 Task: Find a guest house in Złotoryja, Poland, for 5 guests from June 2 to June 9, with a price range of ₹6000 to ₹12000, 3 bedrooms, 3 beds, 3 bathrooms, and self check-in option.
Action: Mouse pressed left at (471, 77)
Screenshot: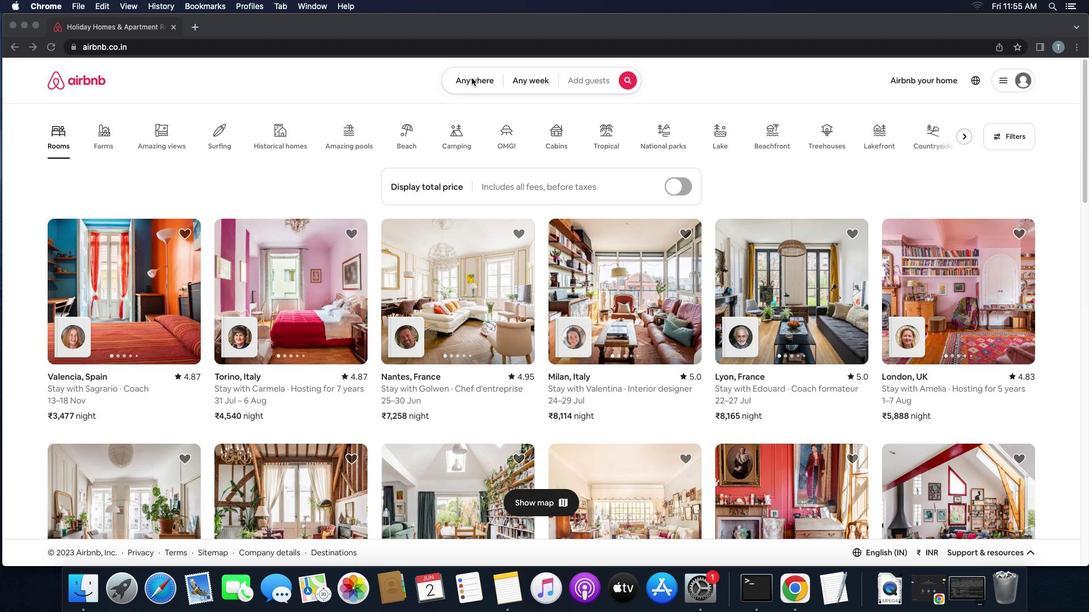 
Action: Mouse pressed left at (471, 77)
Screenshot: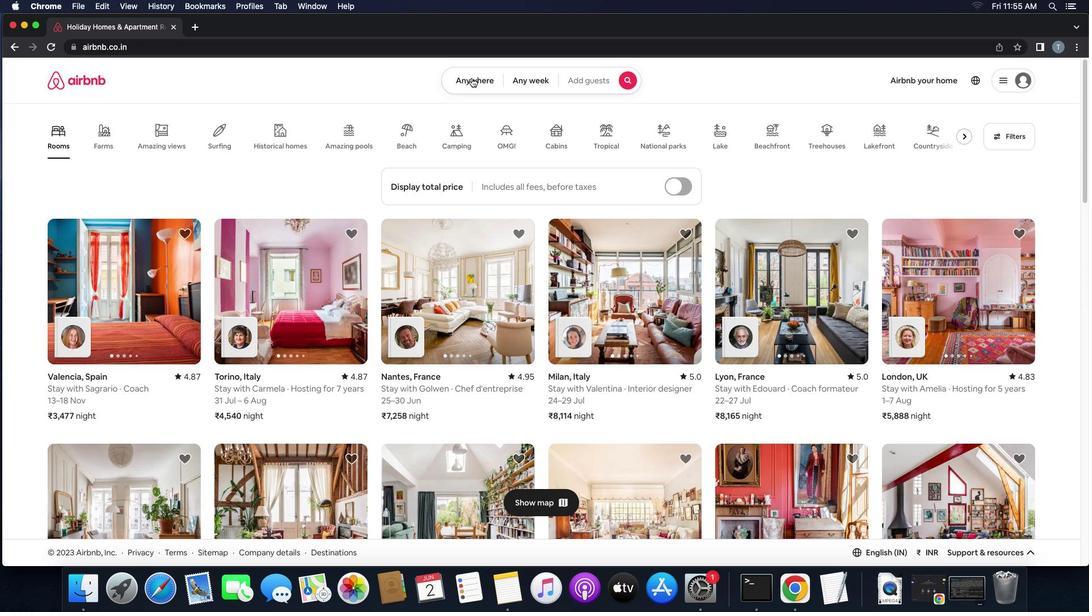 
Action: Mouse moved to (389, 128)
Screenshot: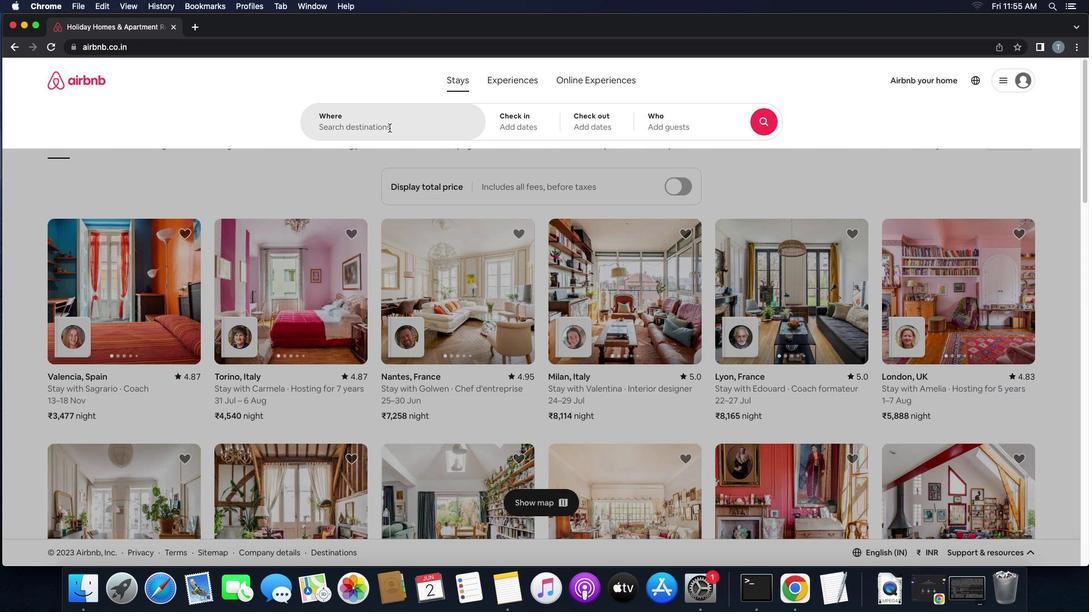 
Action: Mouse pressed left at (389, 128)
Screenshot: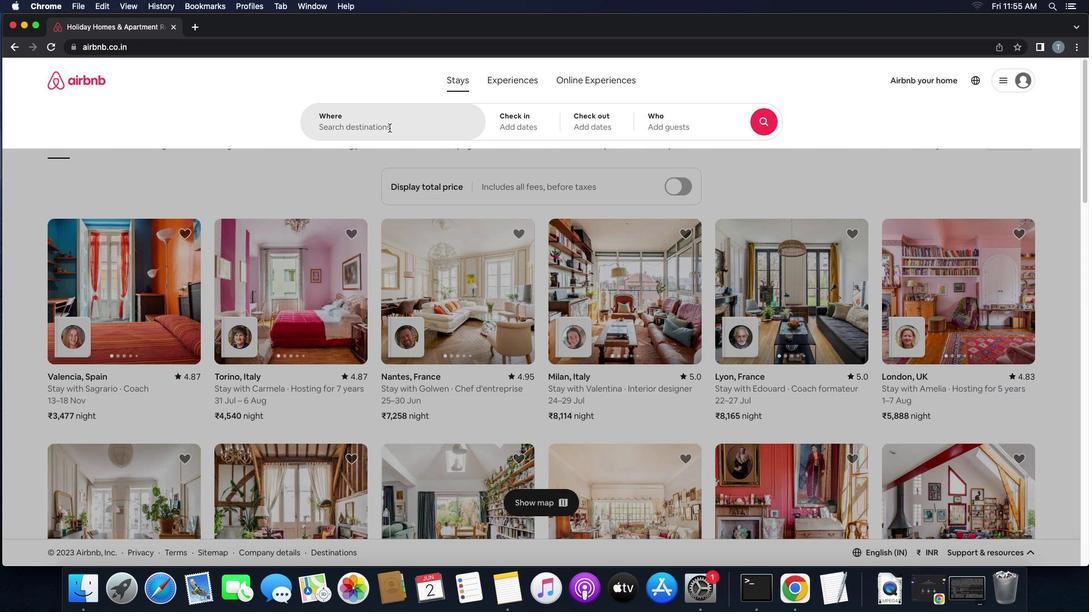 
Action: Key pressed 'z''t''o''r''t''o''r''y''j''a'
Screenshot: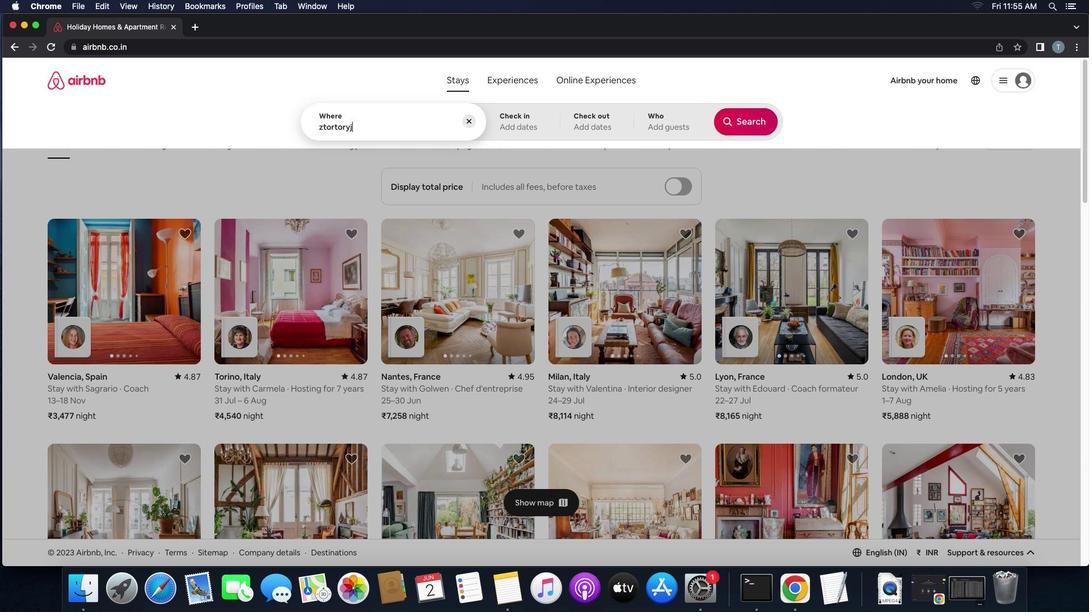 
Action: Mouse moved to (359, 211)
Screenshot: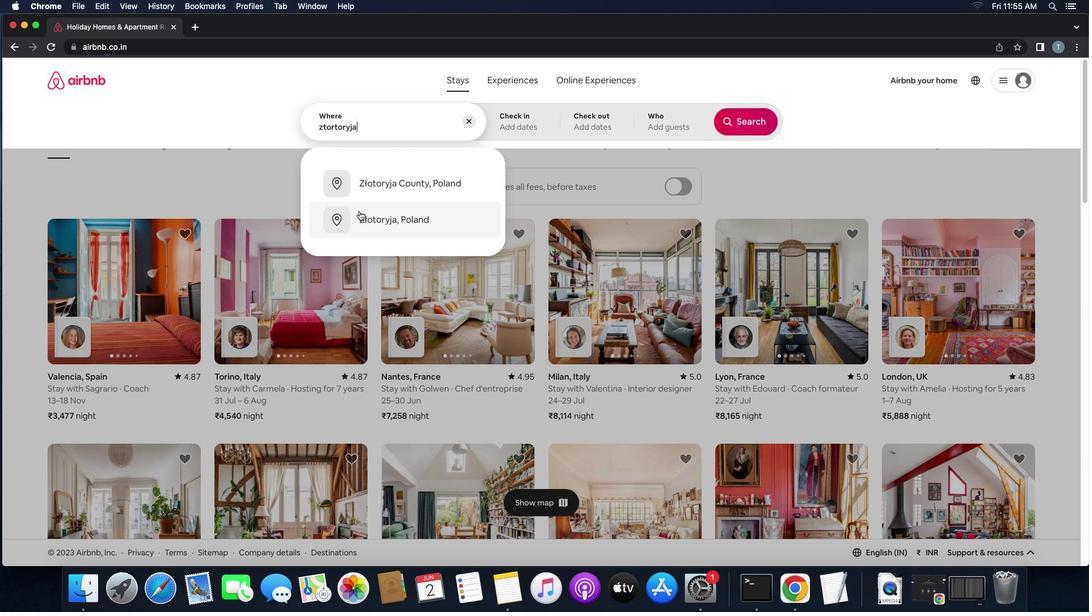 
Action: Mouse pressed left at (359, 211)
Screenshot: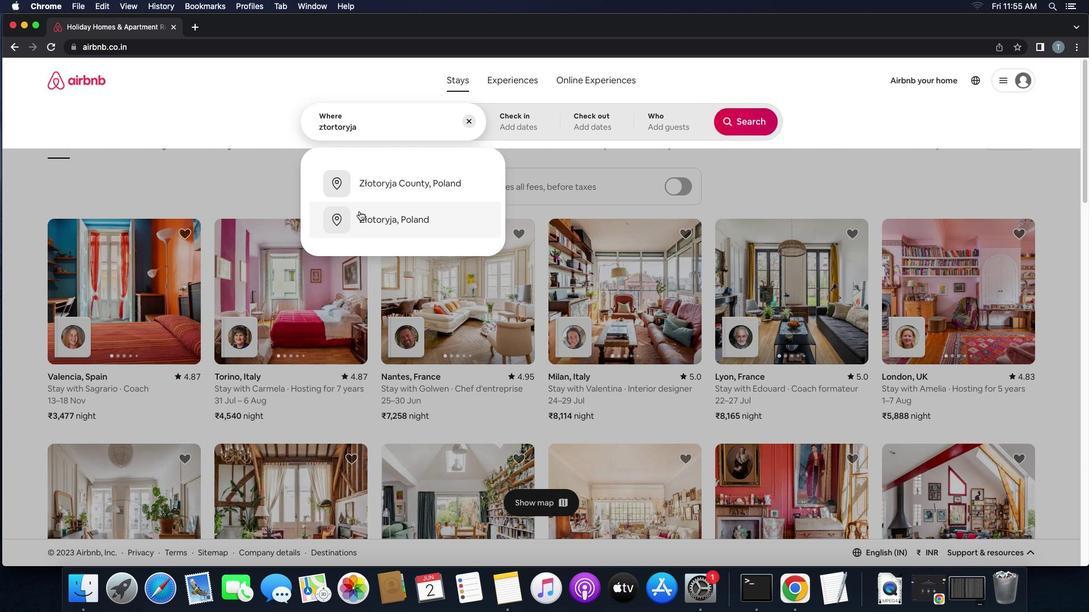 
Action: Mouse moved to (476, 258)
Screenshot: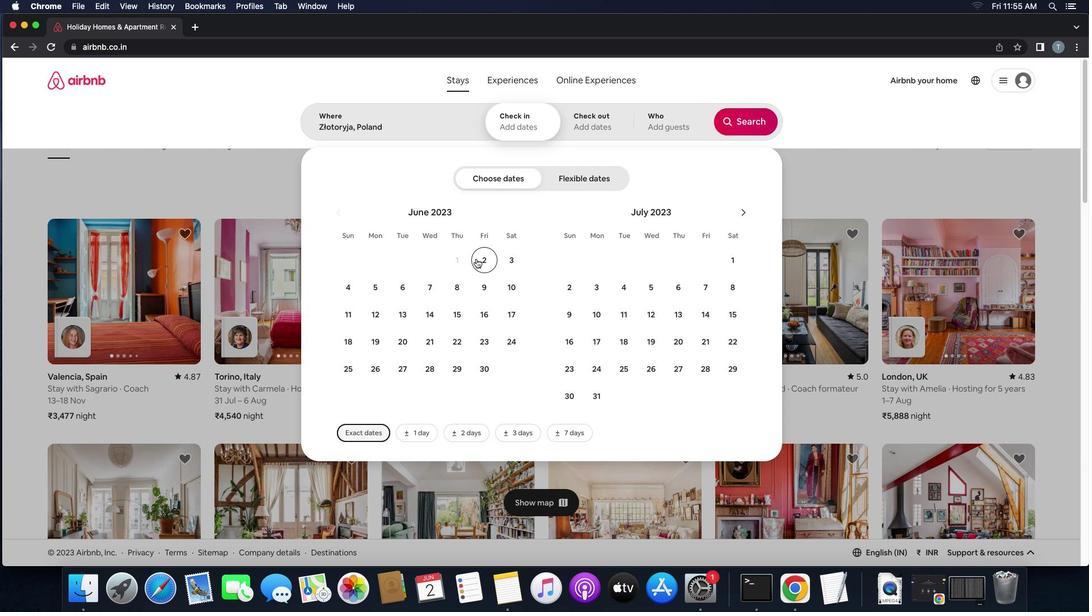 
Action: Mouse pressed left at (476, 258)
Screenshot: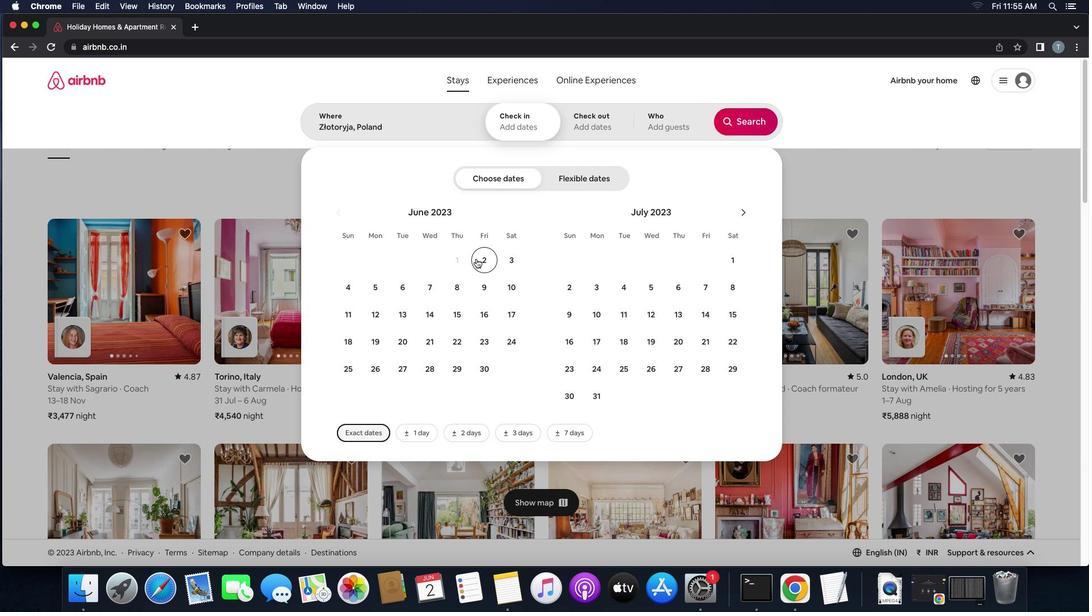 
Action: Mouse moved to (489, 292)
Screenshot: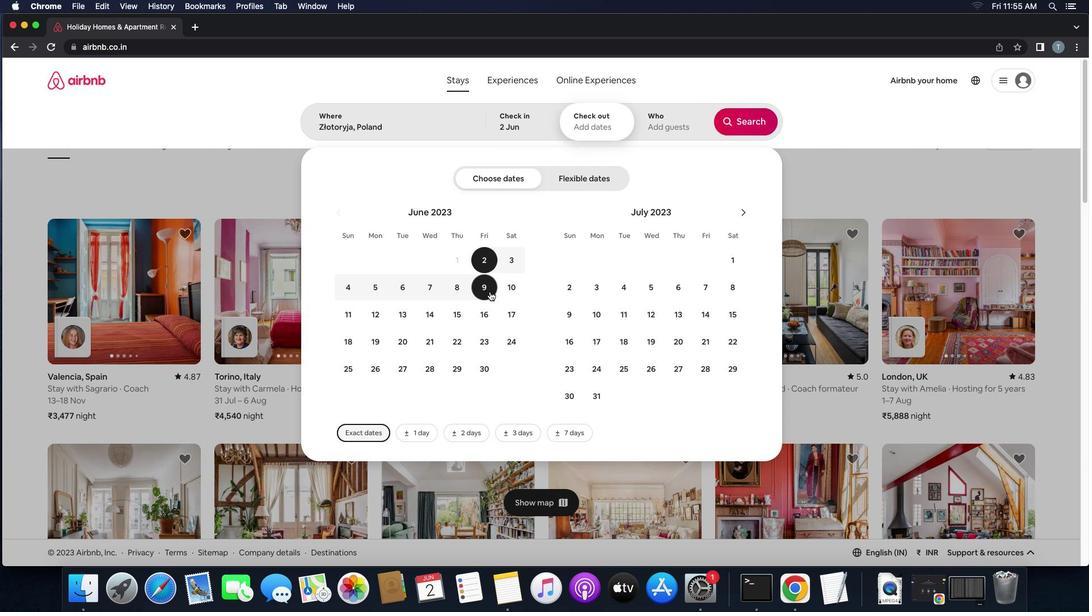 
Action: Mouse pressed left at (489, 292)
Screenshot: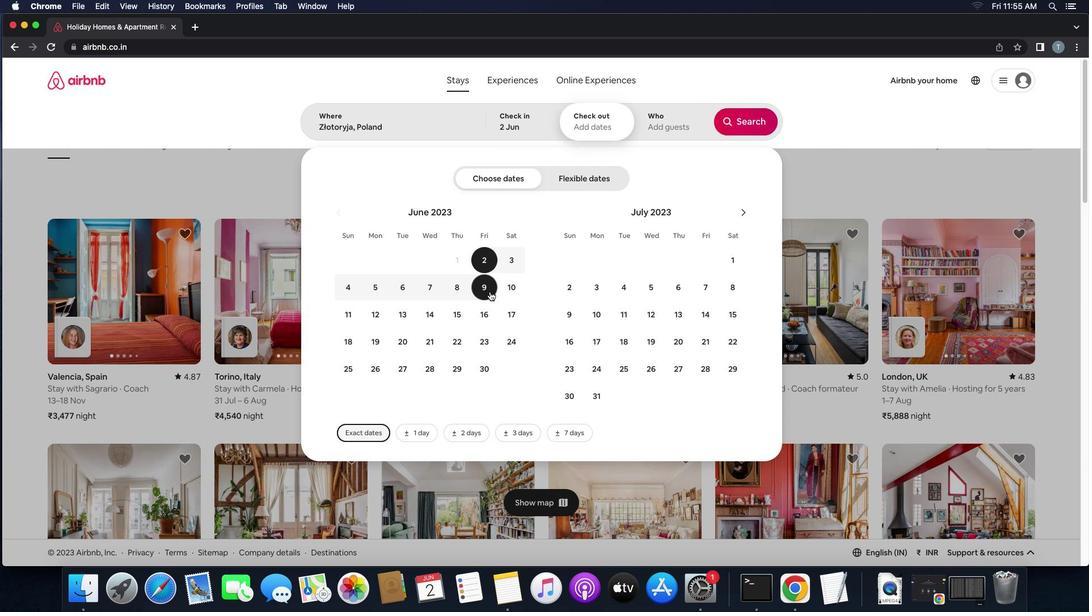 
Action: Mouse moved to (651, 131)
Screenshot: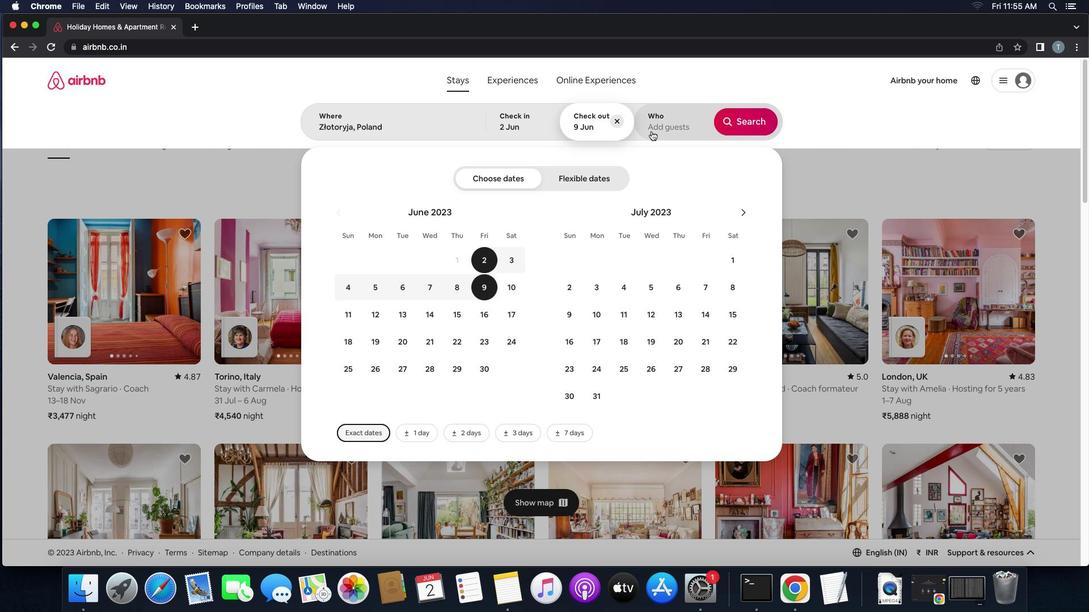 
Action: Mouse pressed left at (651, 131)
Screenshot: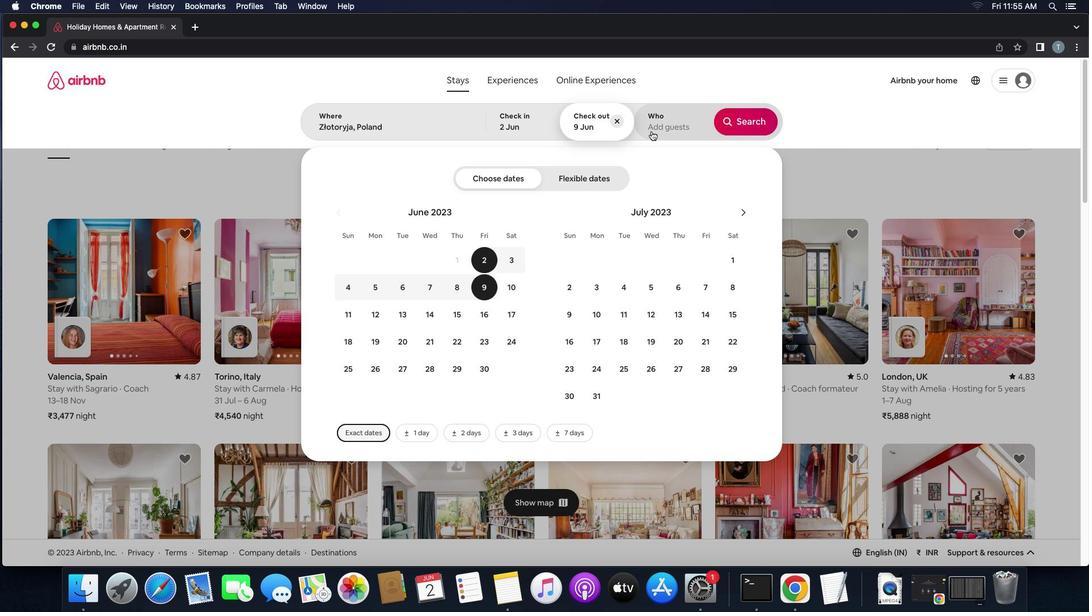
Action: Mouse moved to (748, 180)
Screenshot: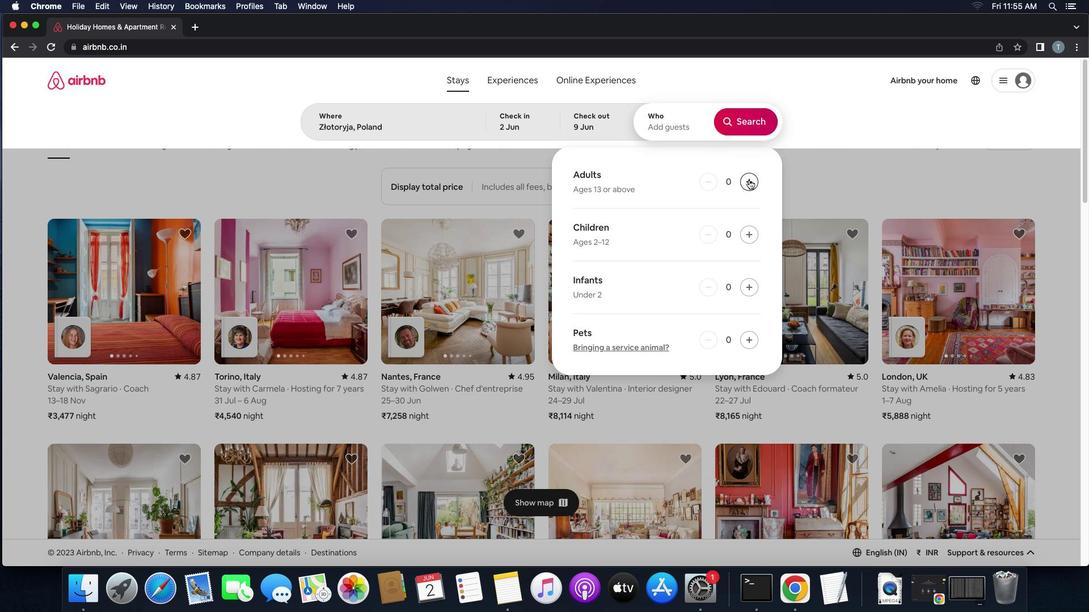 
Action: Mouse pressed left at (748, 180)
Screenshot: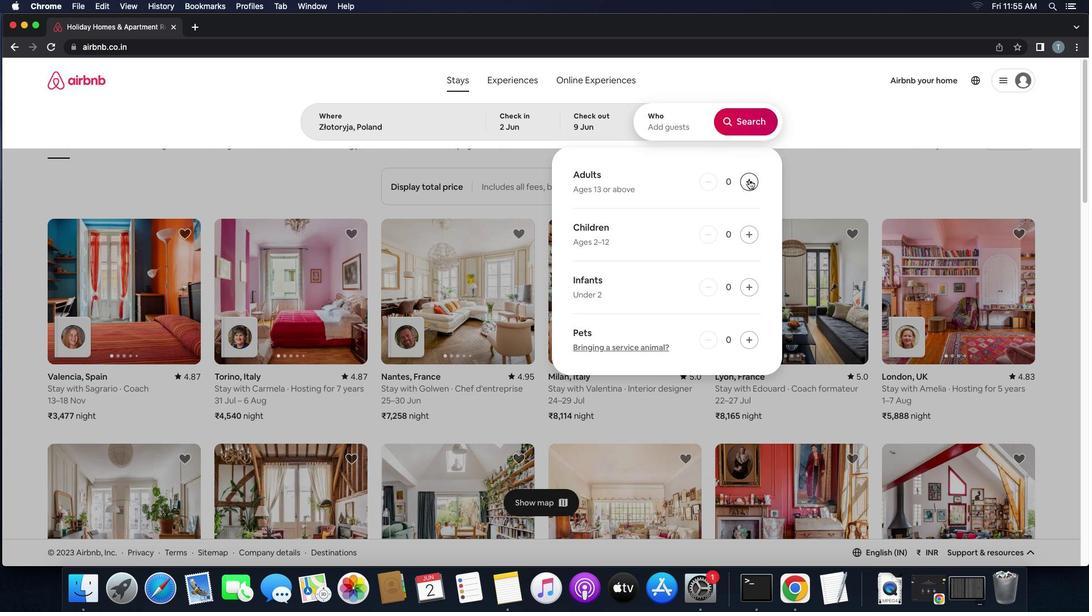 
Action: Mouse pressed left at (748, 180)
Screenshot: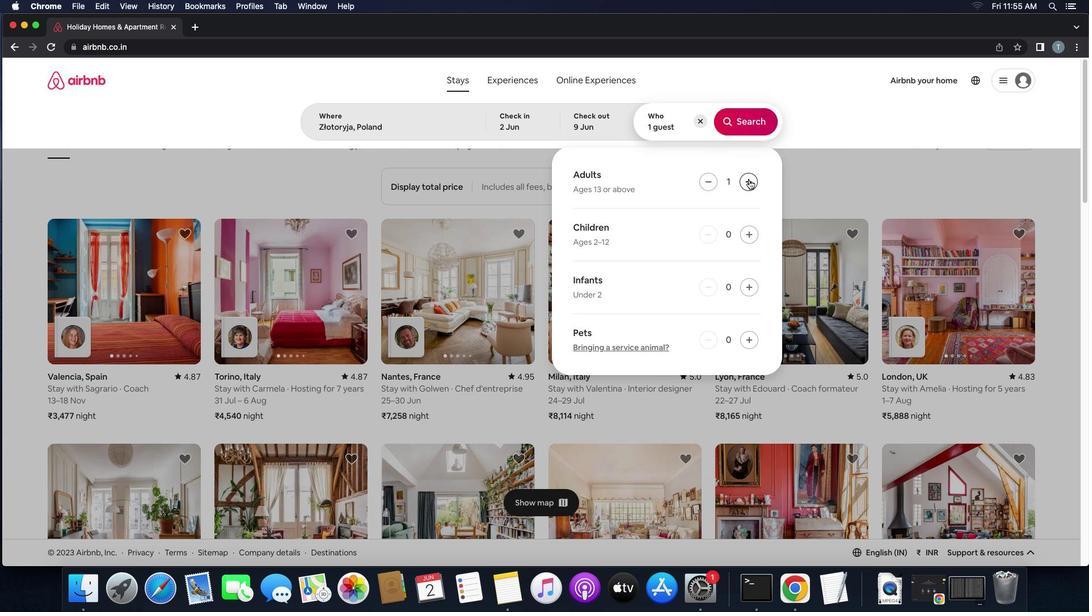 
Action: Mouse pressed left at (748, 180)
Screenshot: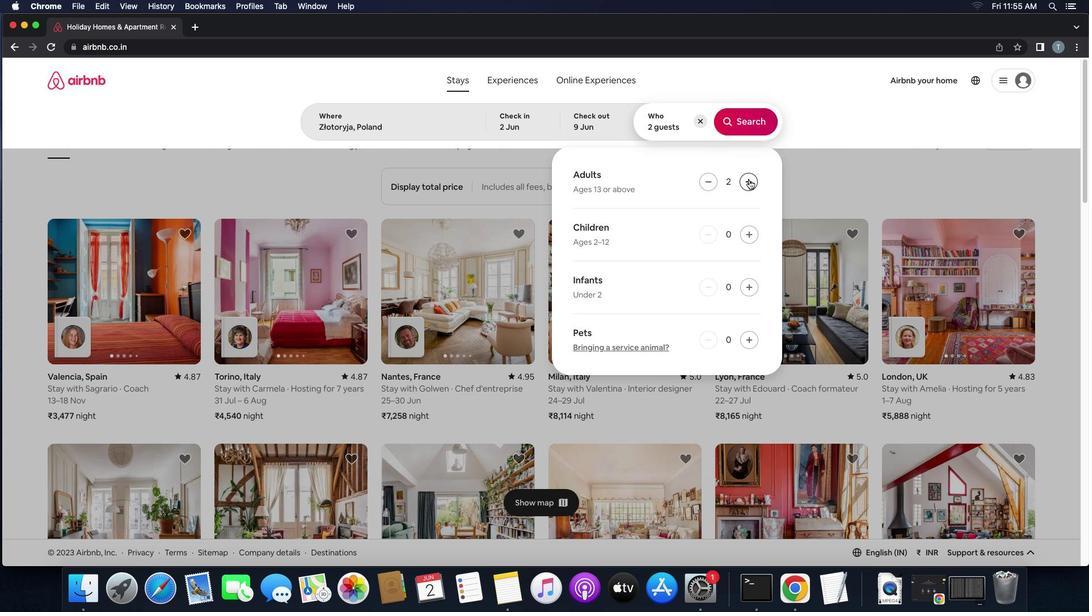 
Action: Mouse pressed left at (748, 180)
Screenshot: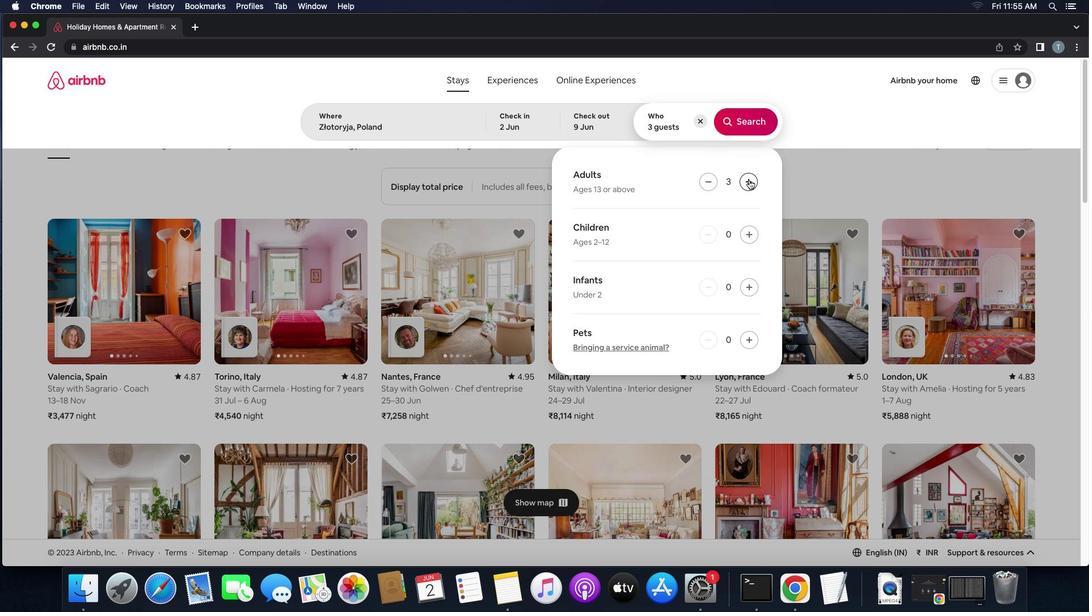 
Action: Mouse pressed left at (748, 180)
Screenshot: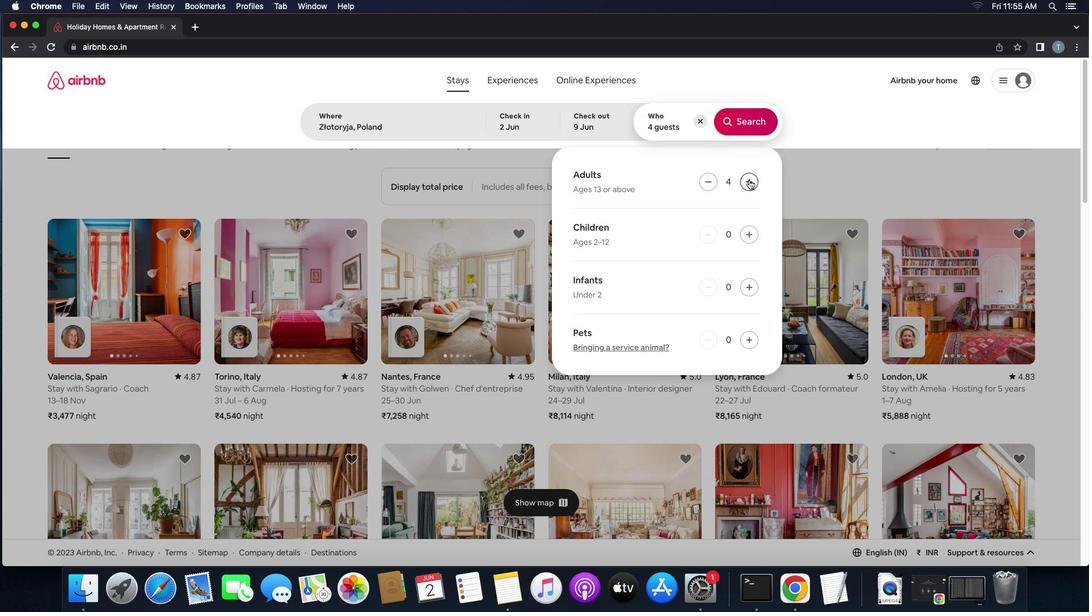 
Action: Mouse moved to (749, 114)
Screenshot: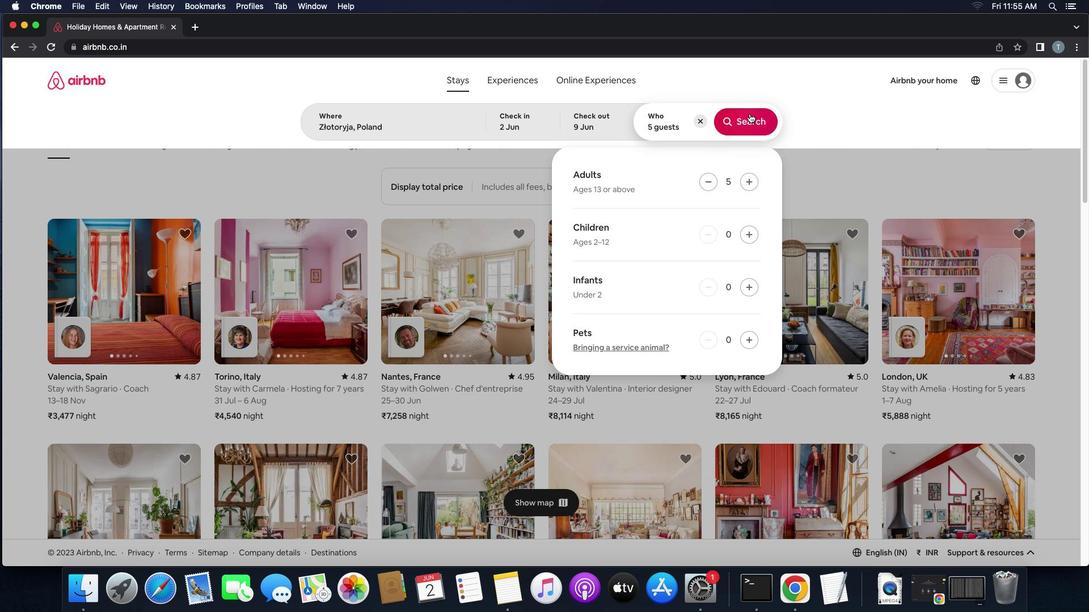 
Action: Mouse pressed left at (749, 114)
Screenshot: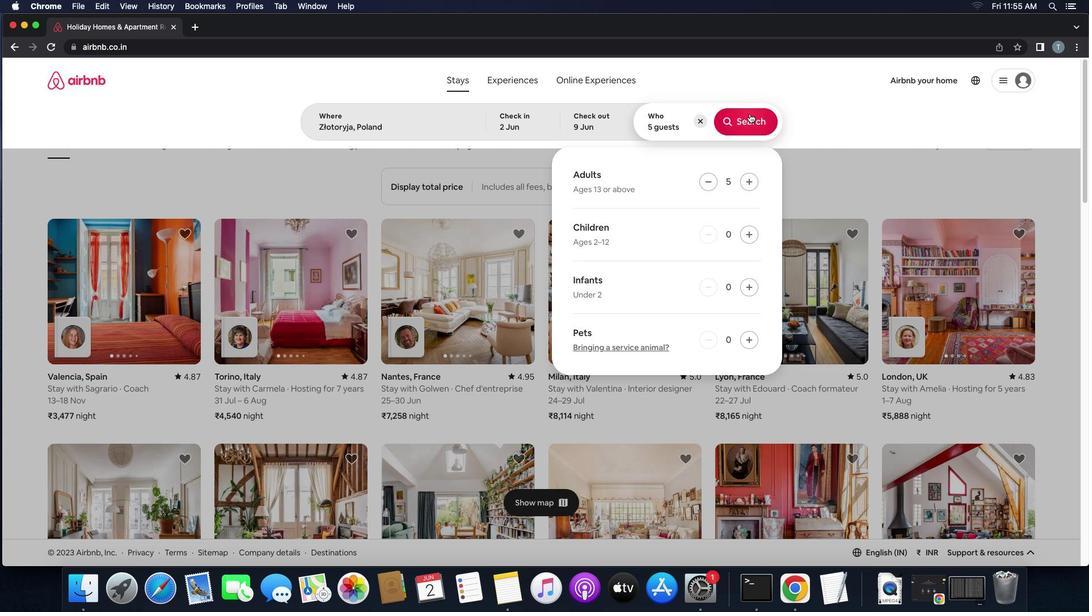
Action: Mouse moved to (1033, 125)
Screenshot: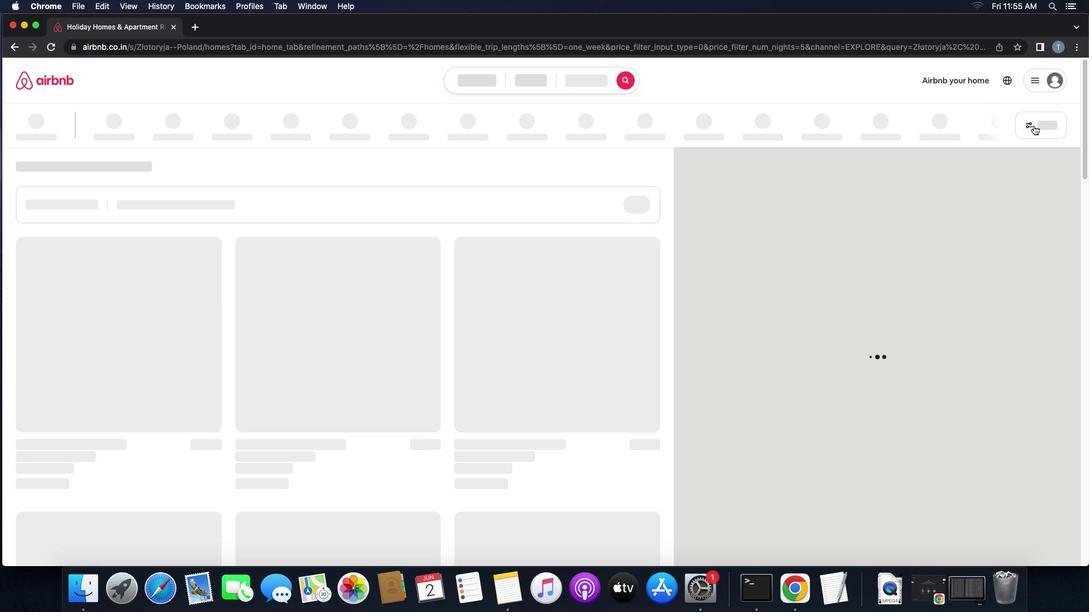 
Action: Mouse pressed left at (1033, 125)
Screenshot: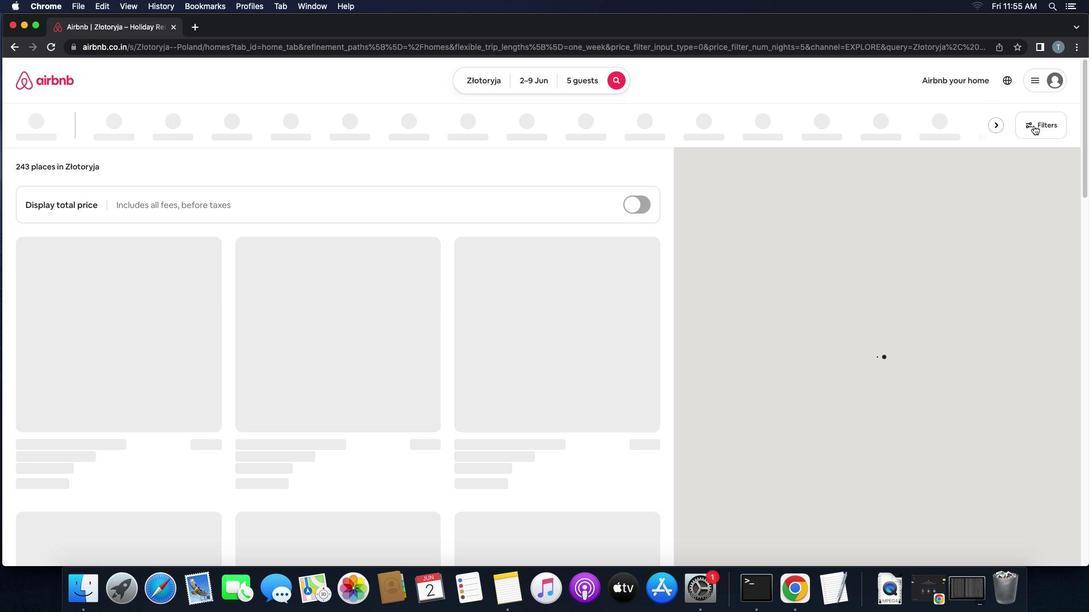 
Action: Mouse moved to (403, 404)
Screenshot: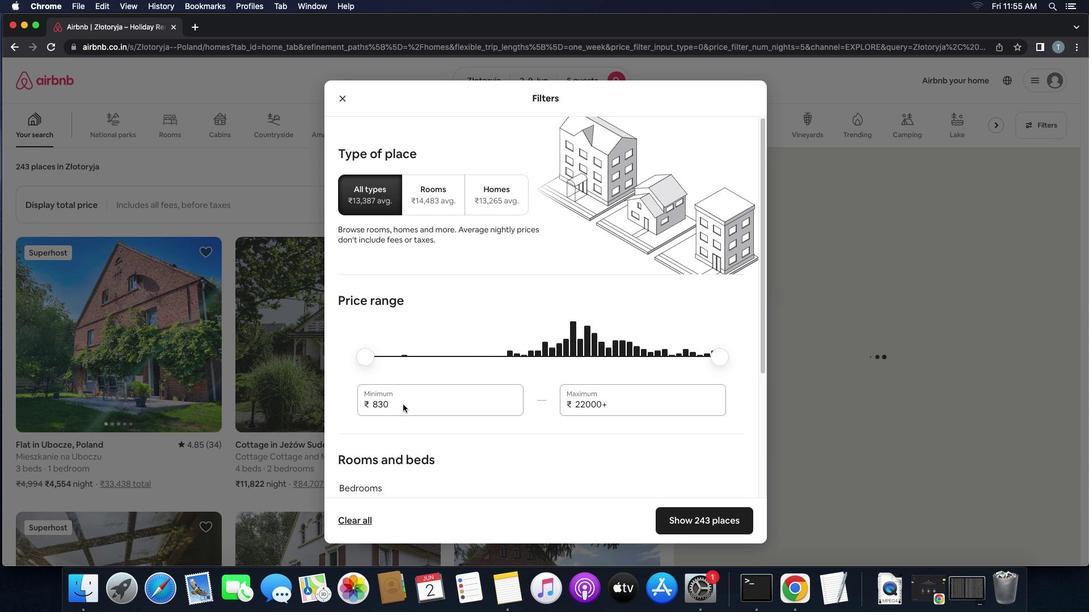 
Action: Mouse pressed left at (403, 404)
Screenshot: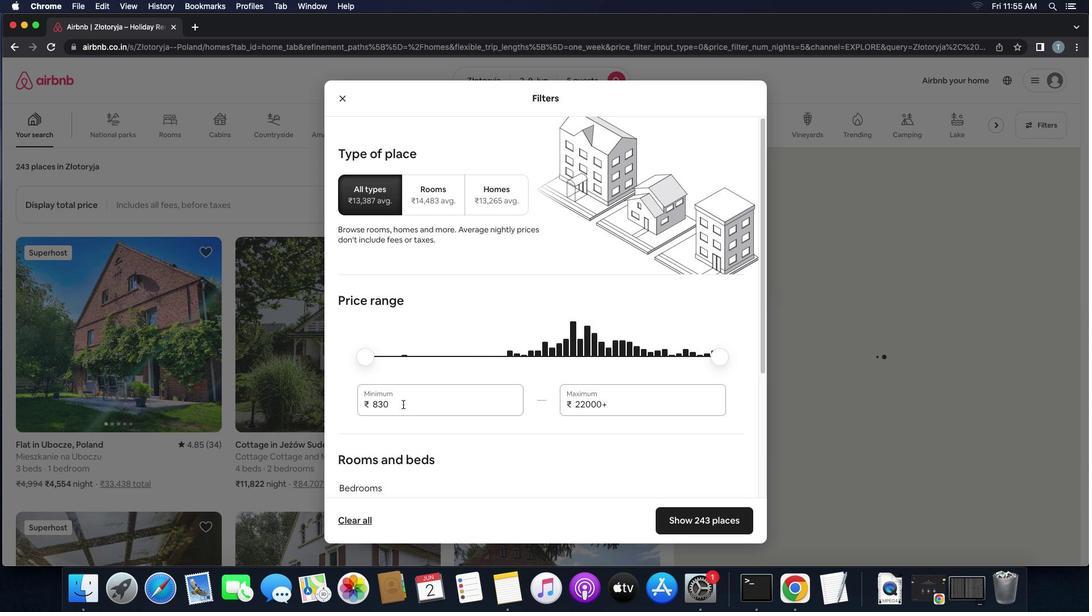 
Action: Key pressed Key.backspaceKey.backspaceKey.backspaceKey.backspace'6''0''0''0'
Screenshot: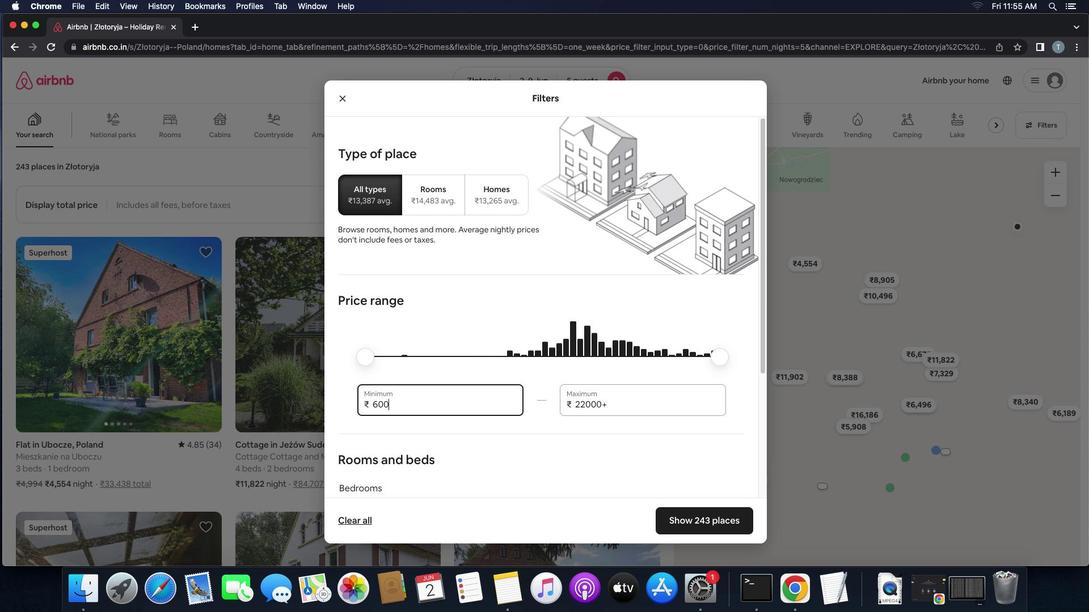 
Action: Mouse moved to (632, 407)
Screenshot: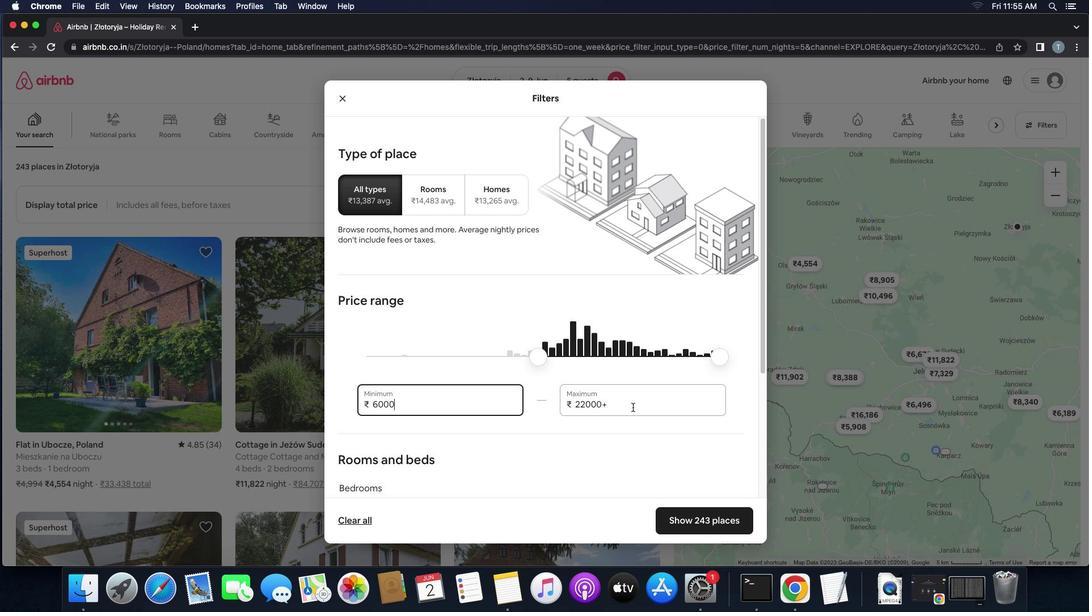 
Action: Mouse pressed left at (632, 407)
Screenshot: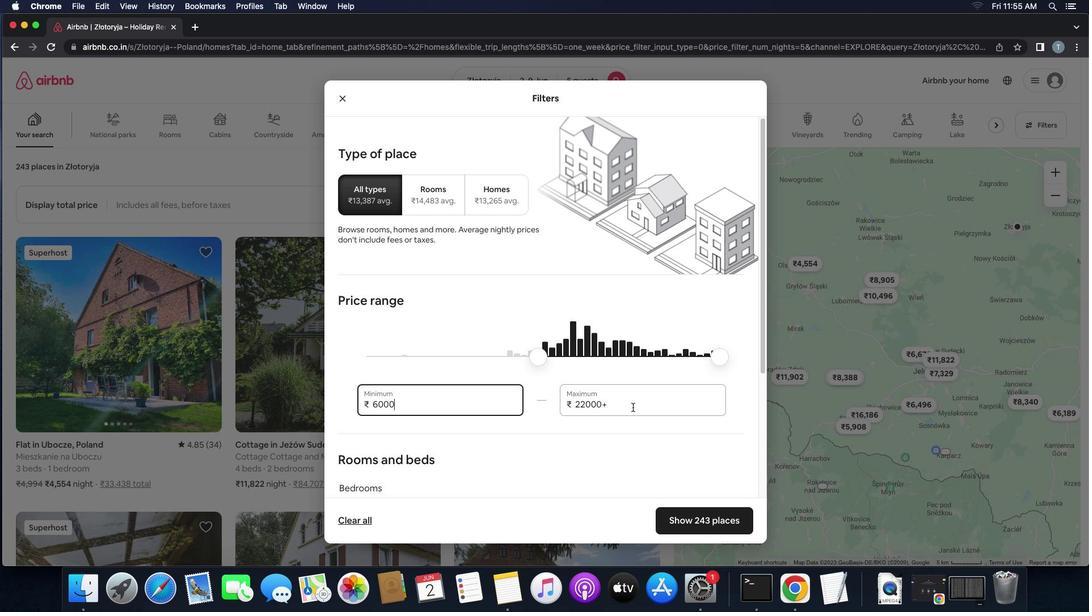 
Action: Key pressed Key.backspaceKey.backspaceKey.backspaceKey.backspaceKey.backspaceKey.backspace'1''2''0''0''0'
Screenshot: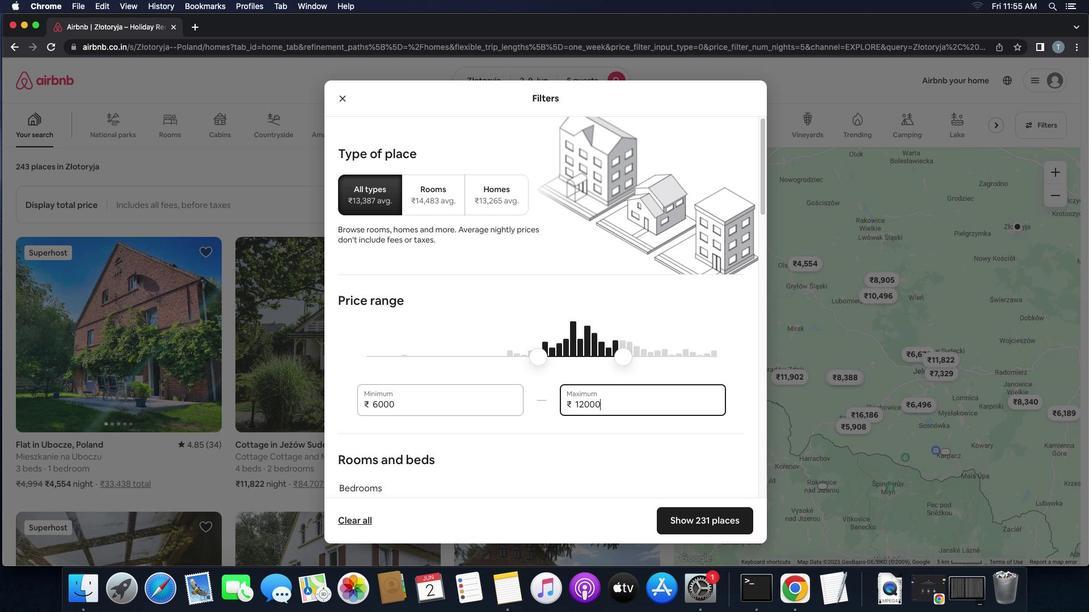 
Action: Mouse moved to (553, 467)
Screenshot: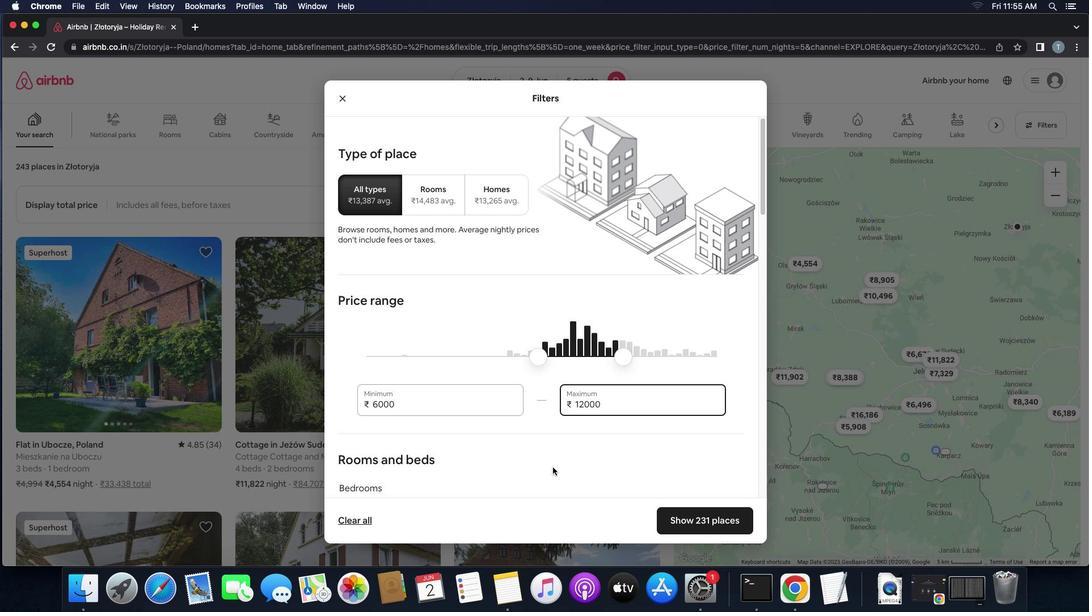 
Action: Mouse scrolled (553, 467) with delta (0, 0)
Screenshot: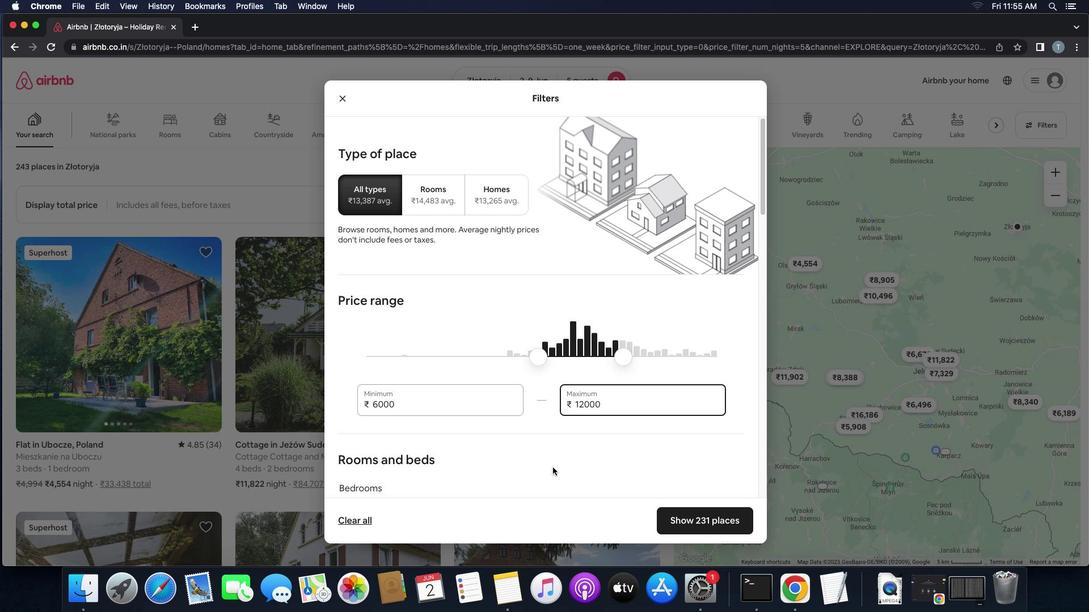
Action: Mouse scrolled (553, 467) with delta (0, 0)
Screenshot: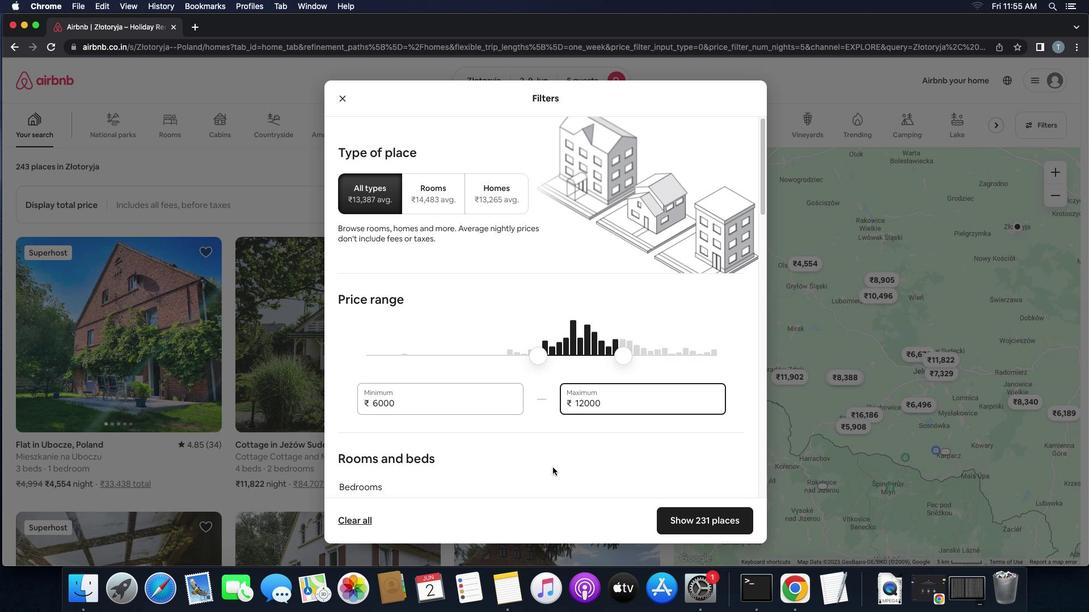 
Action: Mouse scrolled (553, 467) with delta (0, 0)
Screenshot: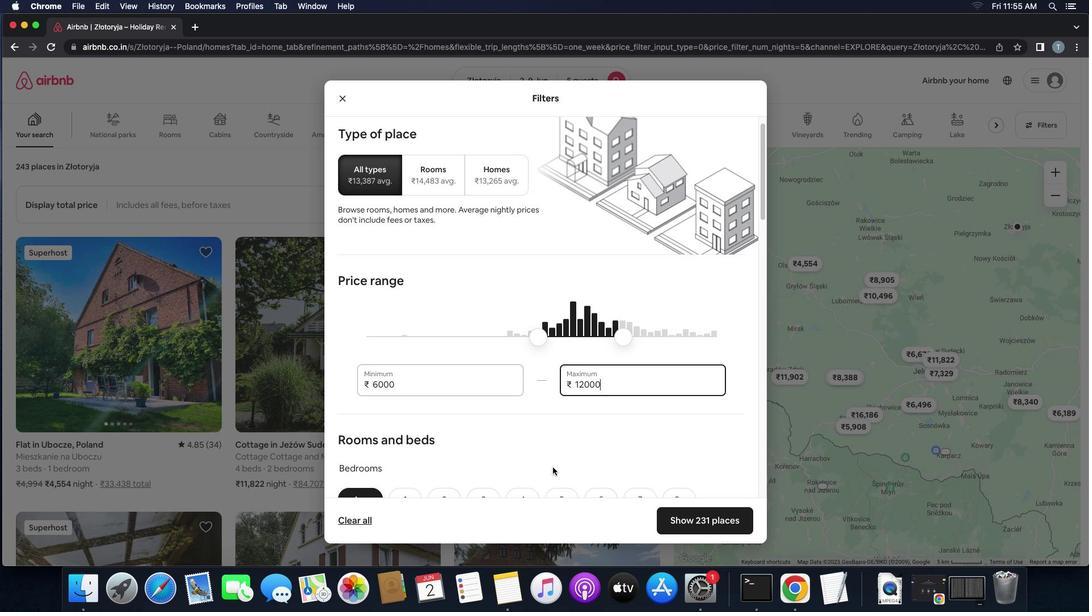 
Action: Mouse scrolled (553, 467) with delta (0, 0)
Screenshot: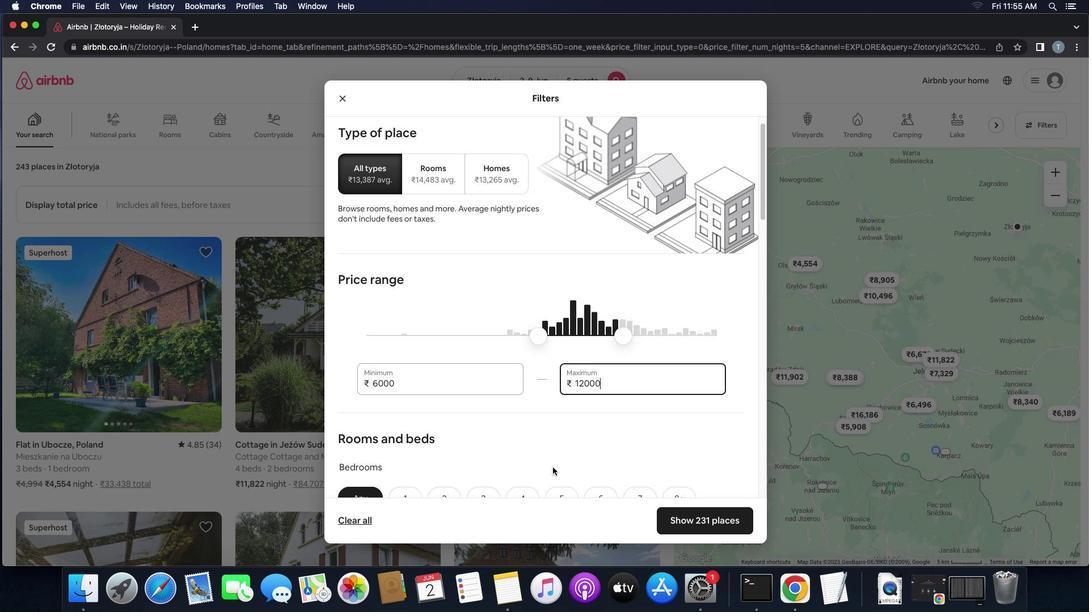 
Action: Mouse scrolled (553, 467) with delta (0, 0)
Screenshot: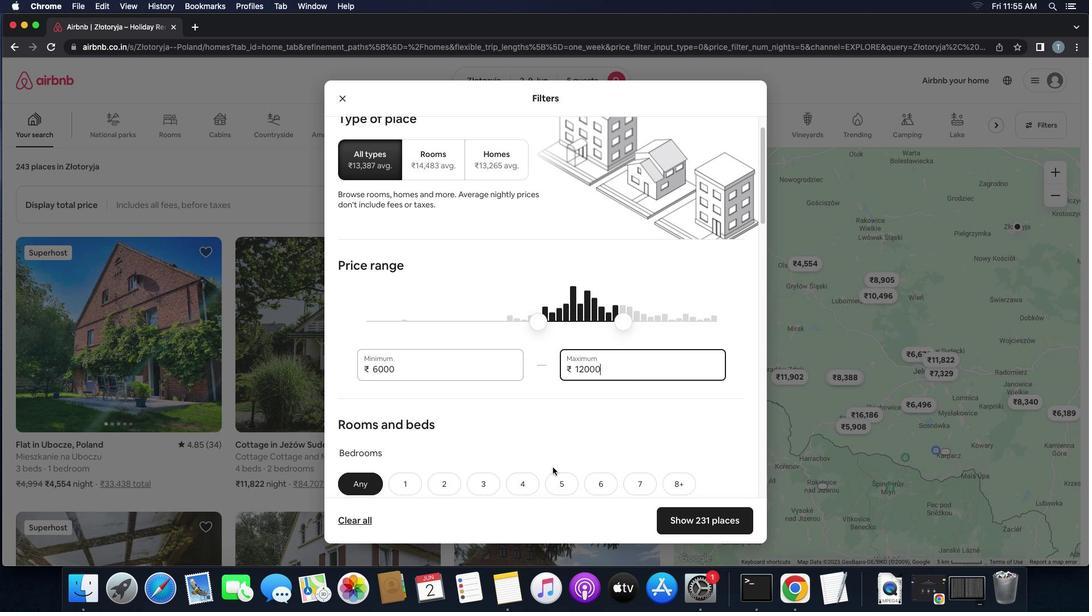 
Action: Mouse scrolled (553, 467) with delta (0, 0)
Screenshot: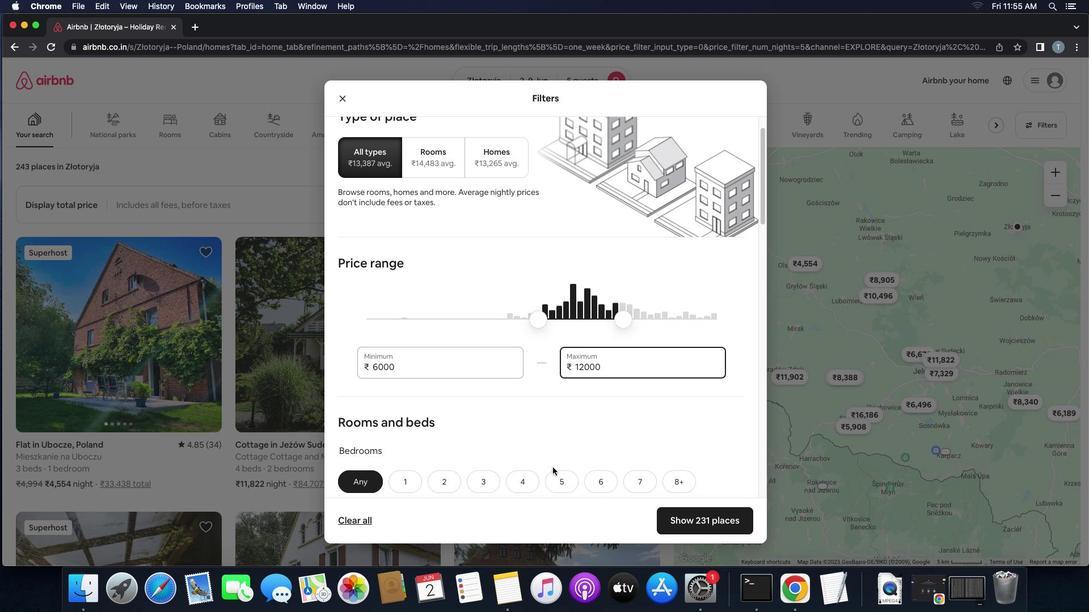 
Action: Mouse scrolled (553, 467) with delta (0, 0)
Screenshot: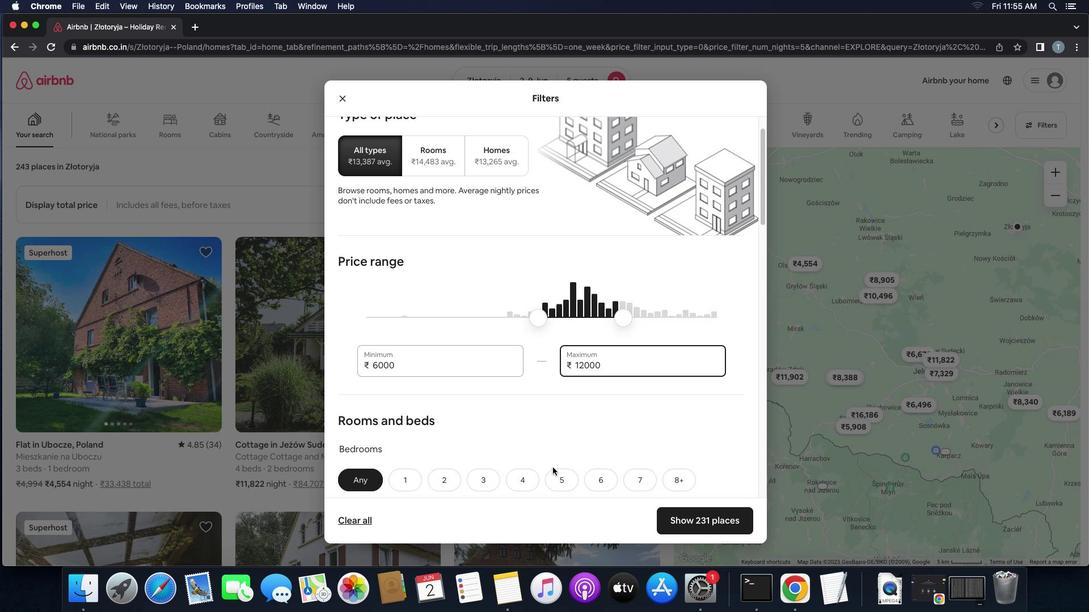 
Action: Mouse scrolled (553, 467) with delta (0, 0)
Screenshot: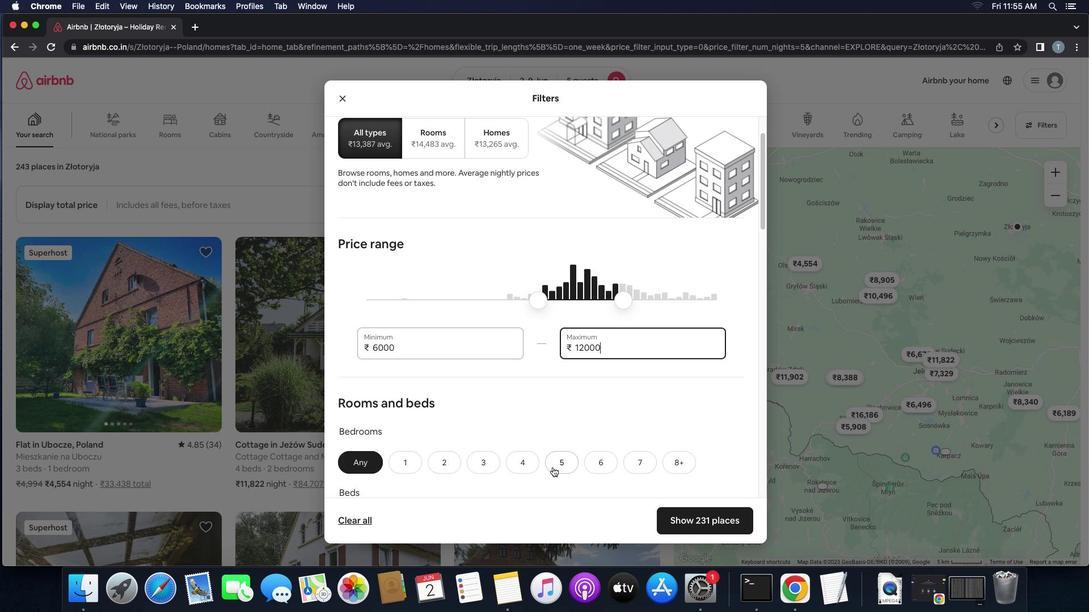 
Action: Mouse scrolled (553, 467) with delta (0, 0)
Screenshot: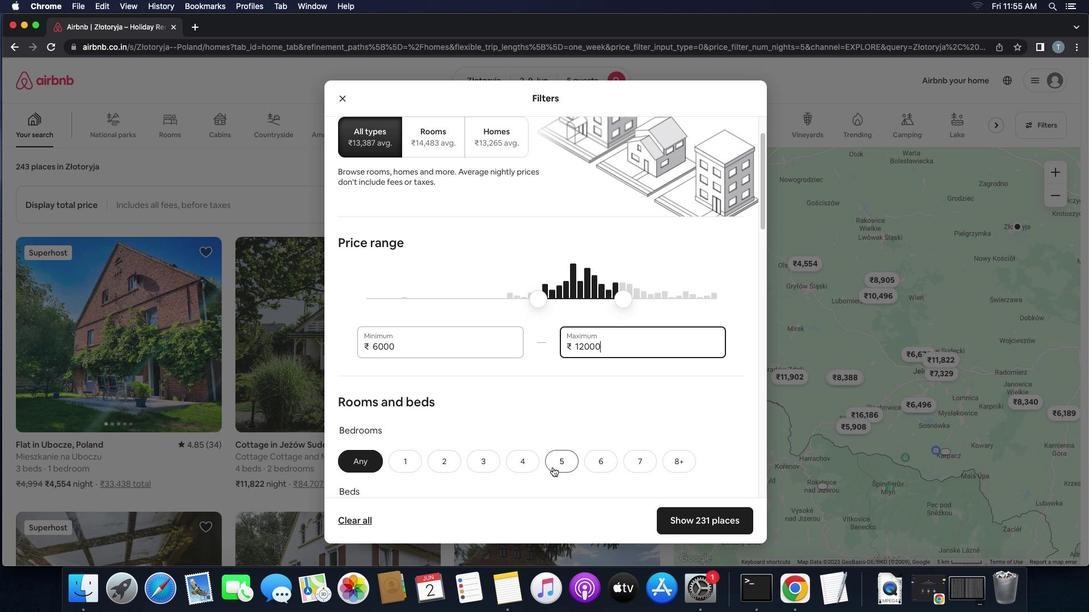
Action: Mouse scrolled (553, 467) with delta (0, 0)
Screenshot: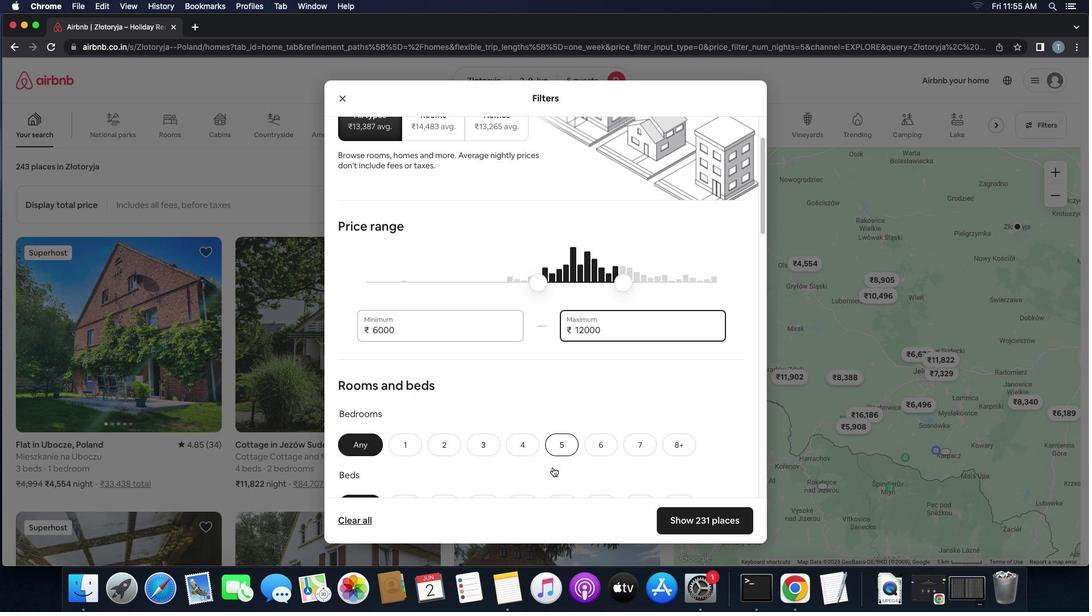 
Action: Mouse scrolled (553, 467) with delta (0, 0)
Screenshot: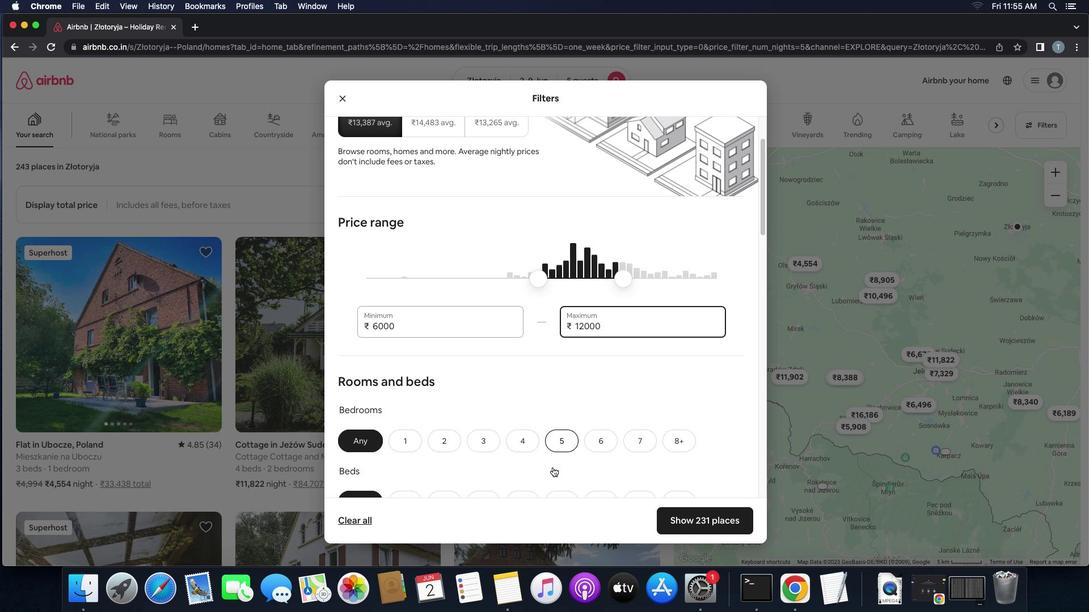 
Action: Mouse scrolled (553, 467) with delta (0, 0)
Screenshot: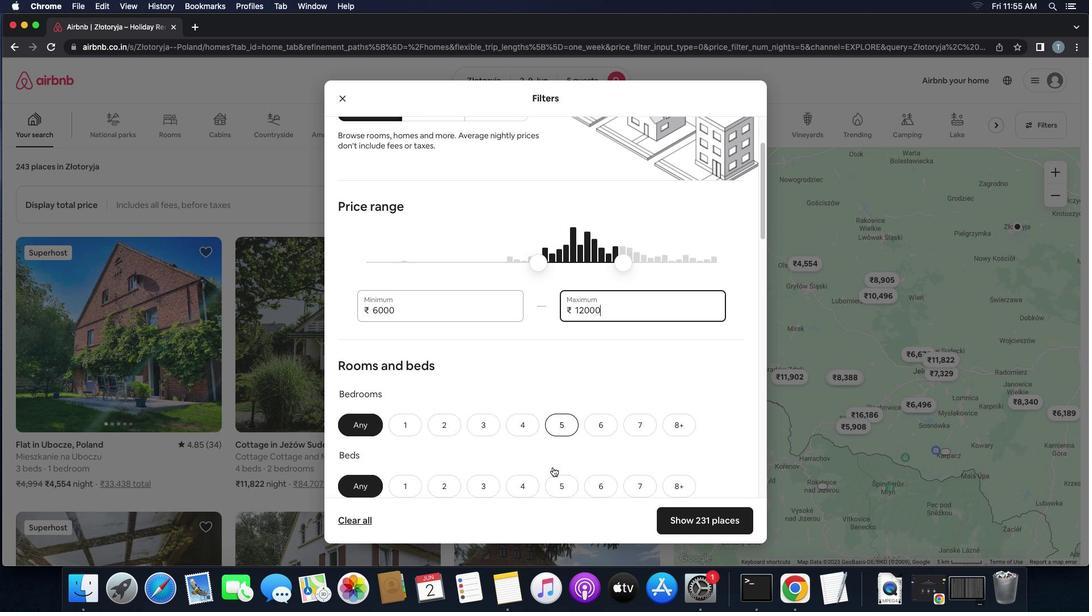 
Action: Mouse scrolled (553, 467) with delta (0, 0)
Screenshot: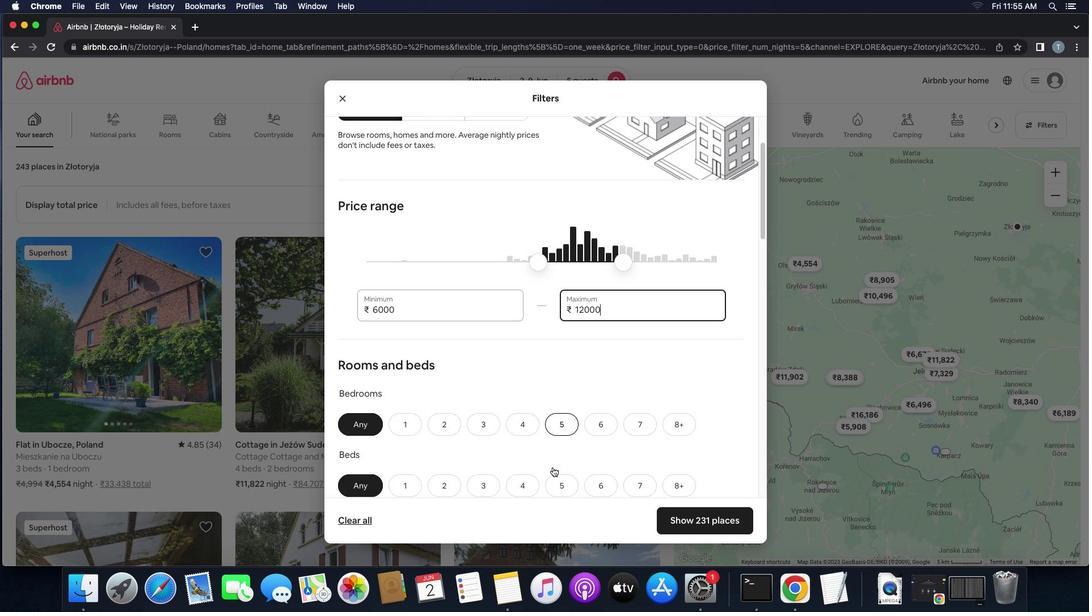 
Action: Mouse scrolled (553, 467) with delta (0, 0)
Screenshot: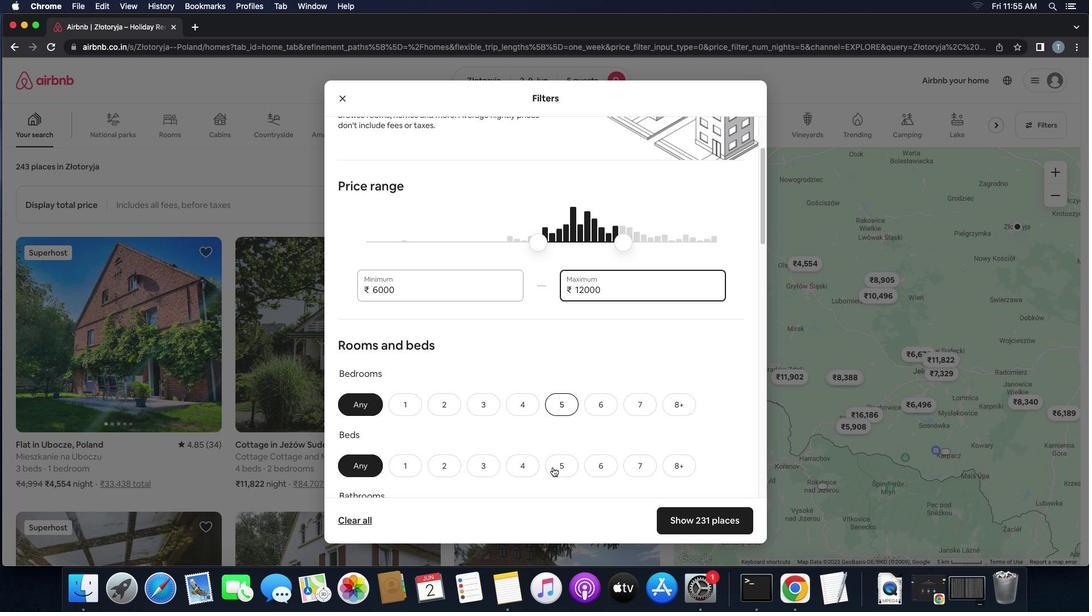 
Action: Mouse scrolled (553, 467) with delta (0, 0)
Screenshot: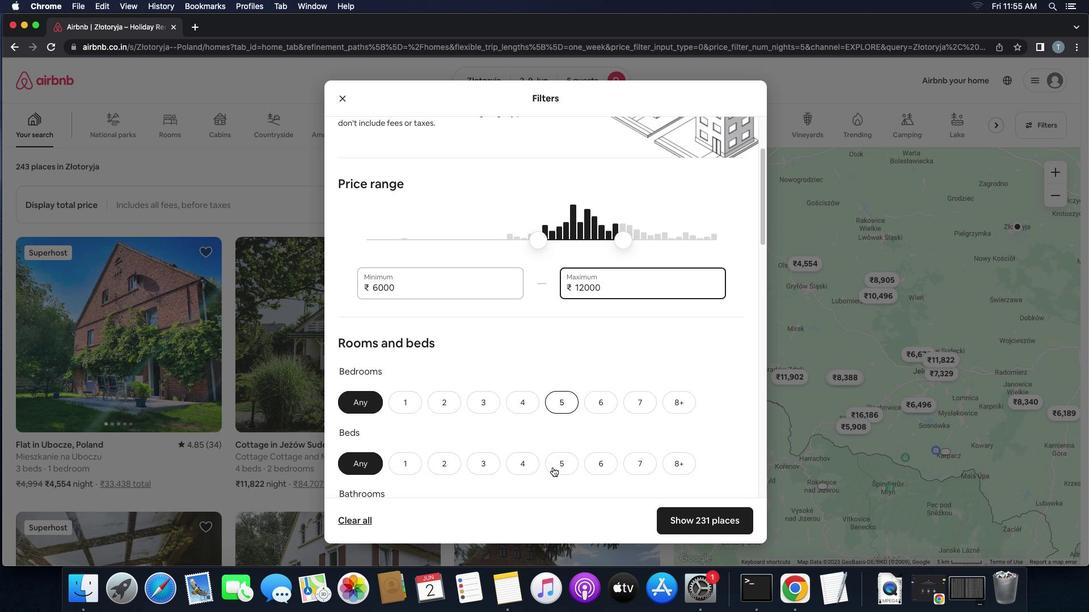 
Action: Mouse scrolled (553, 467) with delta (0, 0)
Screenshot: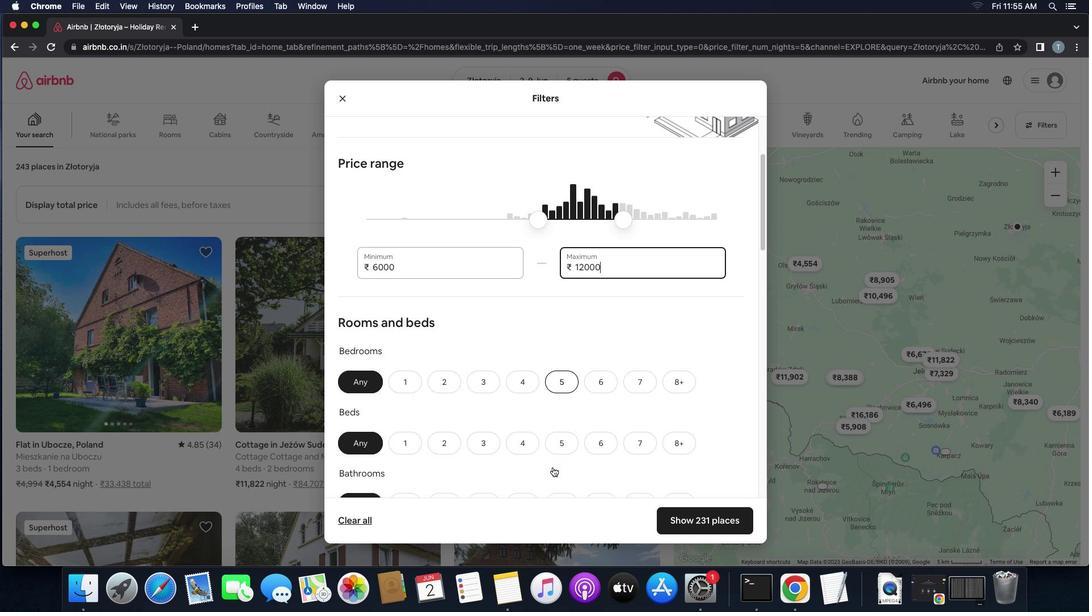 
Action: Mouse scrolled (553, 467) with delta (0, 0)
Screenshot: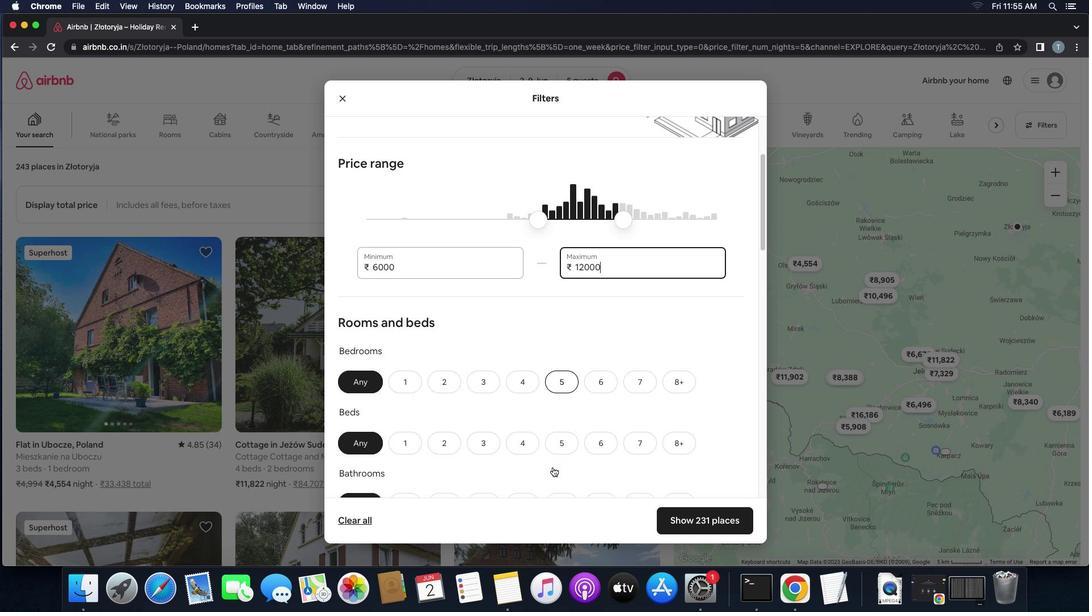 
Action: Mouse moved to (489, 365)
Screenshot: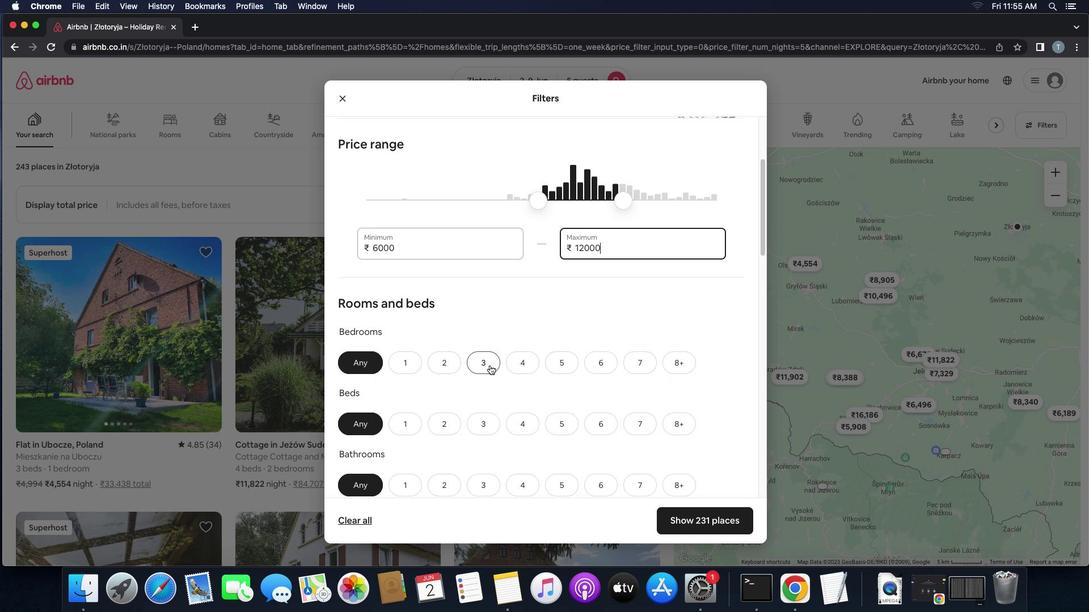 
Action: Mouse pressed left at (489, 365)
Screenshot: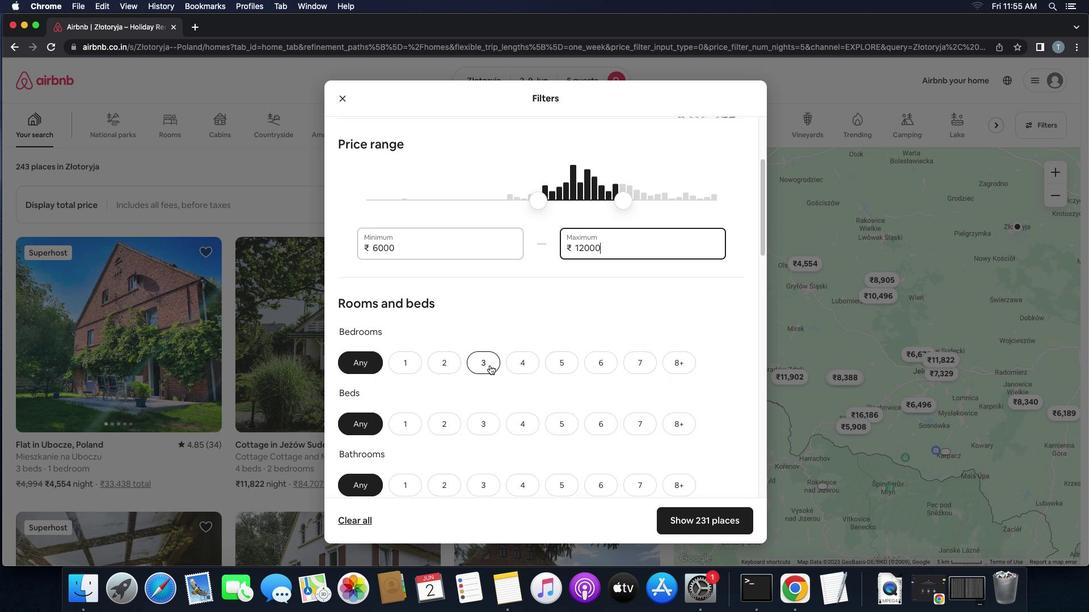 
Action: Mouse moved to (481, 427)
Screenshot: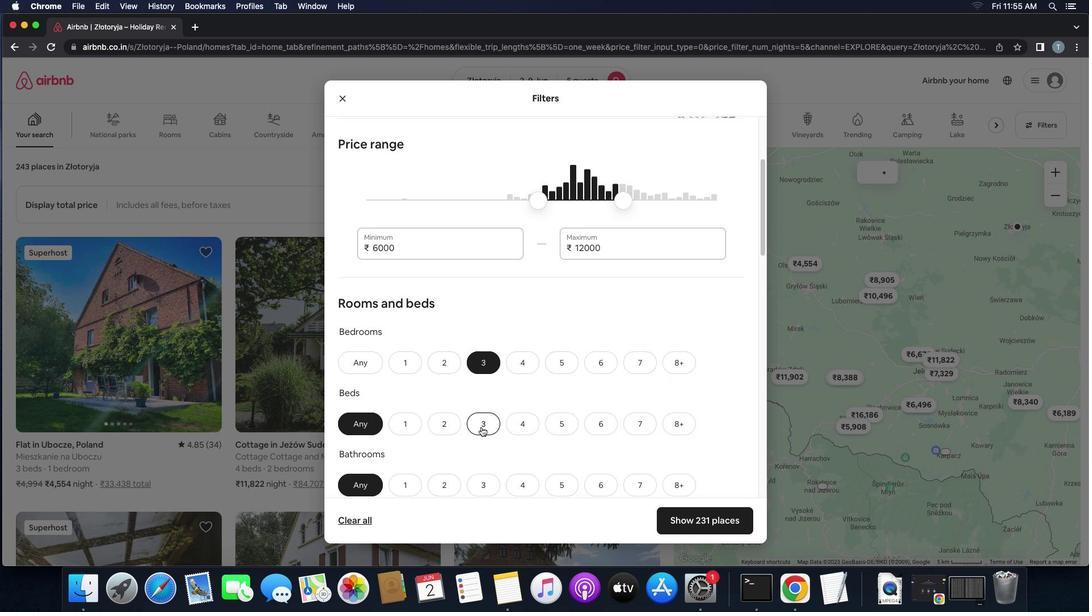 
Action: Mouse pressed left at (481, 427)
Screenshot: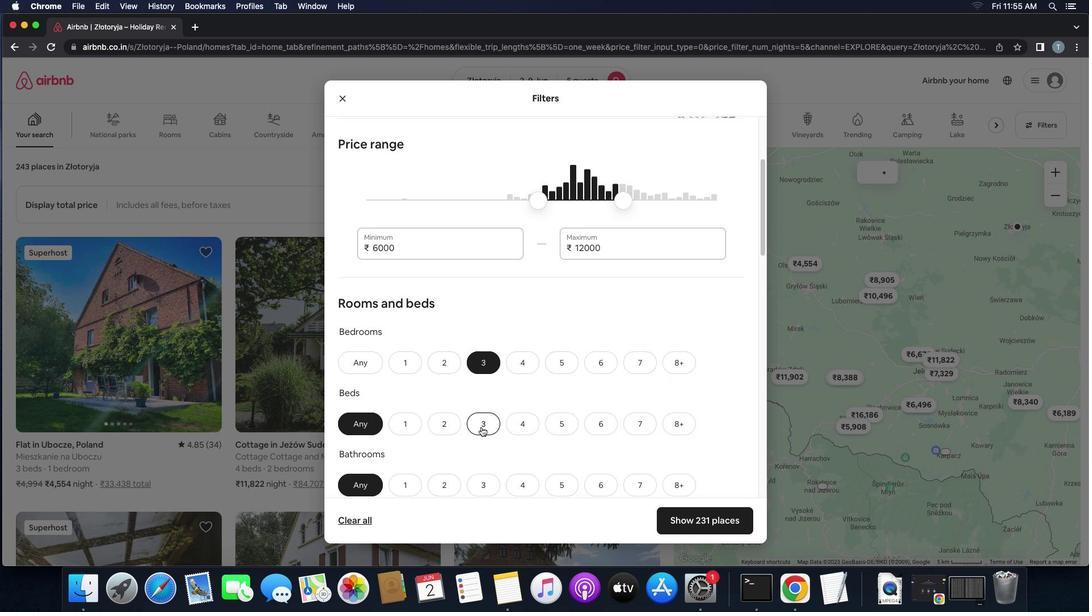 
Action: Mouse moved to (512, 427)
Screenshot: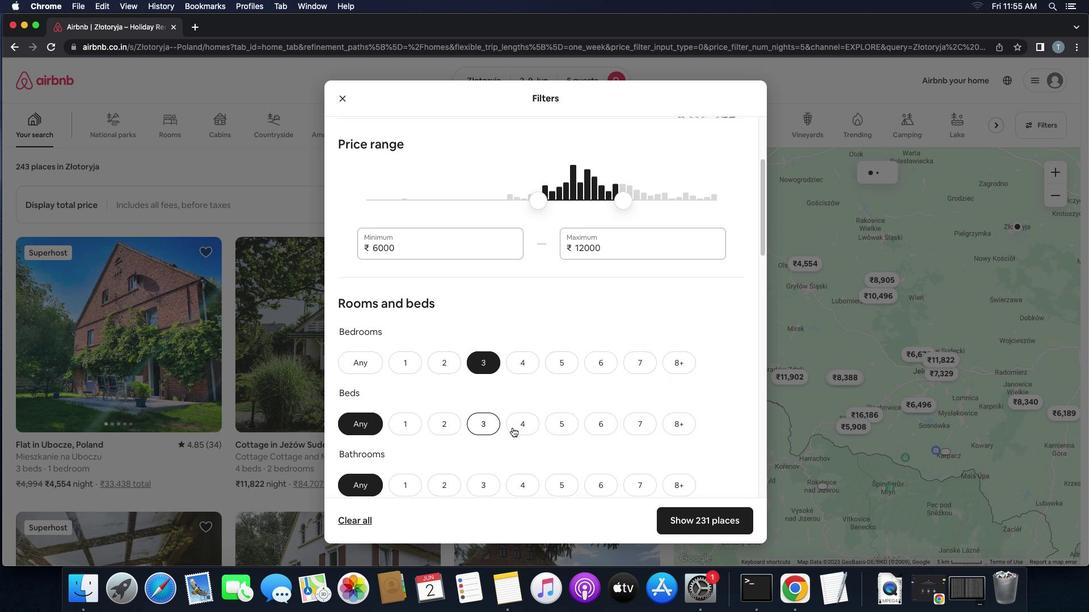 
Action: Mouse scrolled (512, 427) with delta (0, 0)
Screenshot: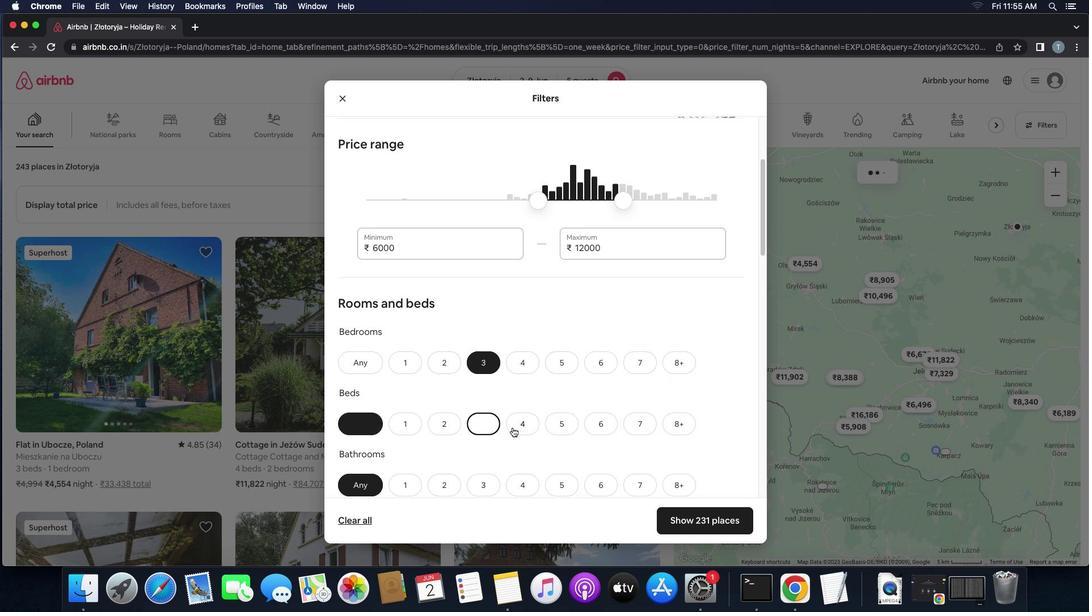 
Action: Mouse scrolled (512, 427) with delta (0, 0)
Screenshot: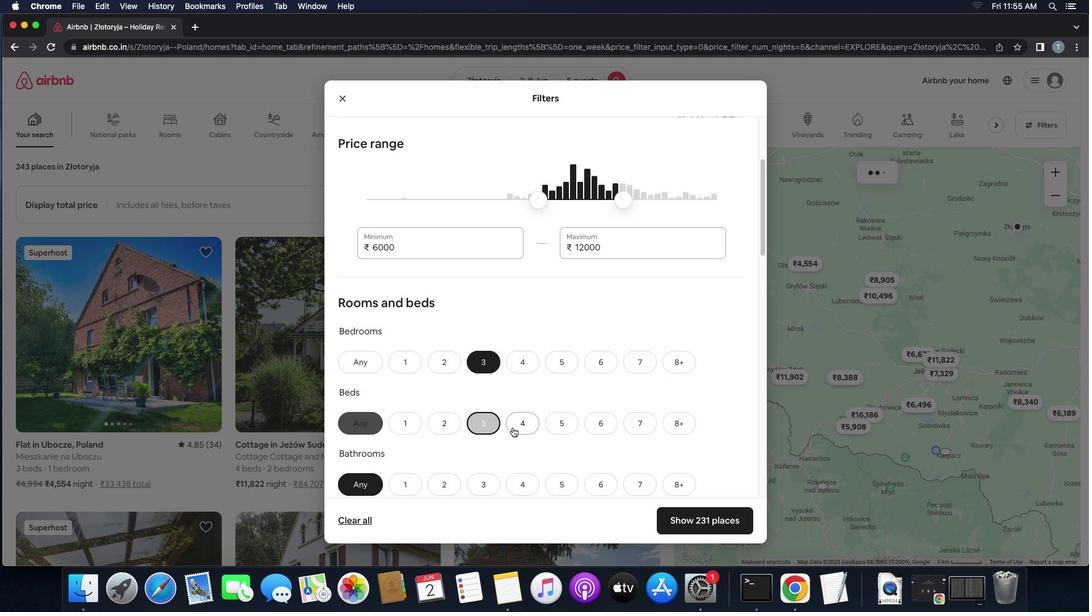 
Action: Mouse scrolled (512, 427) with delta (0, 0)
Screenshot: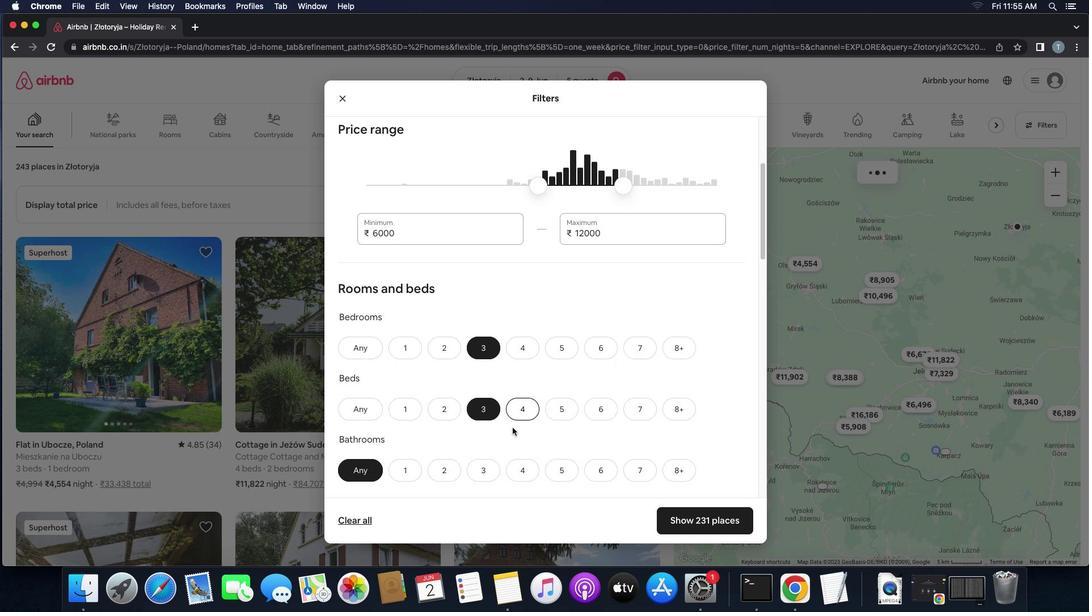 
Action: Mouse moved to (488, 420)
Screenshot: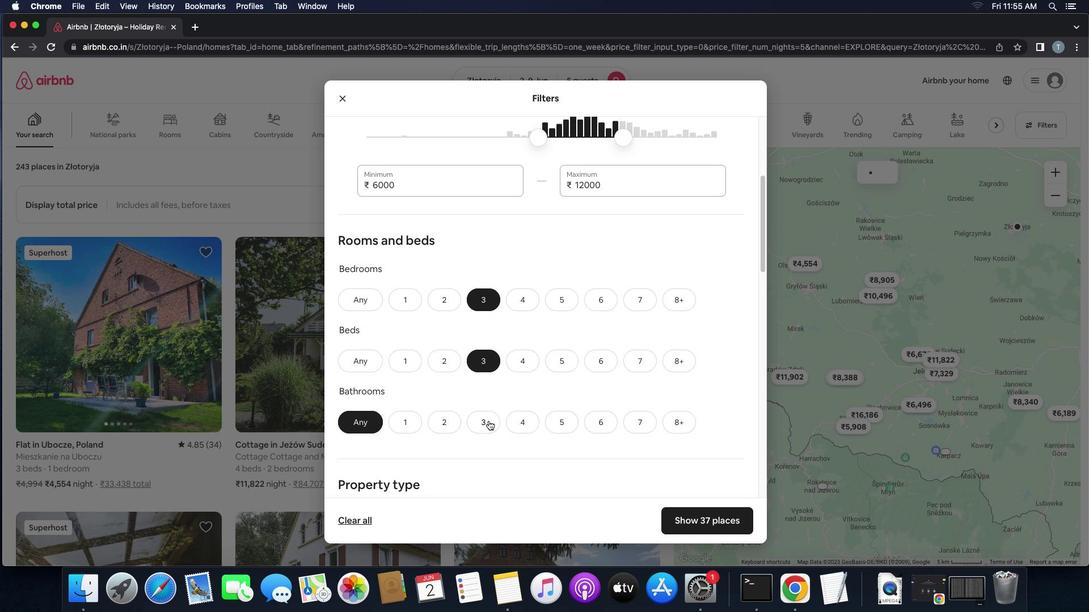 
Action: Mouse pressed left at (488, 420)
Screenshot: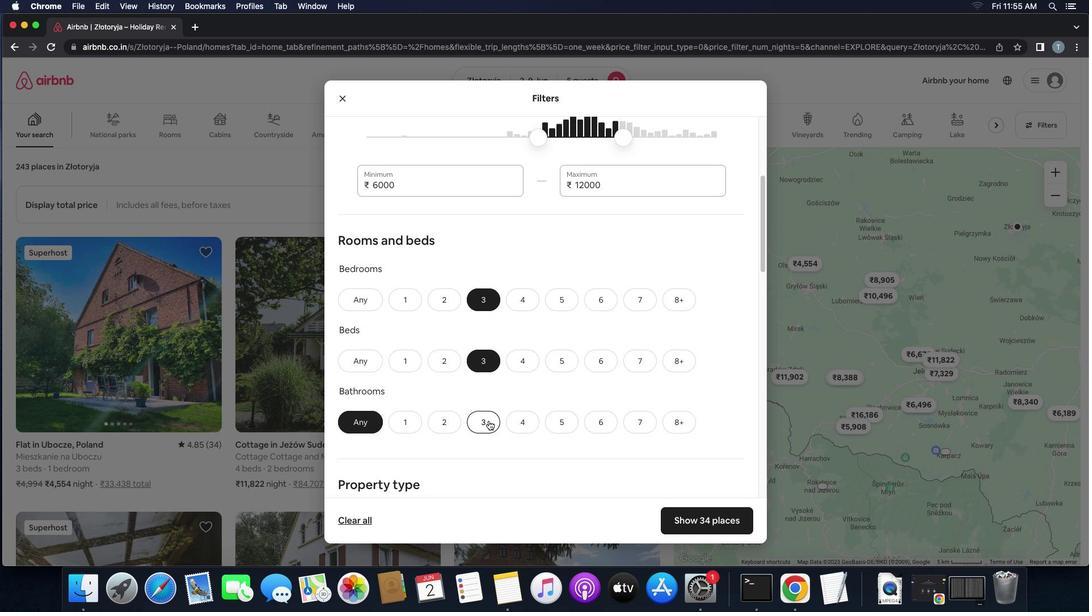 
Action: Mouse moved to (547, 440)
Screenshot: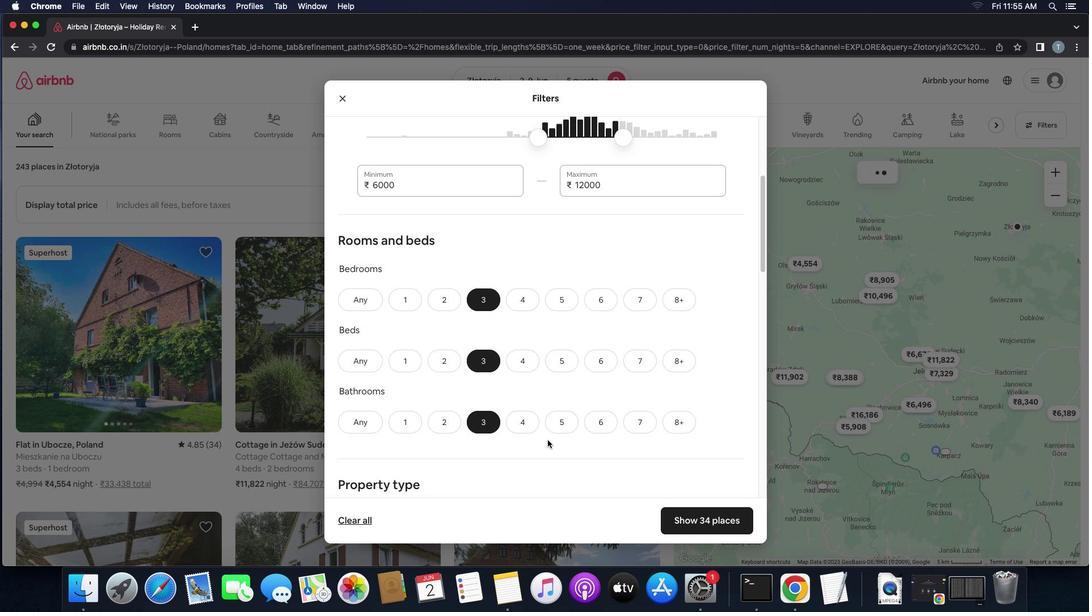 
Action: Mouse scrolled (547, 440) with delta (0, 0)
Screenshot: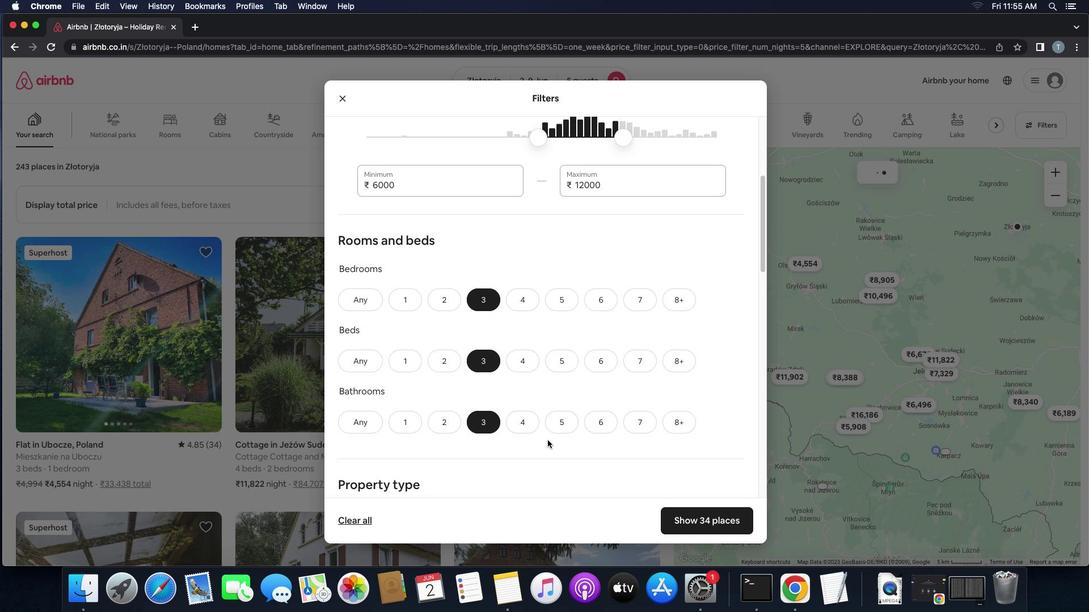 
Action: Mouse scrolled (547, 440) with delta (0, 0)
Screenshot: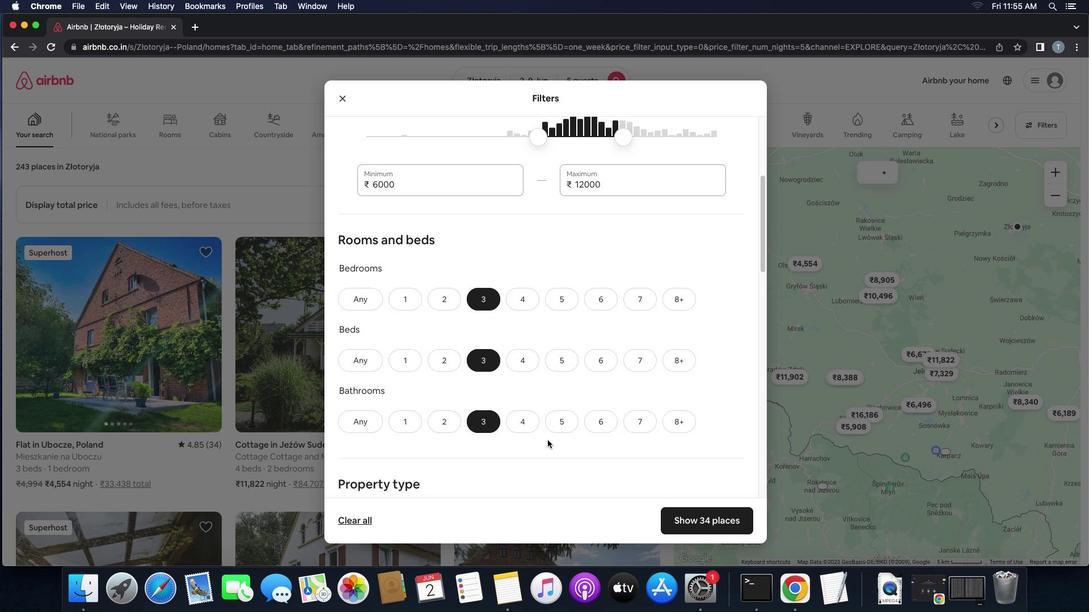 
Action: Mouse scrolled (547, 440) with delta (0, 0)
Screenshot: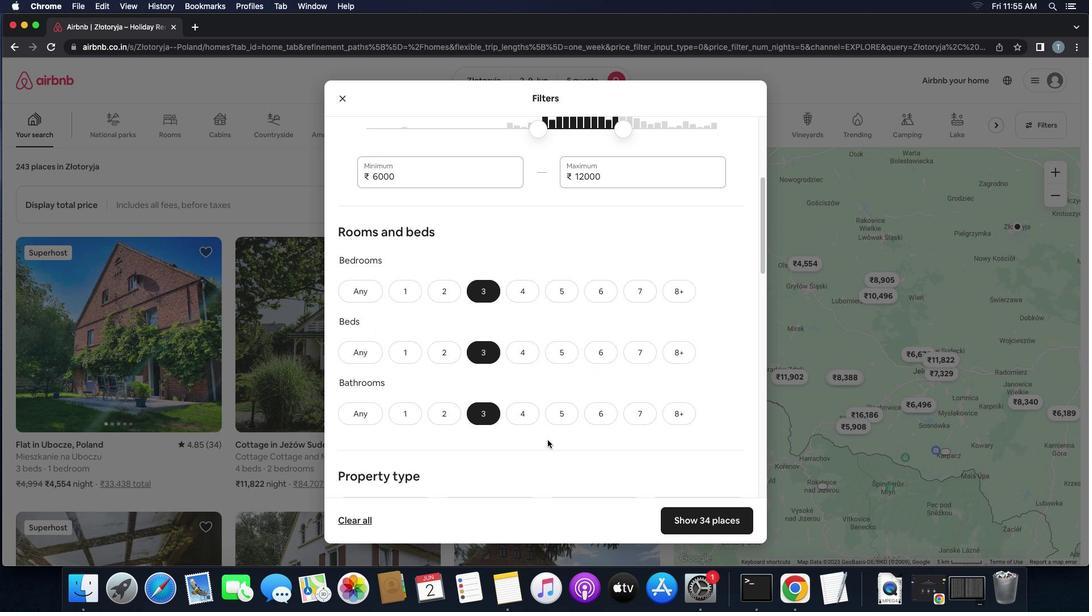 
Action: Mouse scrolled (547, 440) with delta (0, 0)
Screenshot: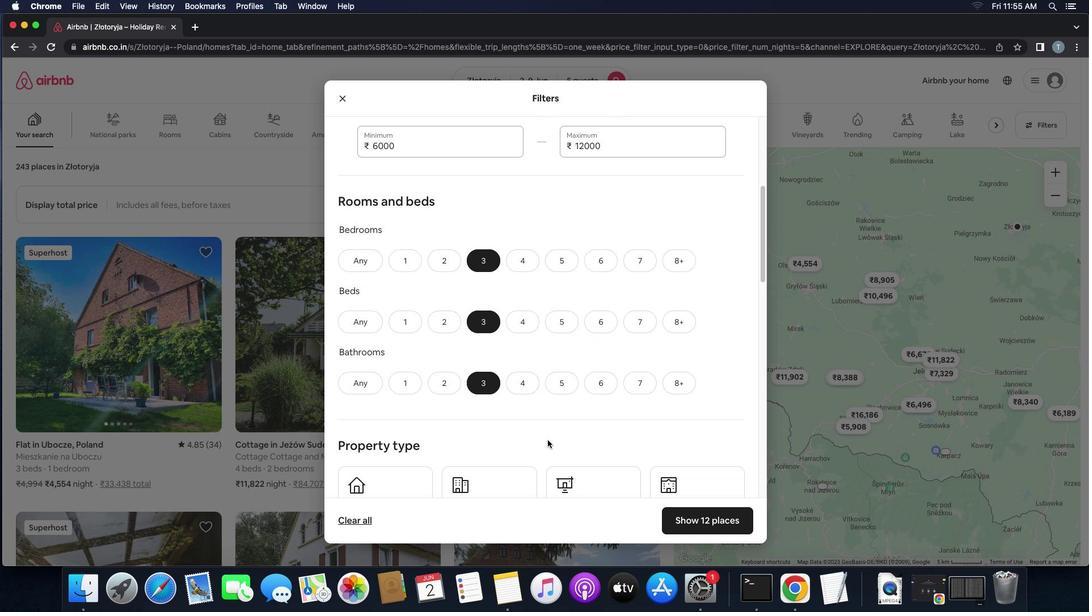 
Action: Mouse scrolled (547, 440) with delta (0, 0)
Screenshot: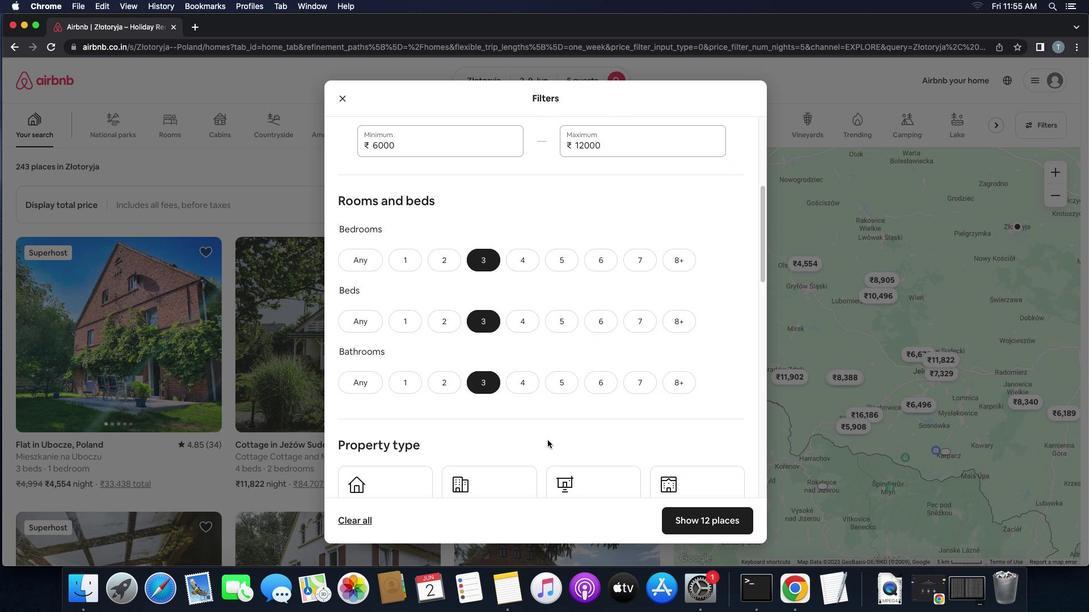 
Action: Mouse scrolled (547, 440) with delta (0, 0)
Screenshot: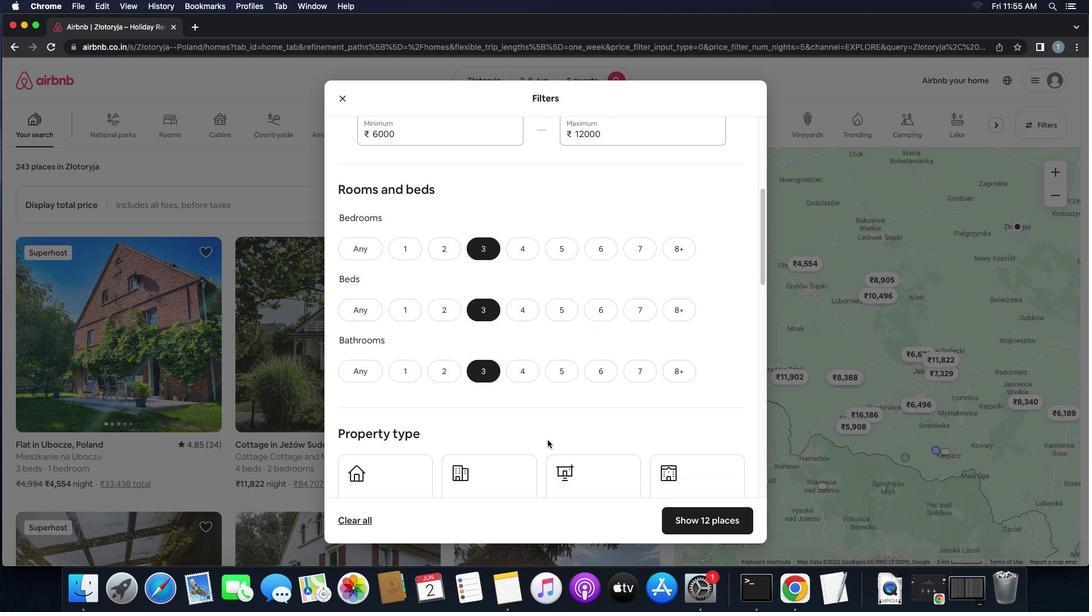 
Action: Mouse scrolled (547, 440) with delta (0, 0)
Screenshot: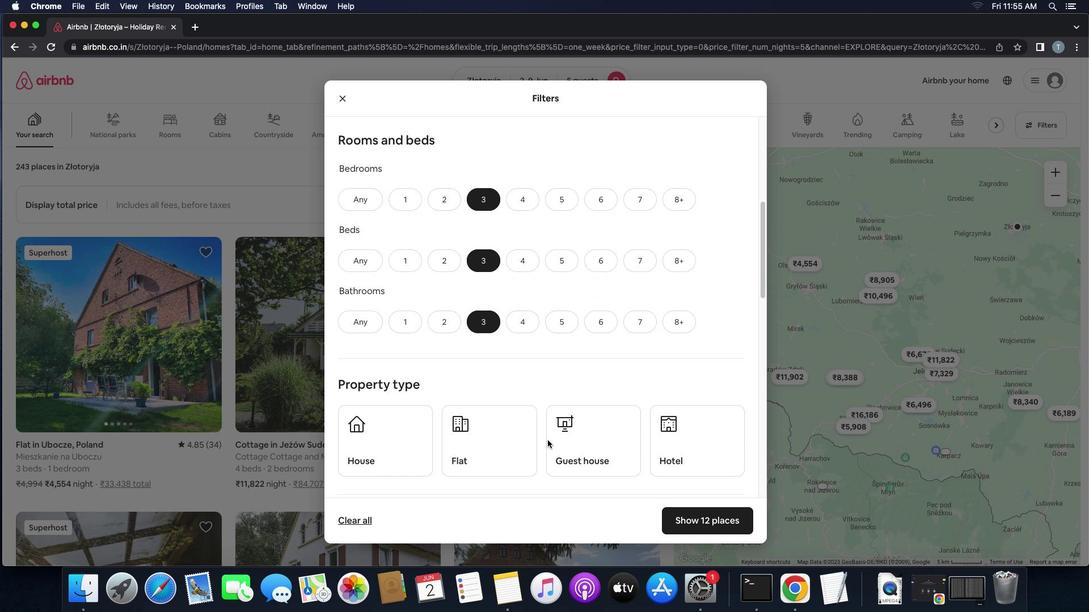 
Action: Mouse scrolled (547, 440) with delta (0, 0)
Screenshot: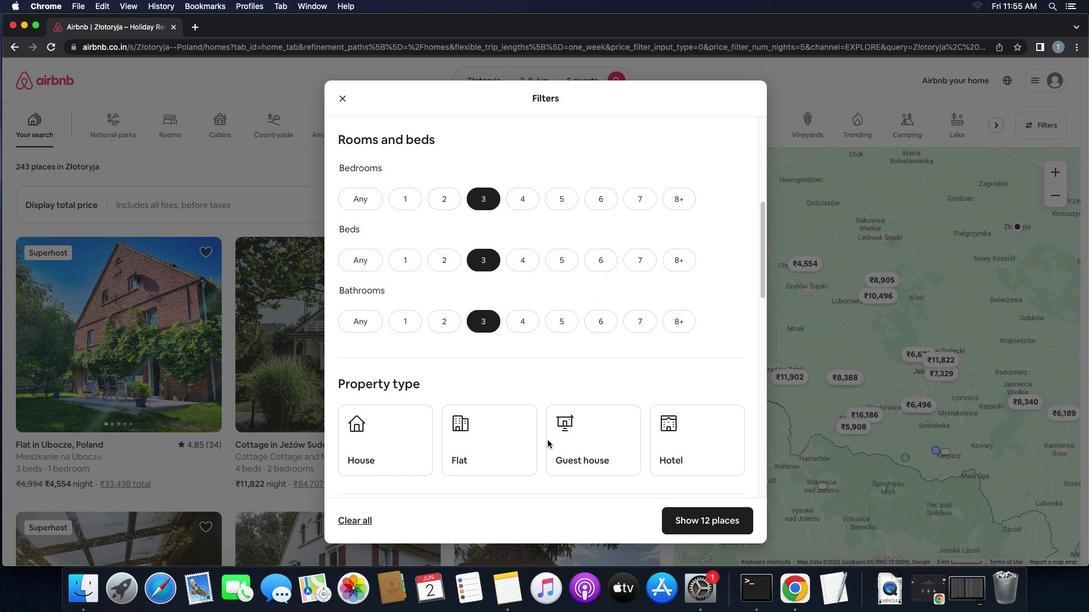
Action: Mouse scrolled (547, 440) with delta (0, -1)
Screenshot: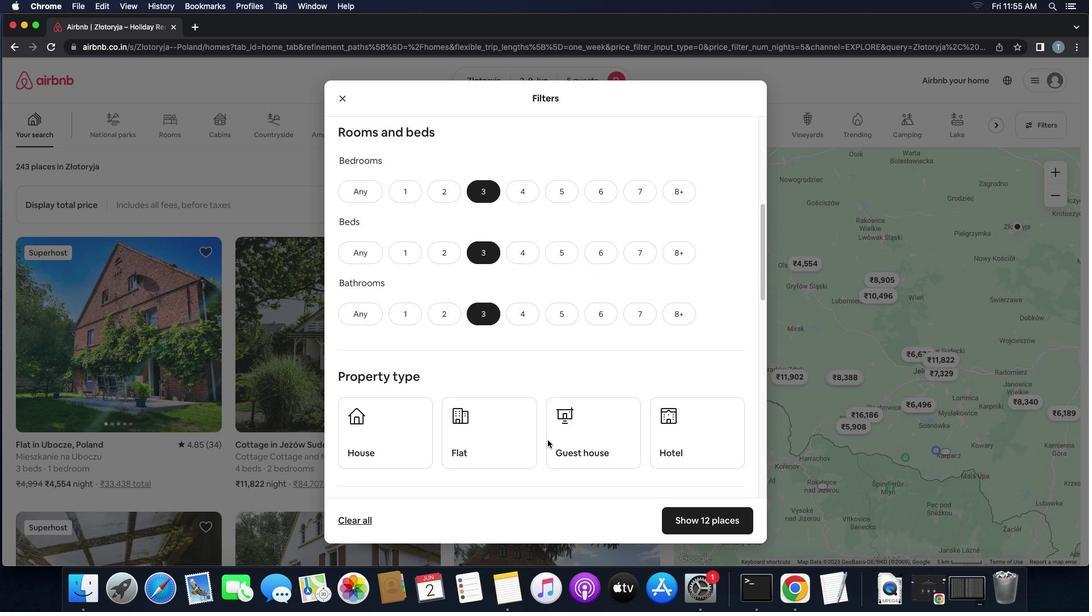 
Action: Mouse scrolled (547, 440) with delta (0, 0)
Screenshot: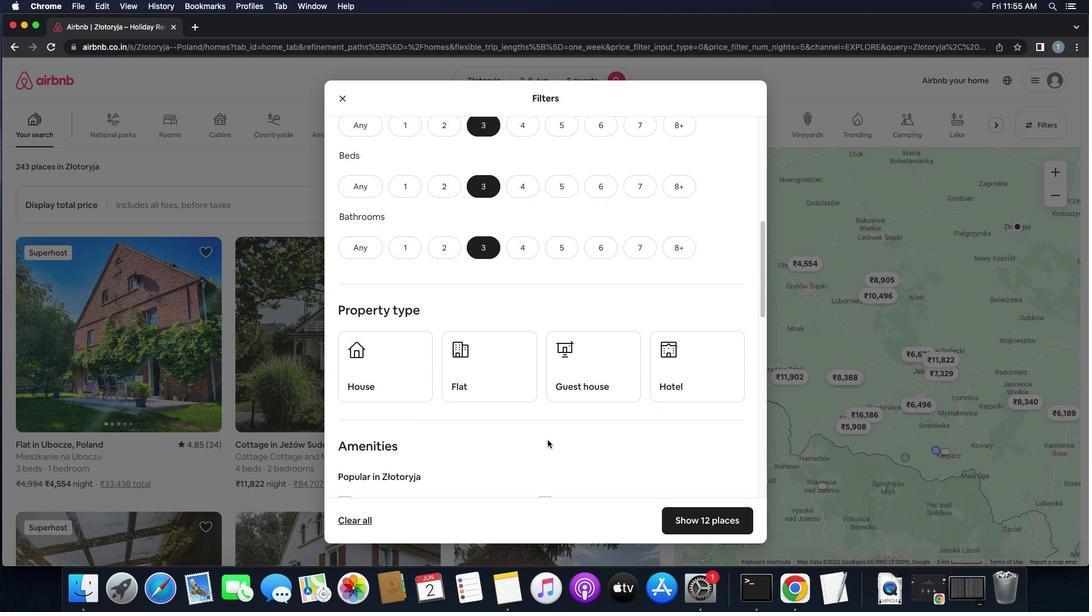 
Action: Mouse scrolled (547, 440) with delta (0, 0)
Screenshot: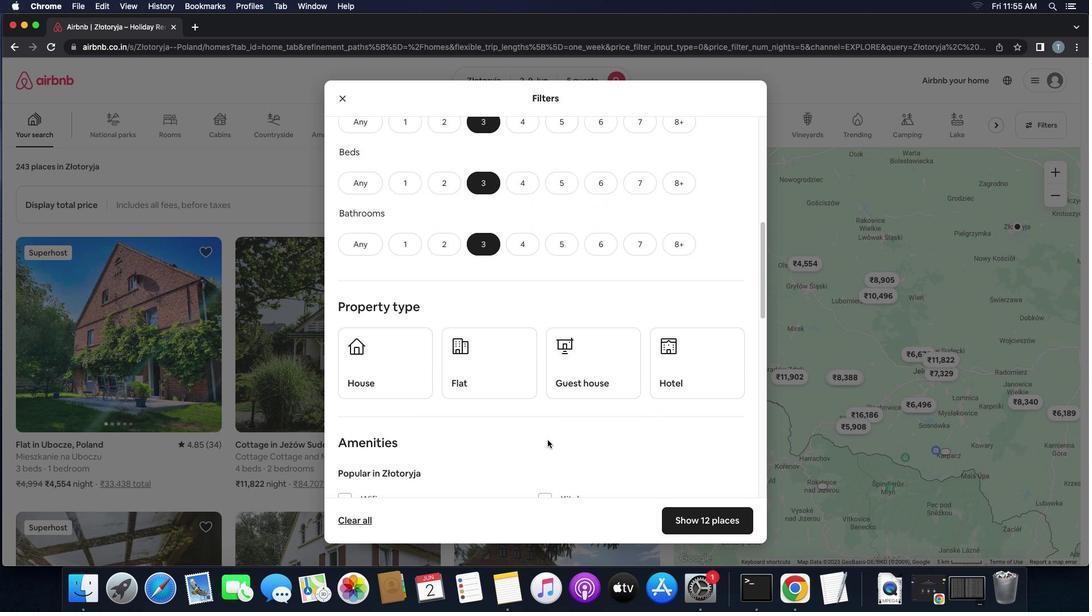 
Action: Mouse scrolled (547, 440) with delta (0, 0)
Screenshot: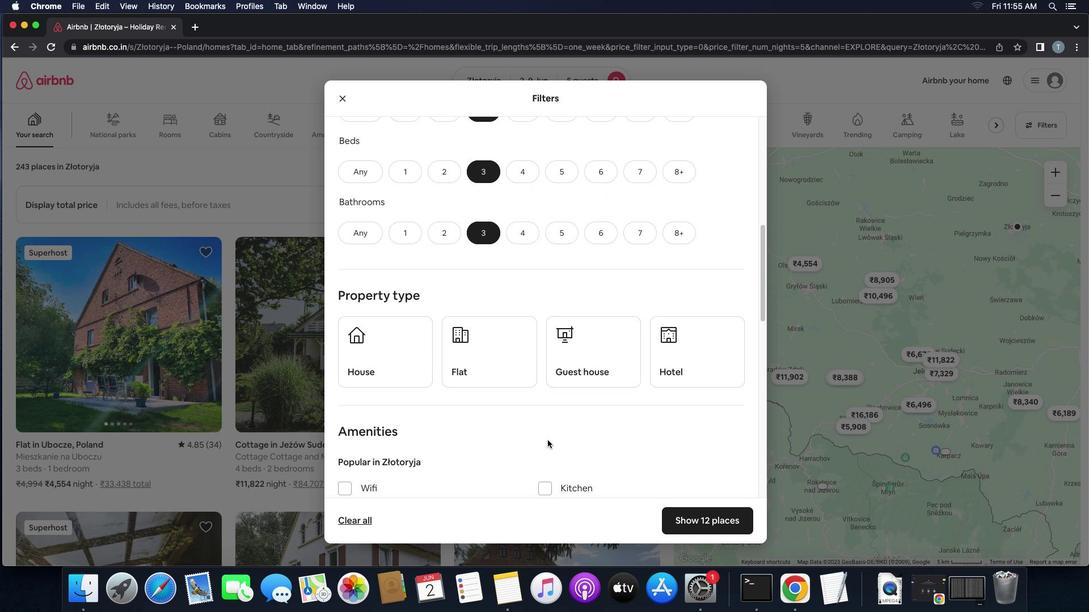 
Action: Mouse scrolled (547, 440) with delta (0, 0)
Screenshot: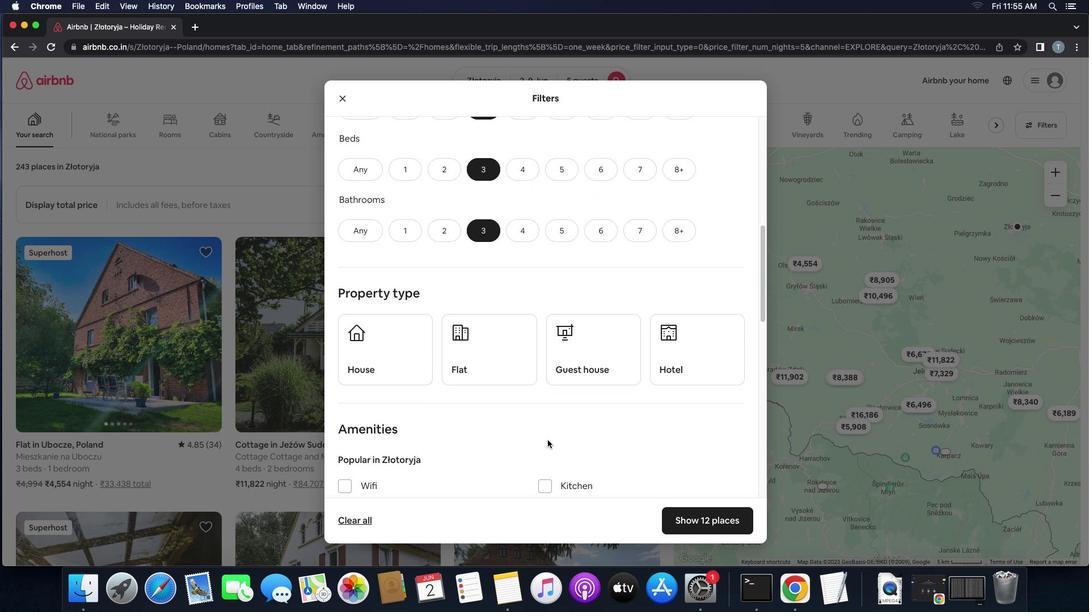 
Action: Mouse scrolled (547, 440) with delta (0, 0)
Screenshot: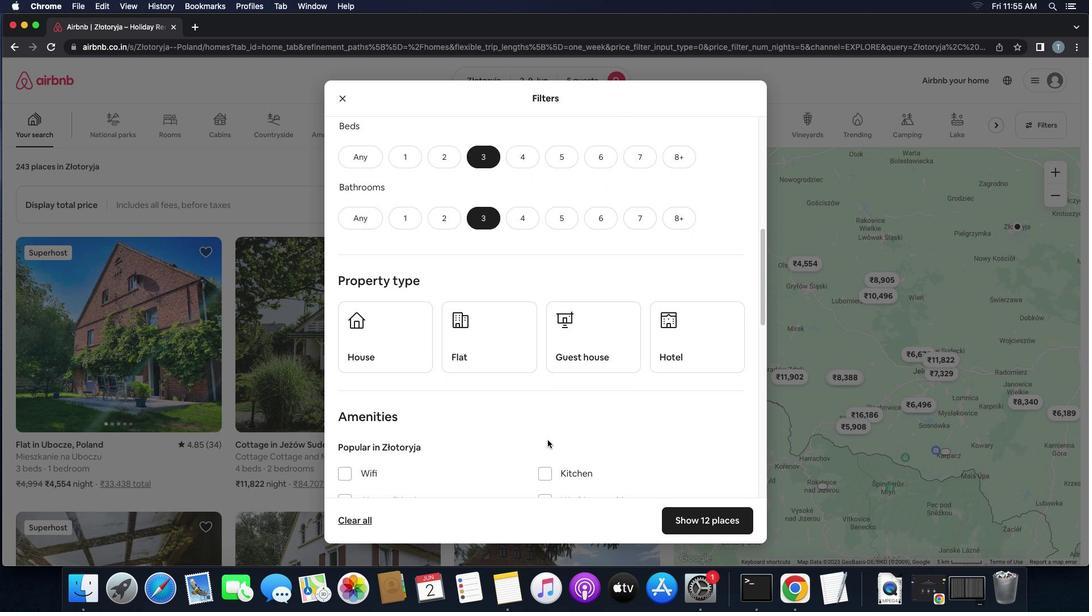 
Action: Mouse scrolled (547, 440) with delta (0, 0)
Screenshot: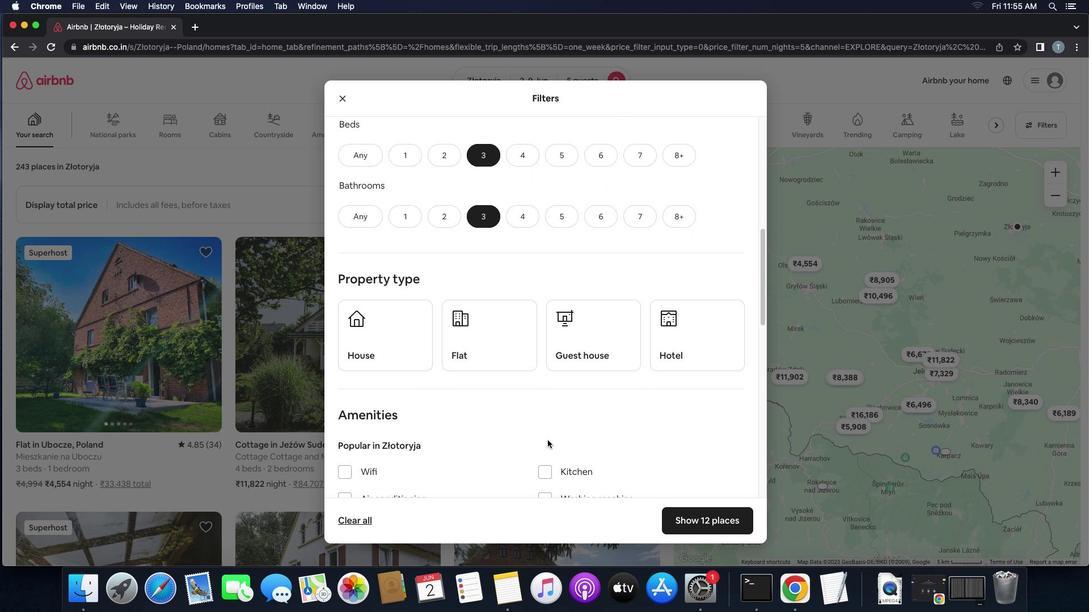 
Action: Mouse scrolled (547, 440) with delta (0, 0)
Screenshot: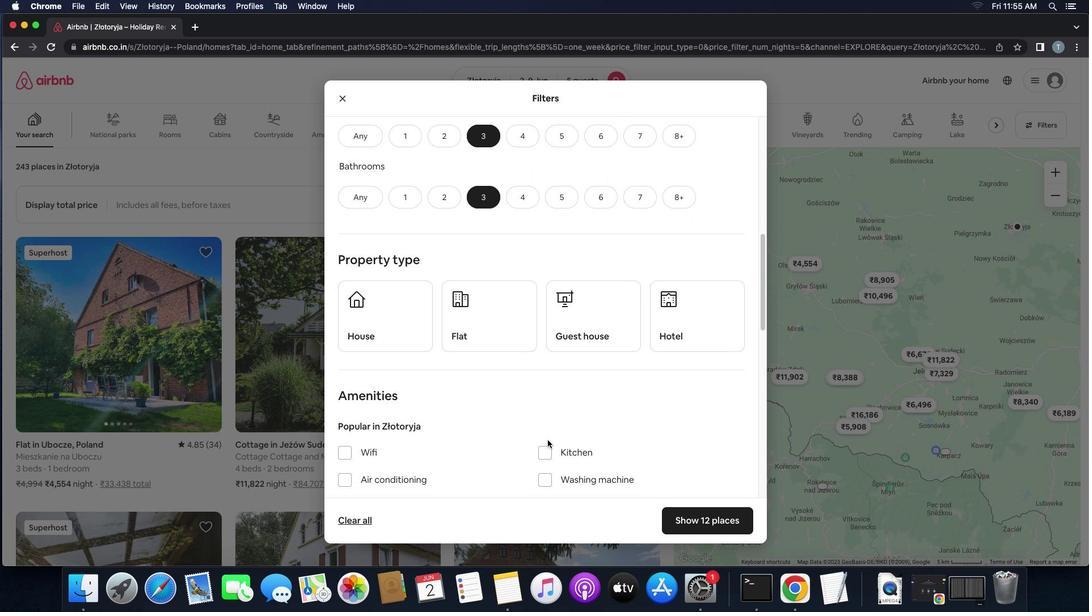 
Action: Mouse moved to (410, 297)
Screenshot: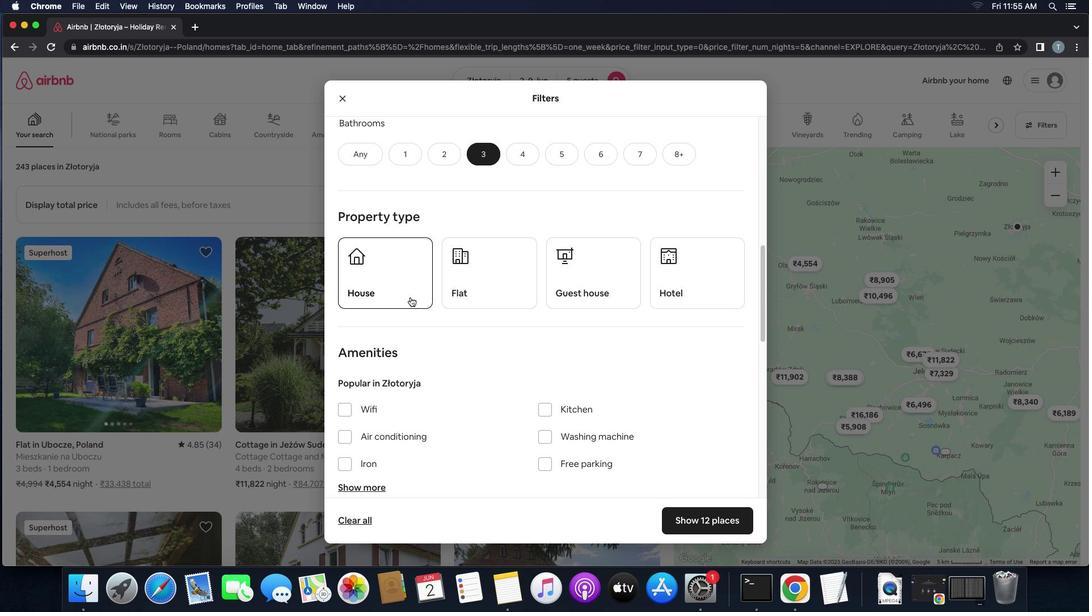 
Action: Mouse pressed left at (410, 297)
Screenshot: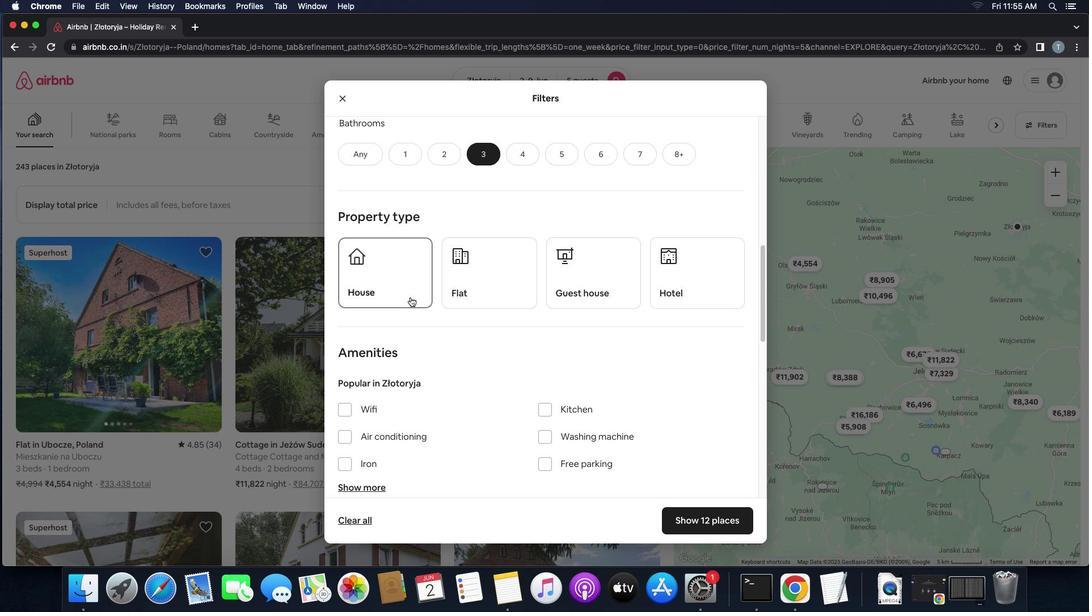 
Action: Mouse moved to (486, 292)
Screenshot: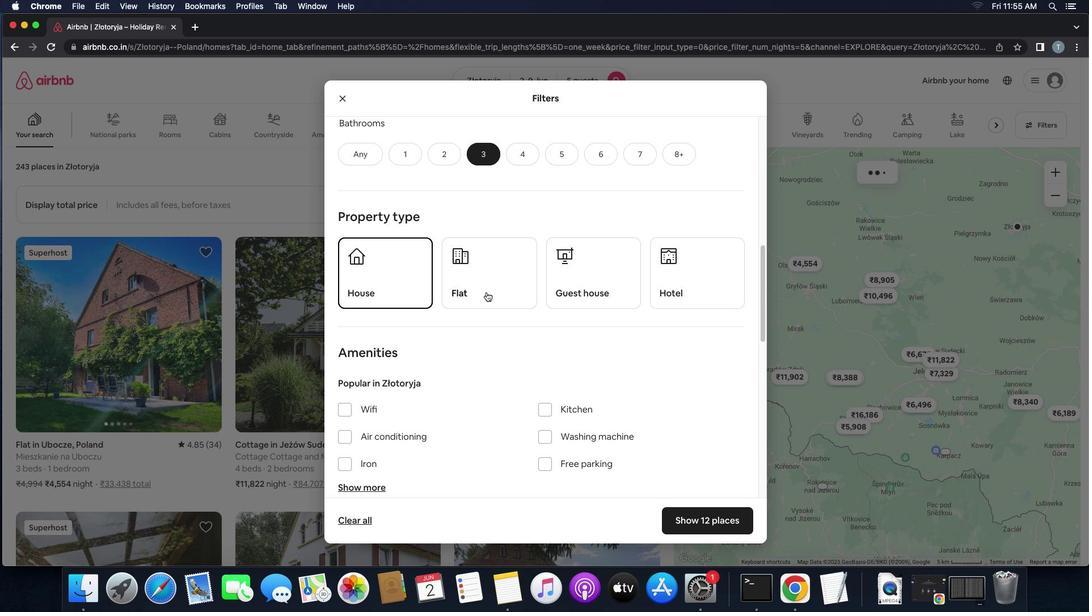 
Action: Mouse pressed left at (486, 292)
Screenshot: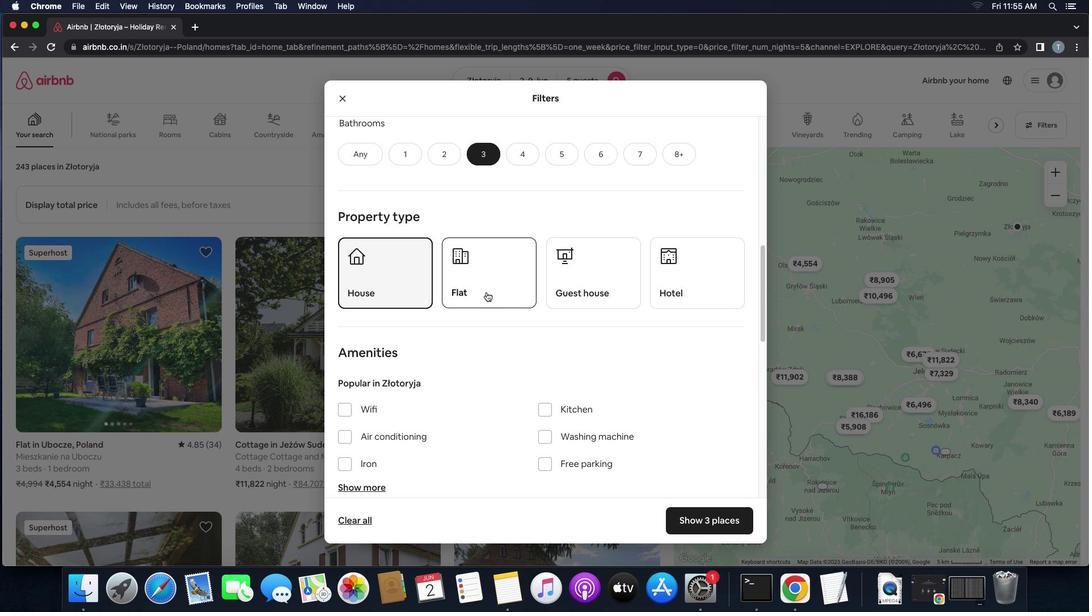 
Action: Mouse moved to (589, 290)
Screenshot: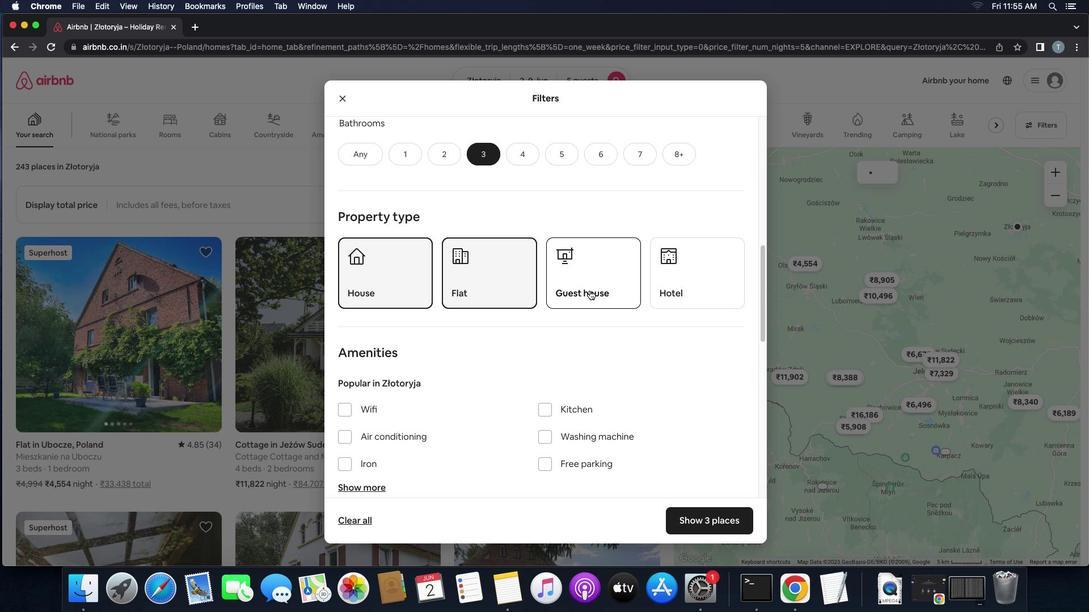 
Action: Mouse pressed left at (589, 290)
Screenshot: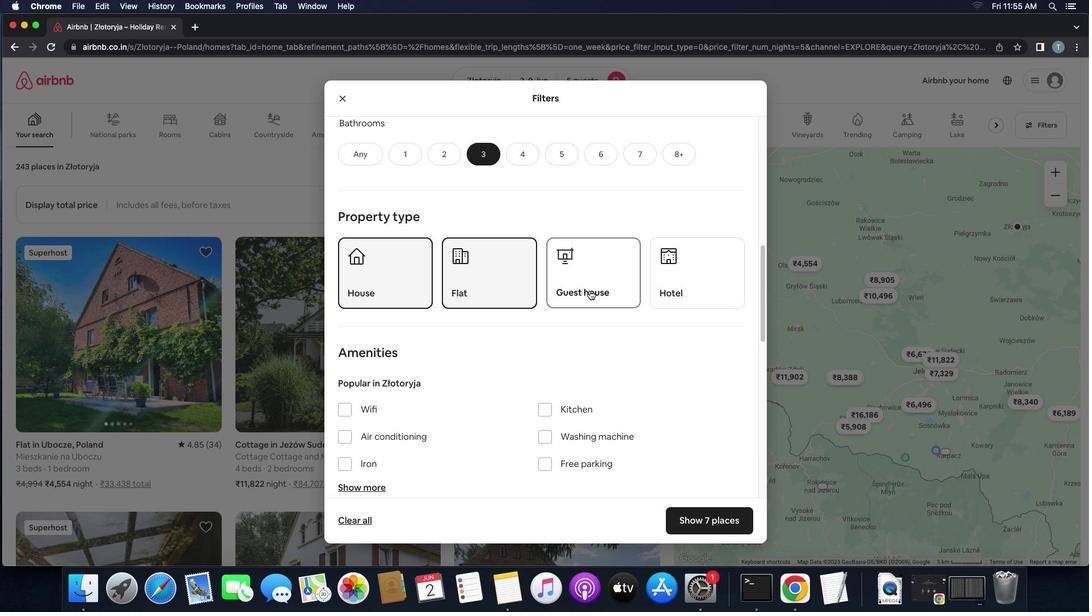 
Action: Mouse moved to (601, 361)
Screenshot: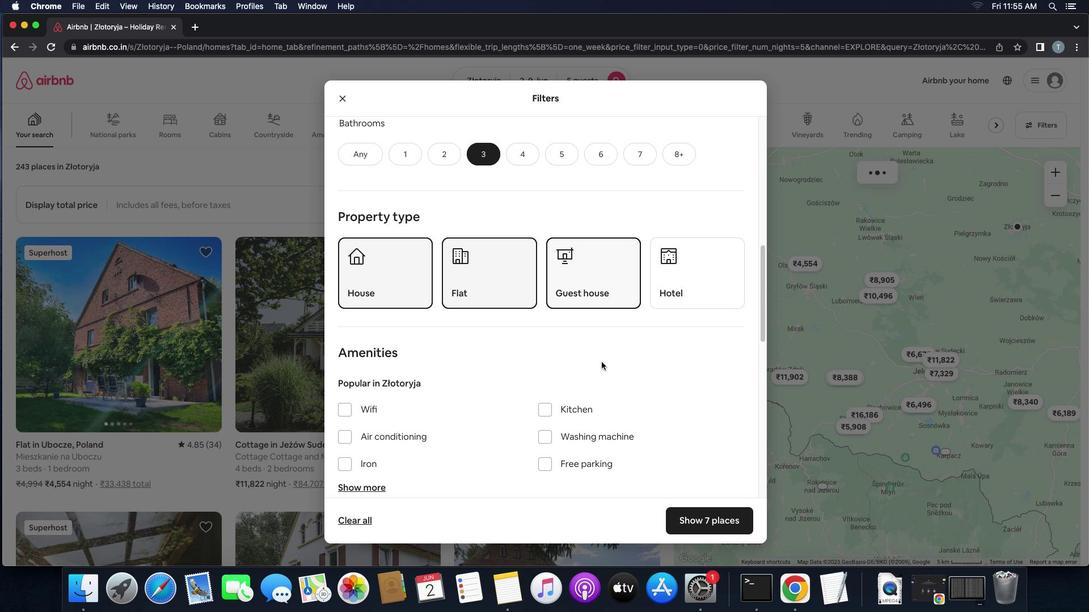 
Action: Mouse scrolled (601, 361) with delta (0, 0)
Screenshot: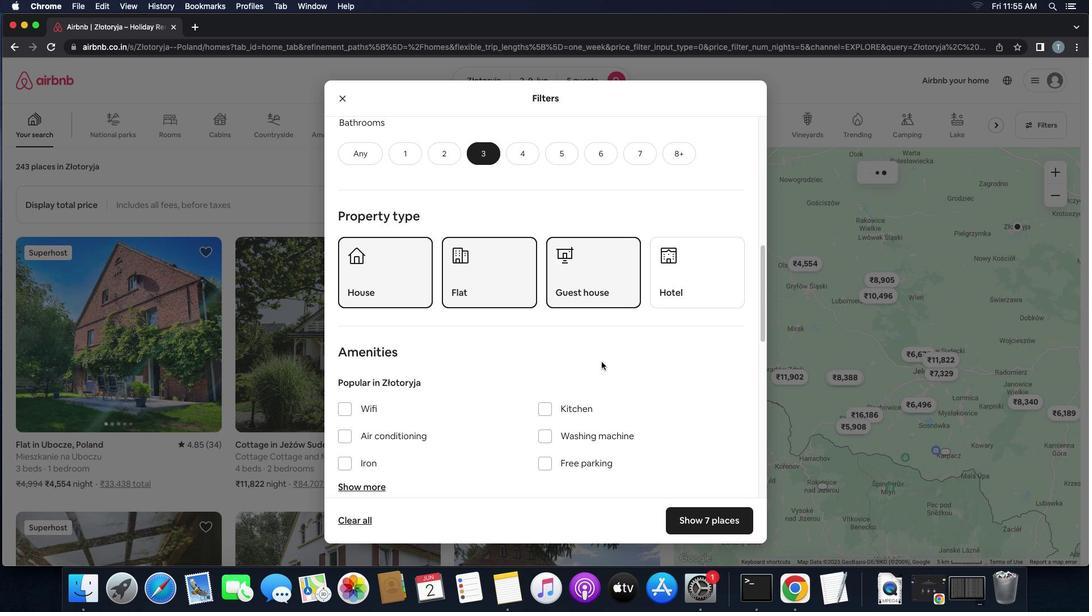 
Action: Mouse scrolled (601, 361) with delta (0, 0)
Screenshot: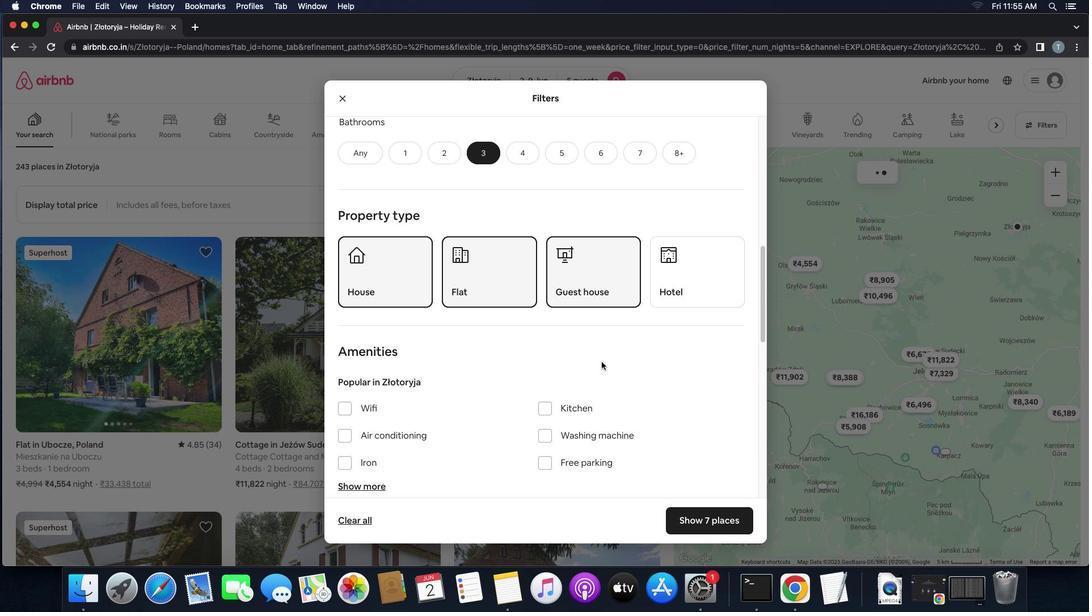 
Action: Mouse scrolled (601, 361) with delta (0, -1)
Screenshot: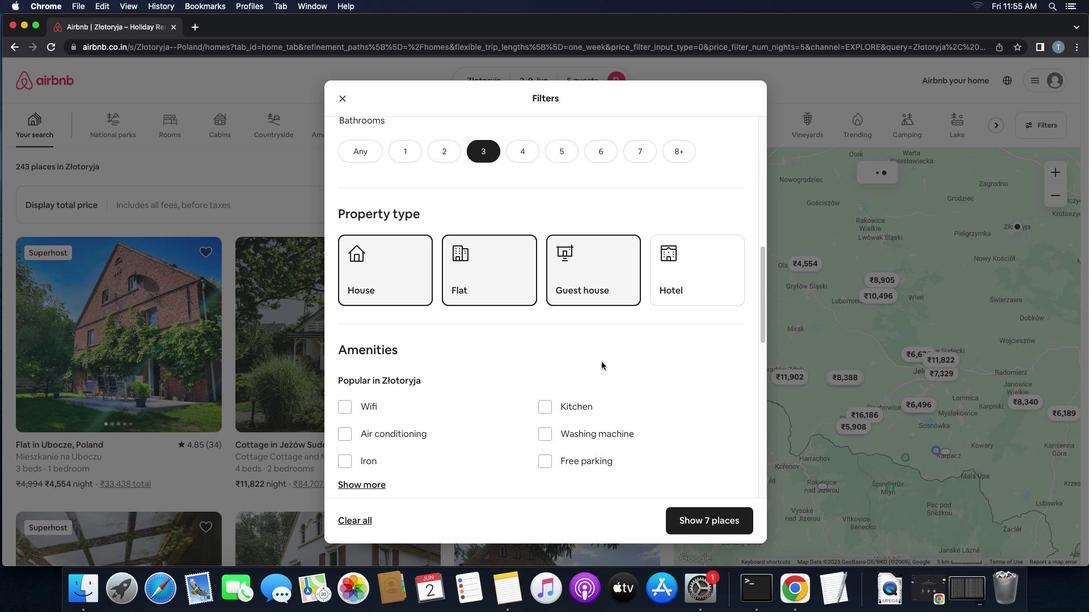 
Action: Mouse scrolled (601, 361) with delta (0, 0)
Screenshot: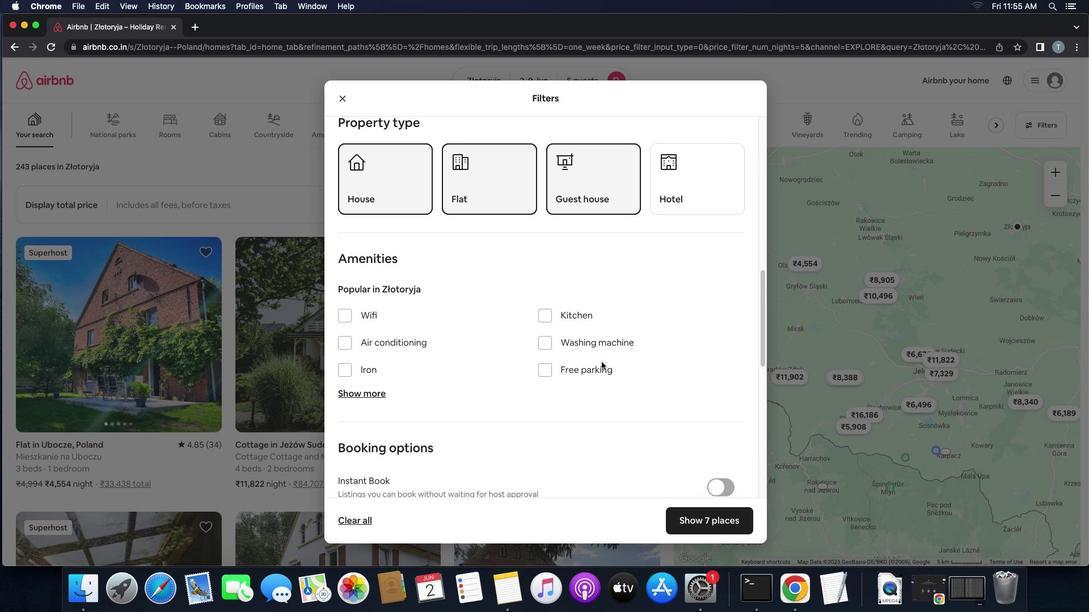 
Action: Mouse scrolled (601, 361) with delta (0, 0)
Screenshot: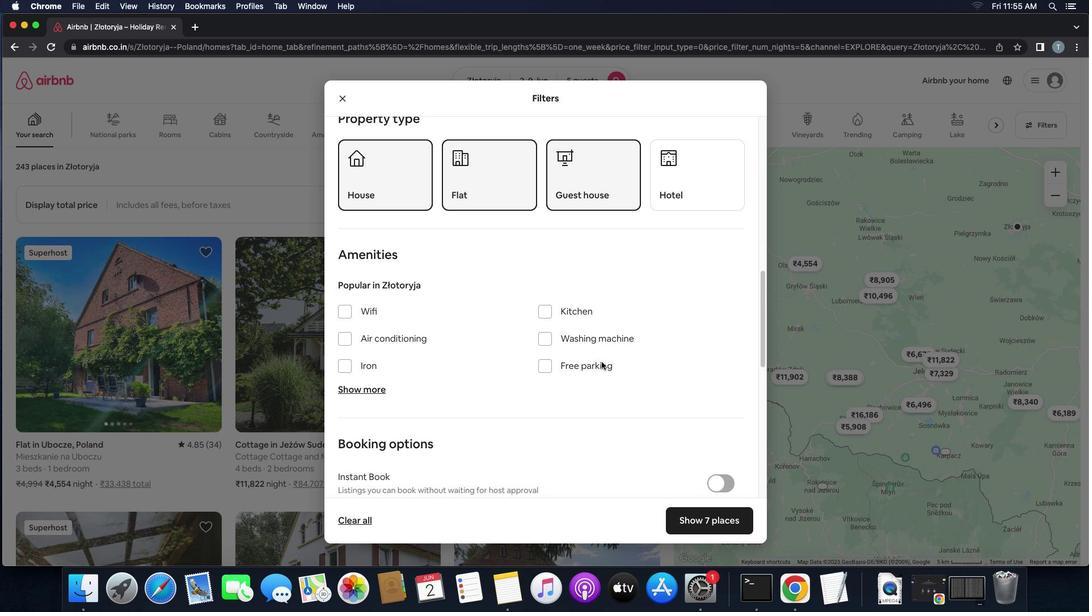 
Action: Mouse scrolled (601, 361) with delta (0, -1)
Screenshot: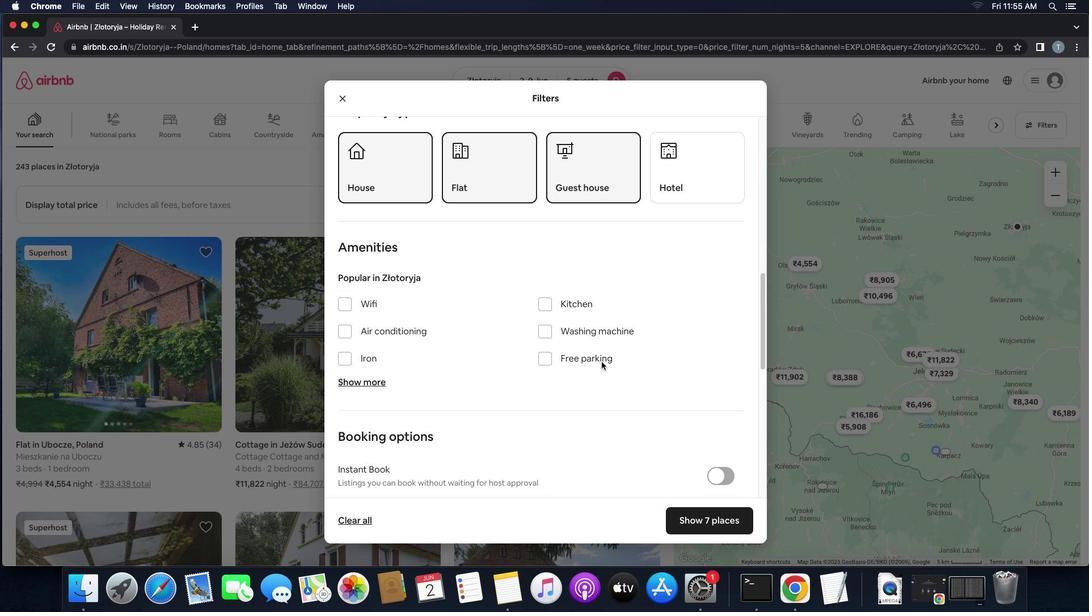 
Action: Mouse scrolled (601, 361) with delta (0, 0)
Screenshot: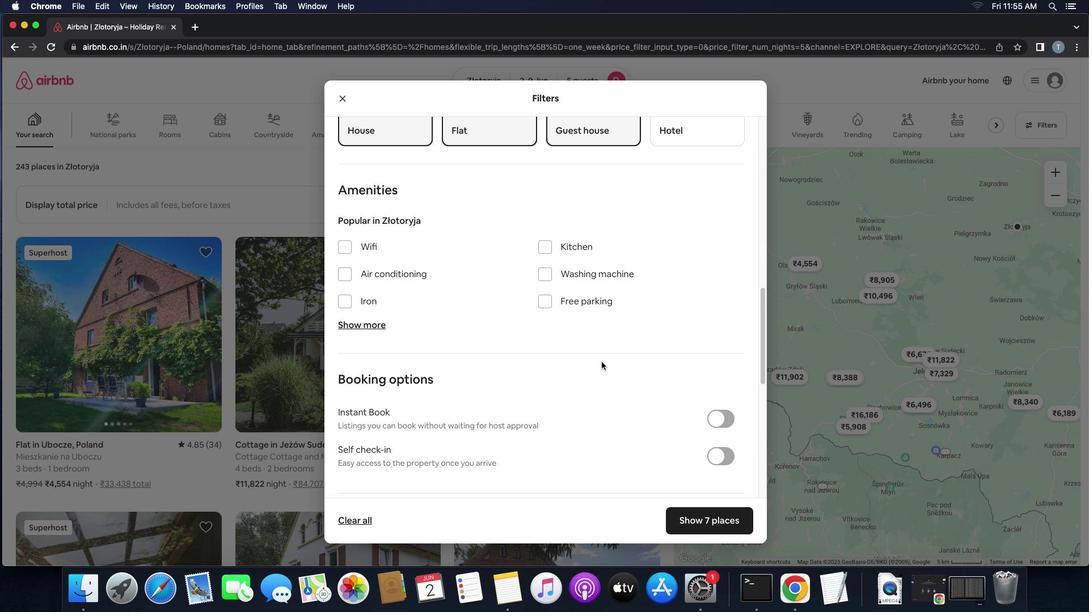 
Action: Mouse scrolled (601, 361) with delta (0, 0)
Screenshot: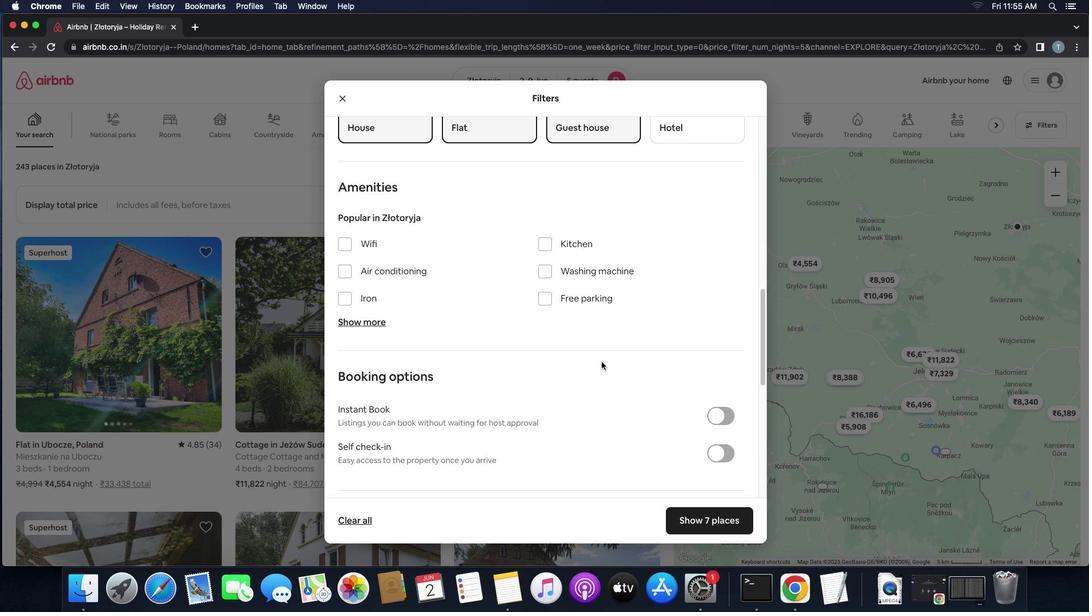 
Action: Mouse scrolled (601, 361) with delta (0, 0)
Screenshot: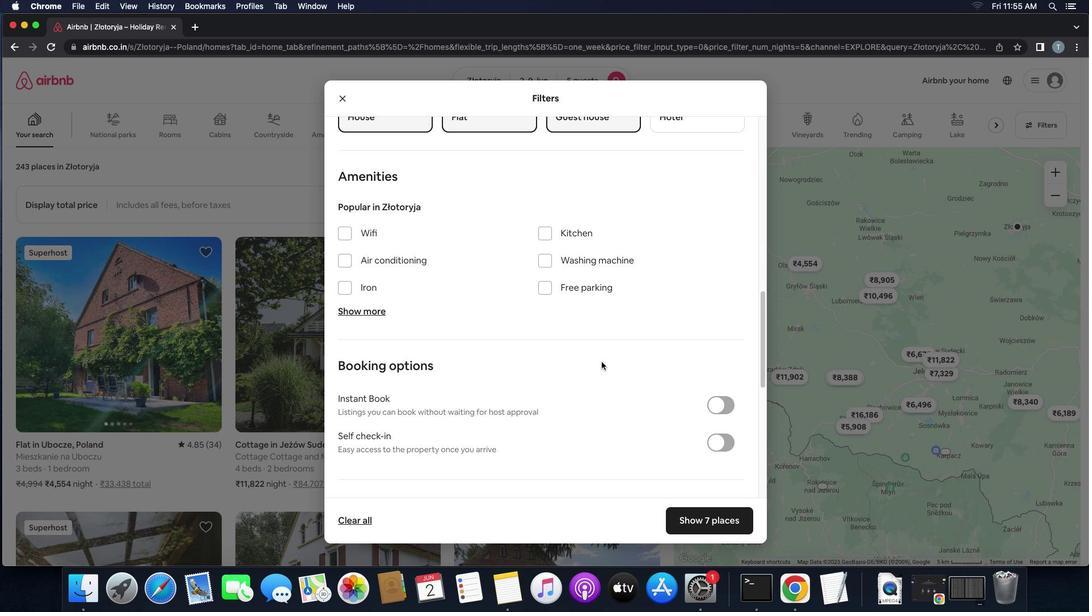 
Action: Mouse scrolled (601, 361) with delta (0, 0)
Screenshot: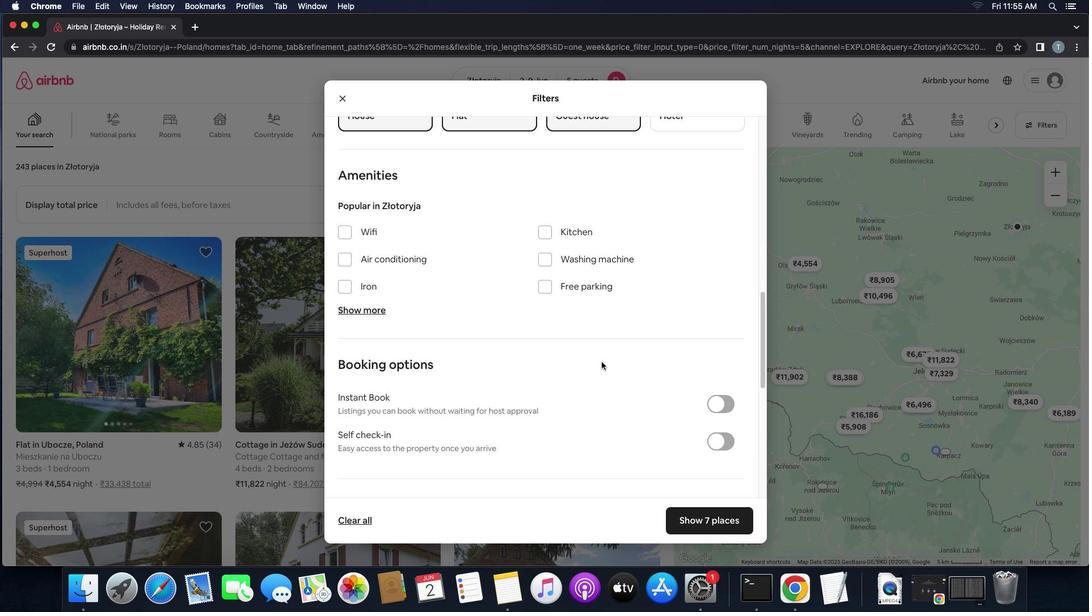 
Action: Mouse scrolled (601, 361) with delta (0, 0)
Screenshot: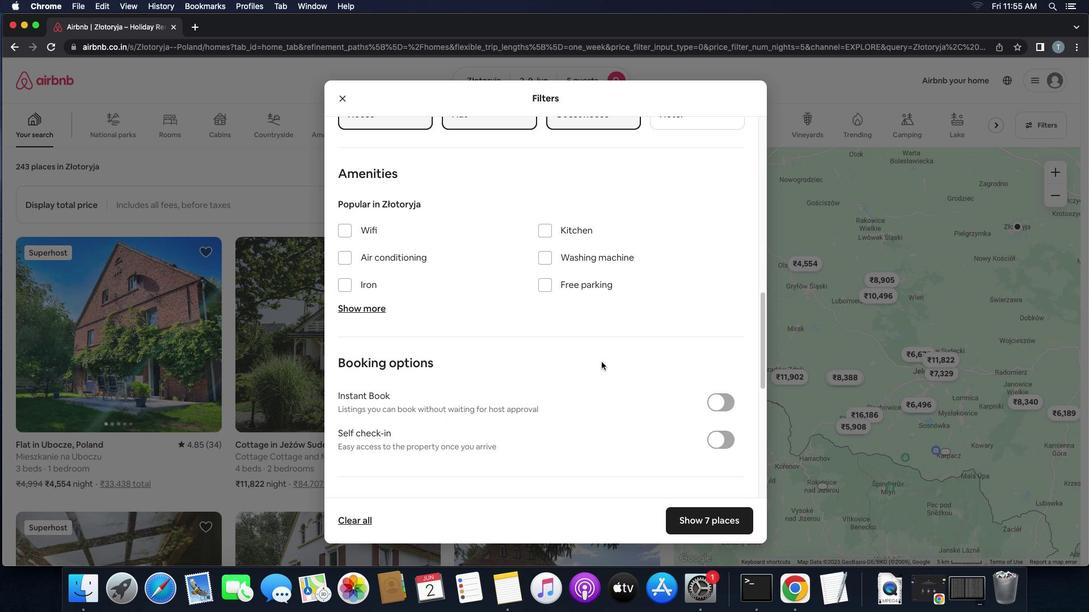 
Action: Mouse scrolled (601, 361) with delta (0, 0)
Screenshot: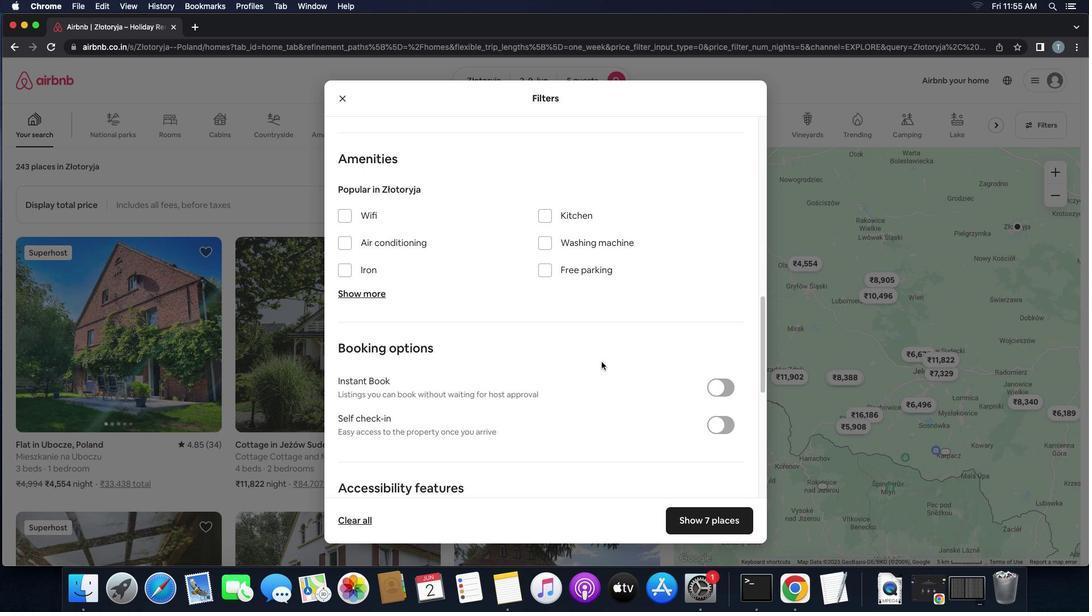 
Action: Mouse moved to (715, 427)
Screenshot: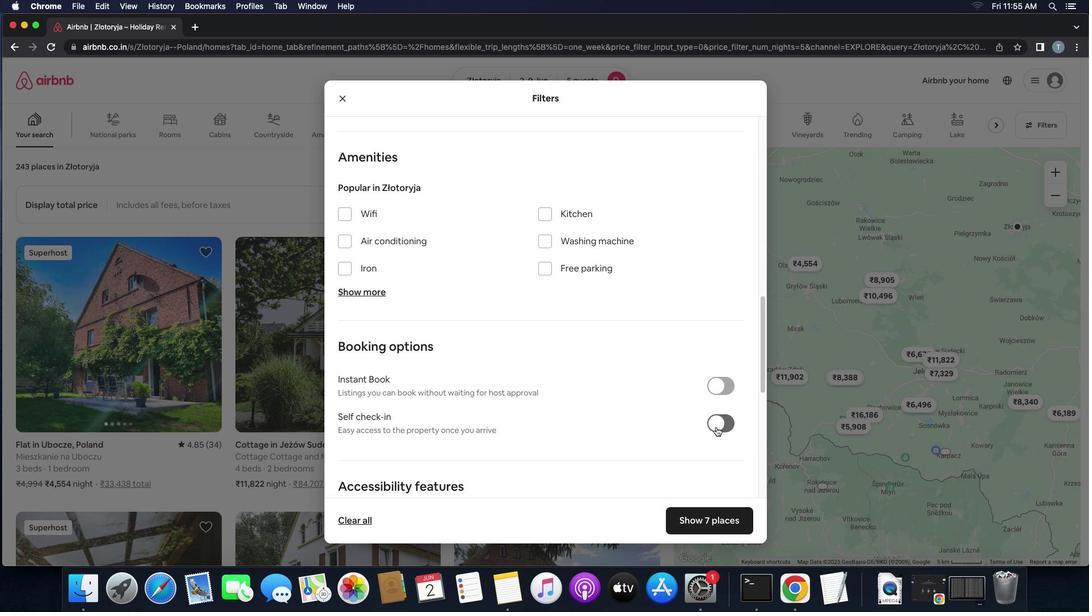 
Action: Mouse pressed left at (715, 427)
Screenshot: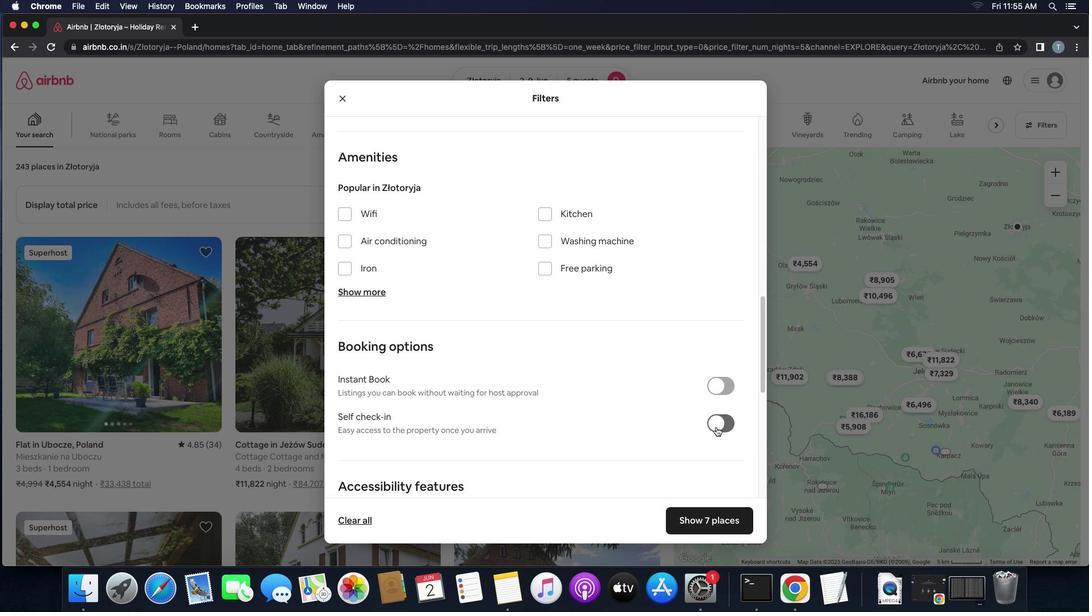 
Action: Mouse moved to (621, 425)
Screenshot: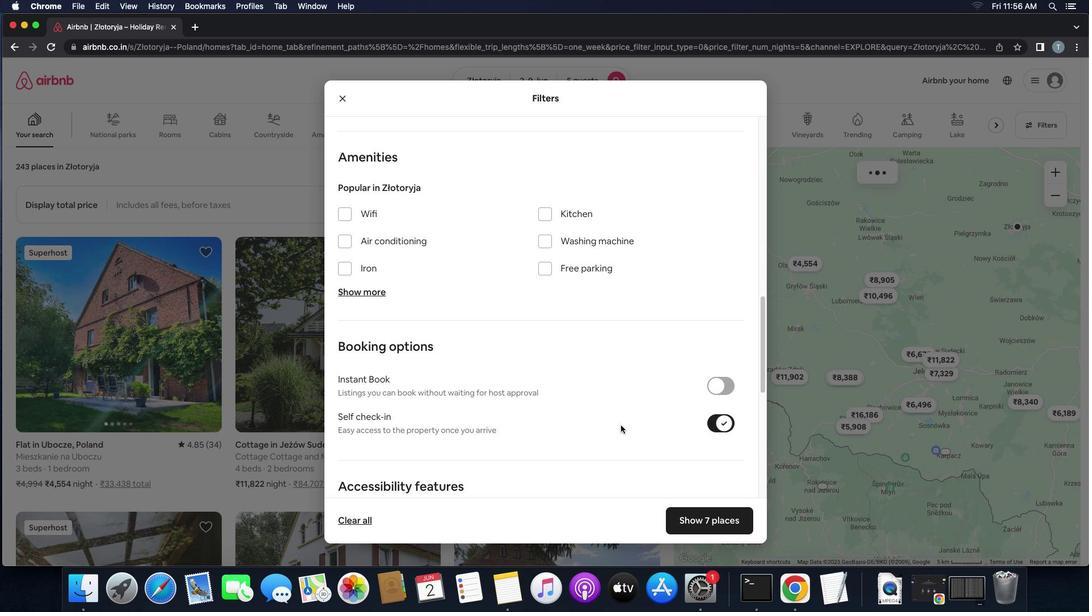 
Action: Mouse scrolled (621, 425) with delta (0, 0)
Screenshot: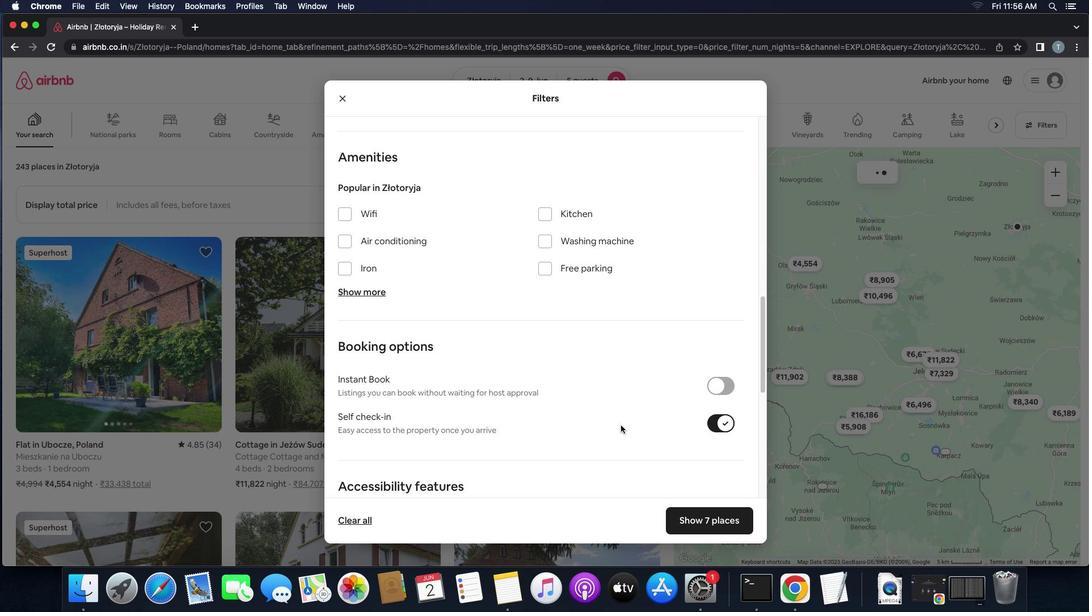 
Action: Mouse scrolled (621, 425) with delta (0, 0)
Screenshot: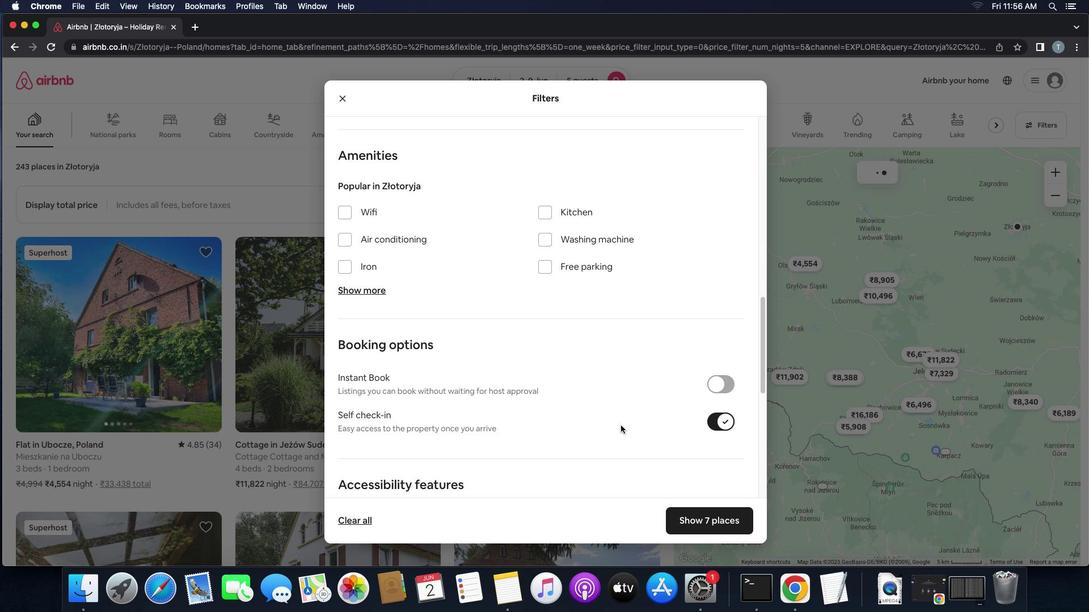 
Action: Mouse scrolled (621, 425) with delta (0, -1)
Screenshot: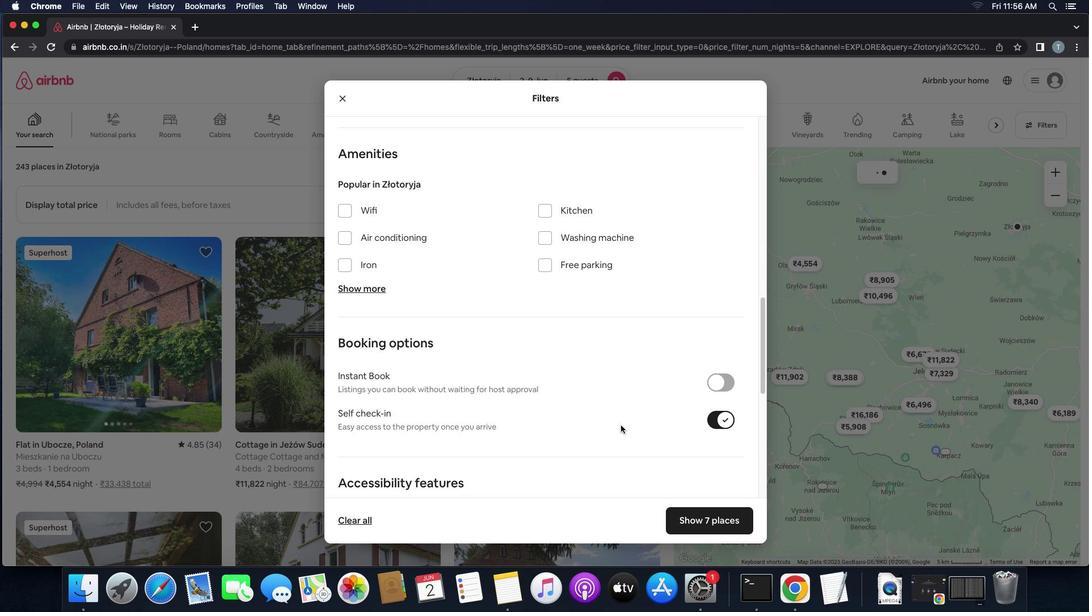 
Action: Mouse moved to (621, 425)
Screenshot: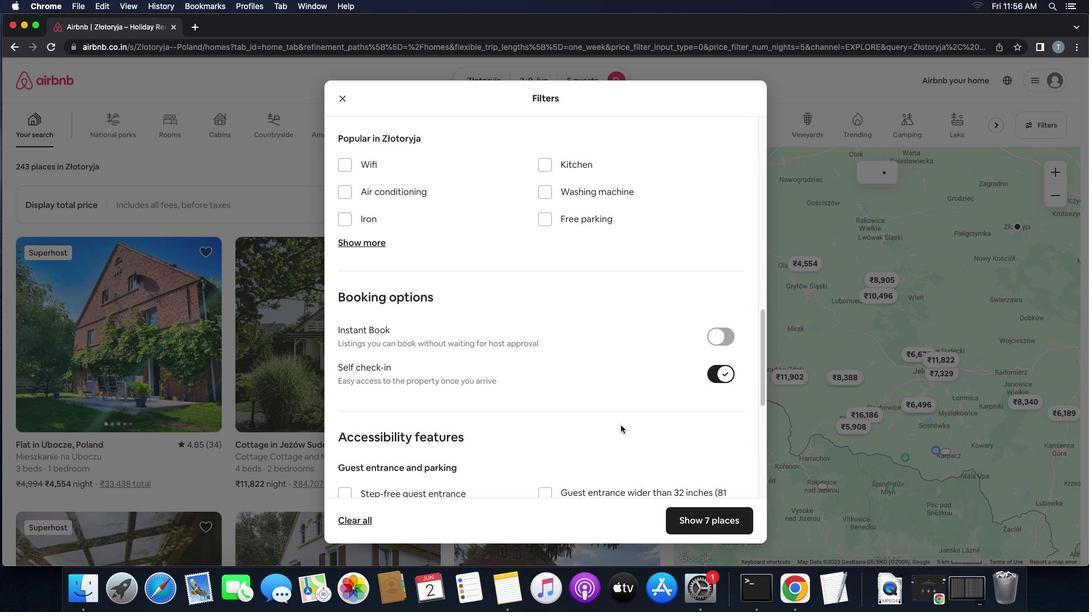 
Action: Mouse scrolled (621, 425) with delta (0, 0)
Screenshot: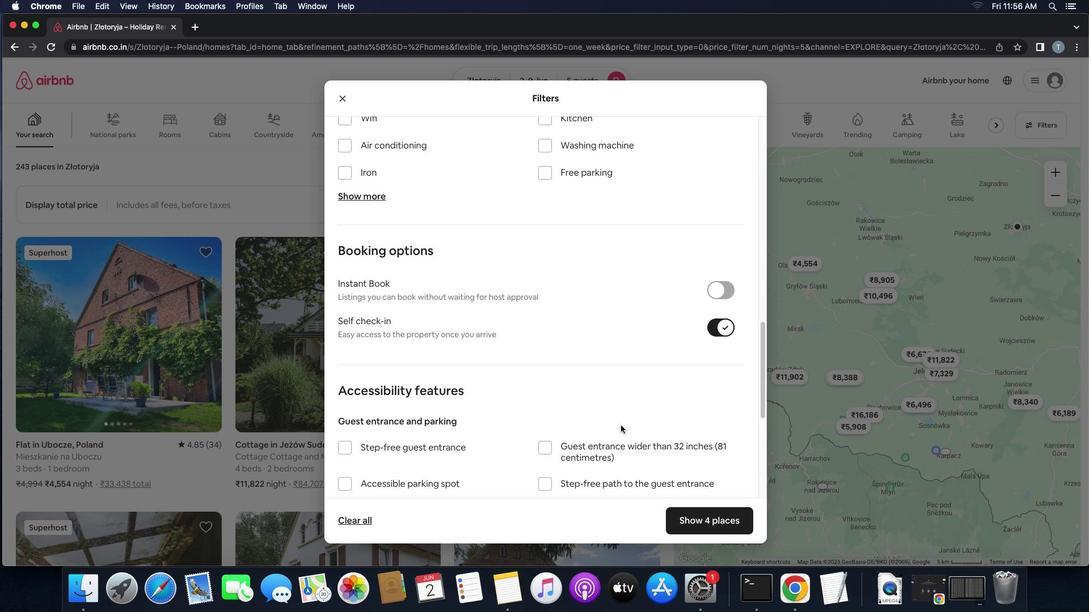 
Action: Mouse scrolled (621, 425) with delta (0, 0)
Screenshot: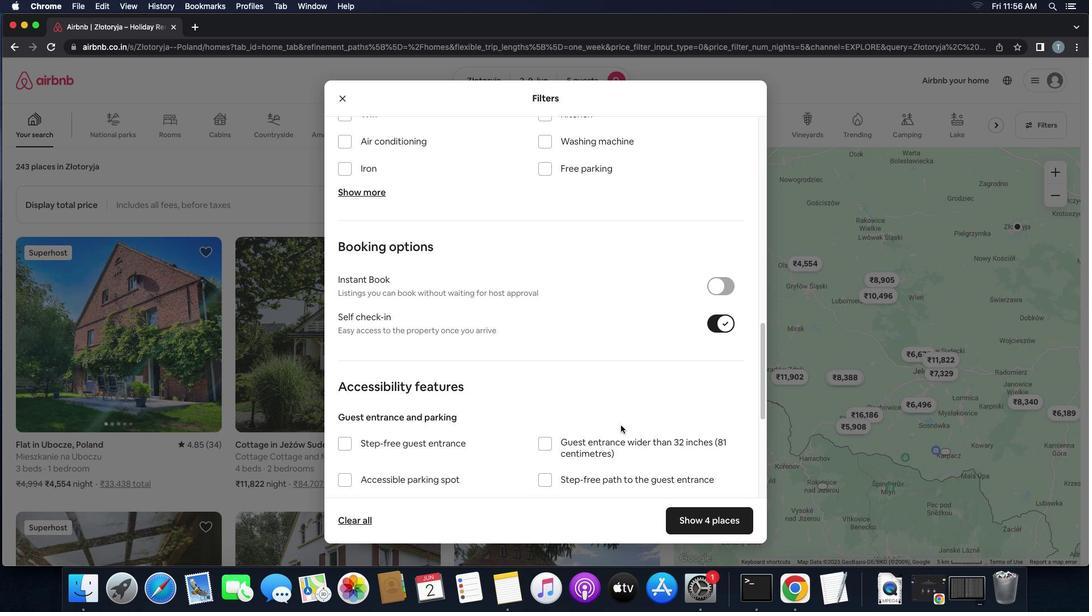 
Action: Mouse scrolled (621, 425) with delta (0, -1)
Screenshot: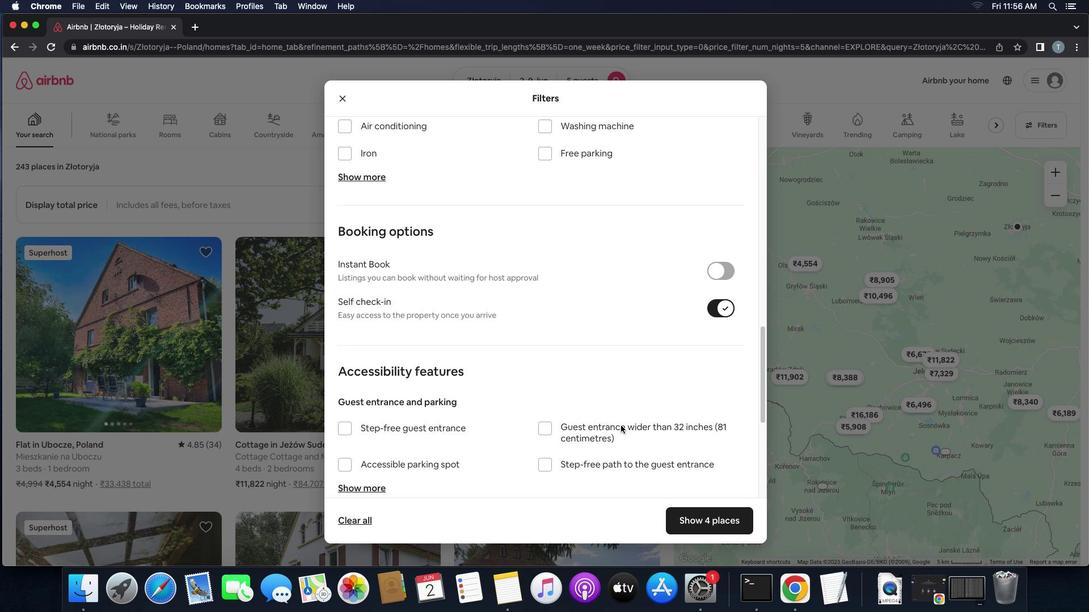 
Action: Mouse scrolled (621, 425) with delta (0, -2)
Screenshot: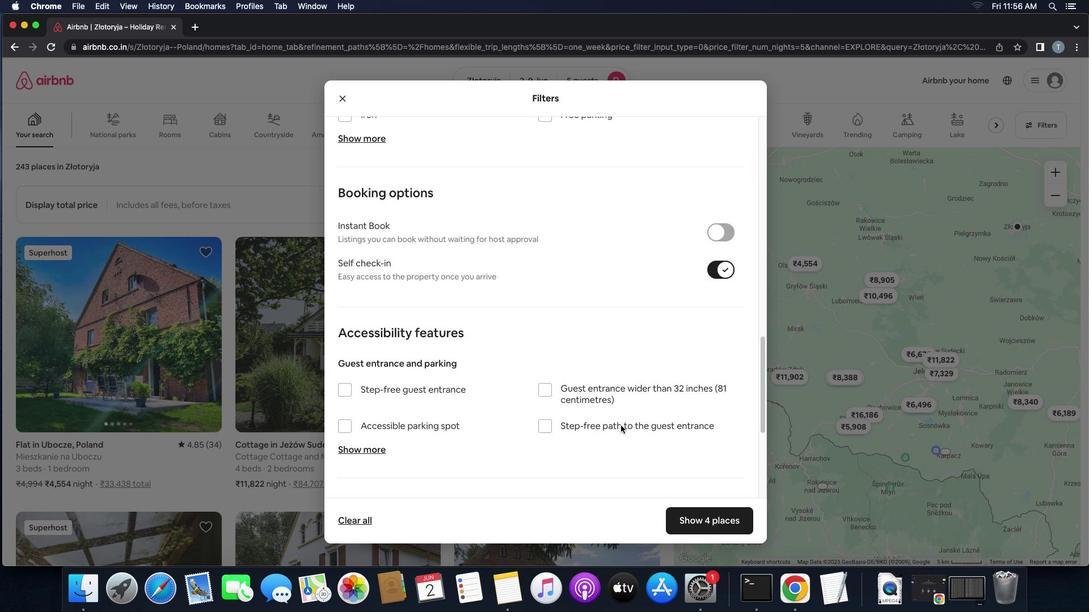 
Action: Mouse scrolled (621, 425) with delta (0, 0)
Screenshot: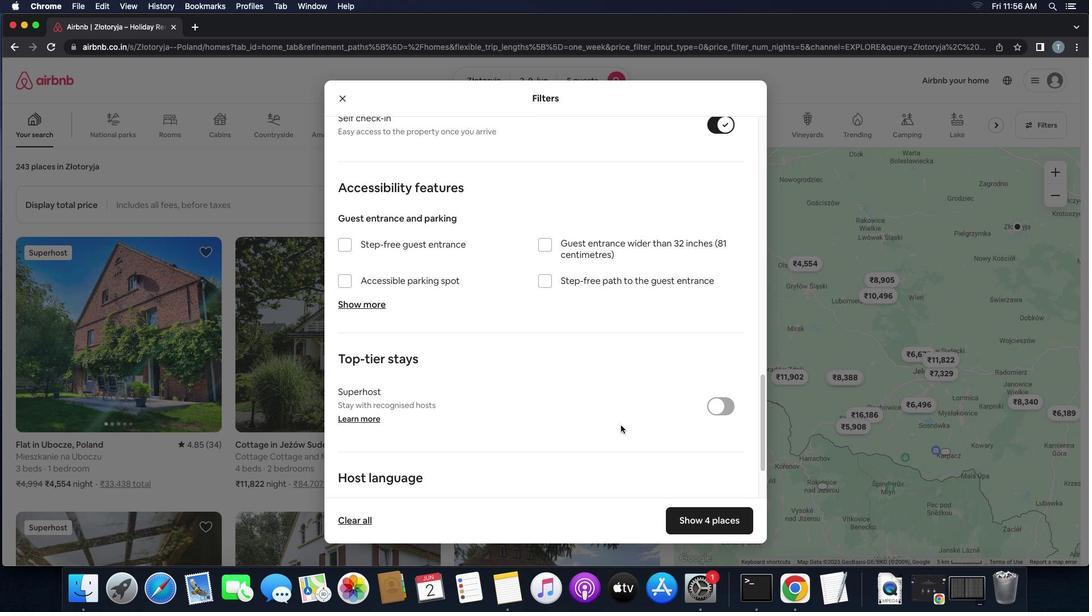 
Action: Mouse scrolled (621, 425) with delta (0, 0)
Screenshot: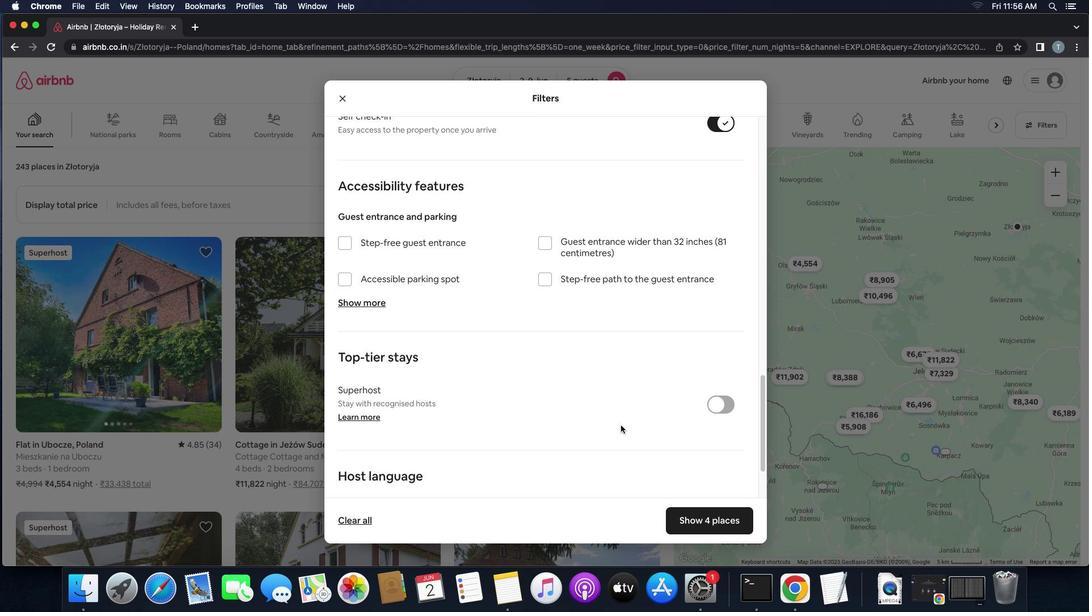 
Action: Mouse scrolled (621, 425) with delta (0, -1)
Screenshot: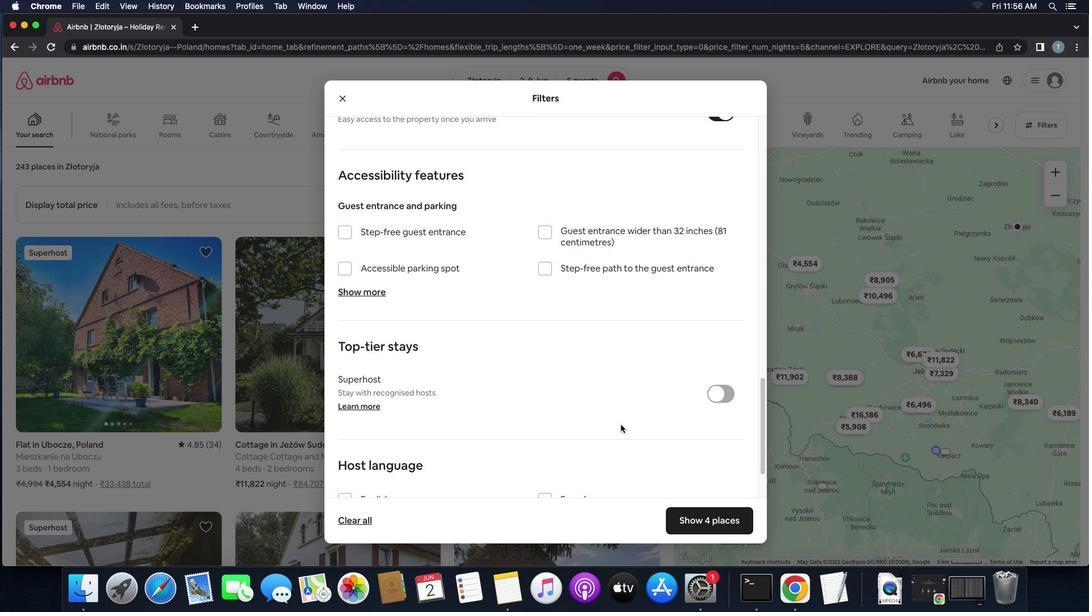 
Action: Mouse scrolled (621, 425) with delta (0, -2)
Screenshot: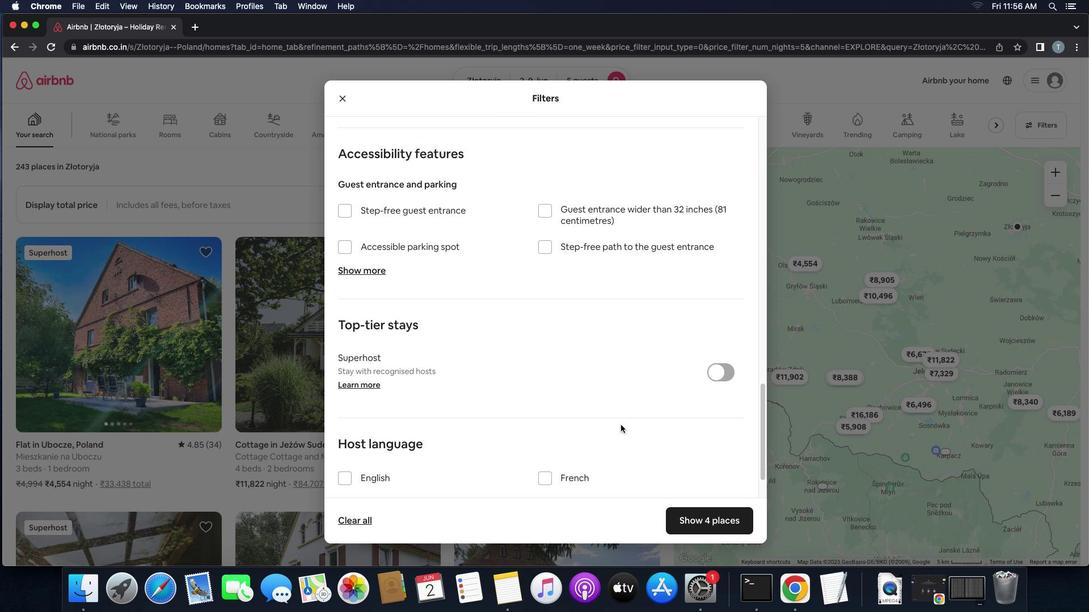 
Action: Mouse moved to (344, 414)
Screenshot: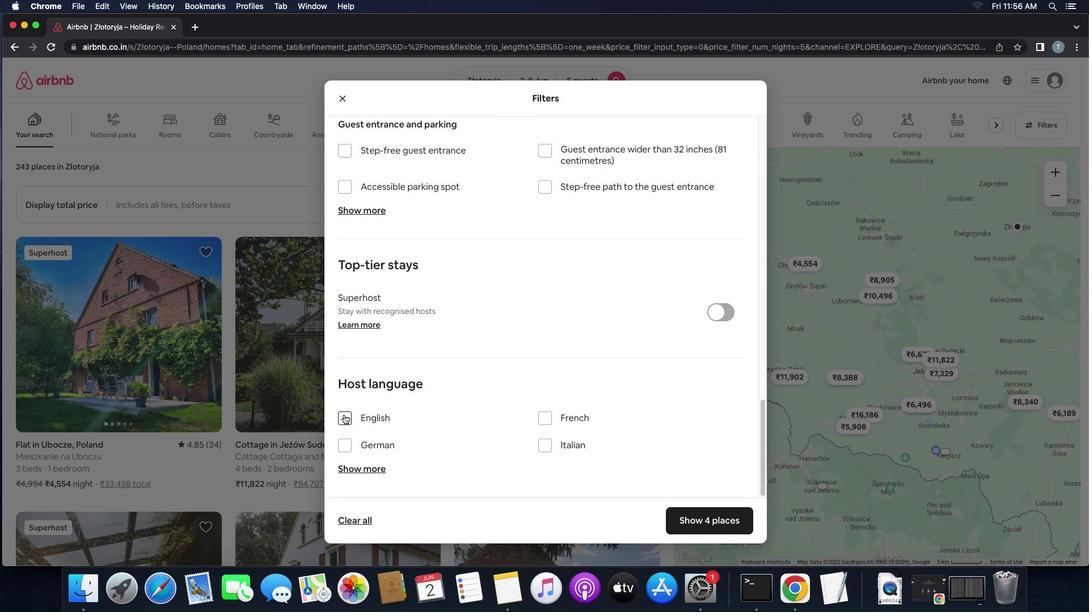 
Action: Mouse pressed left at (344, 414)
Screenshot: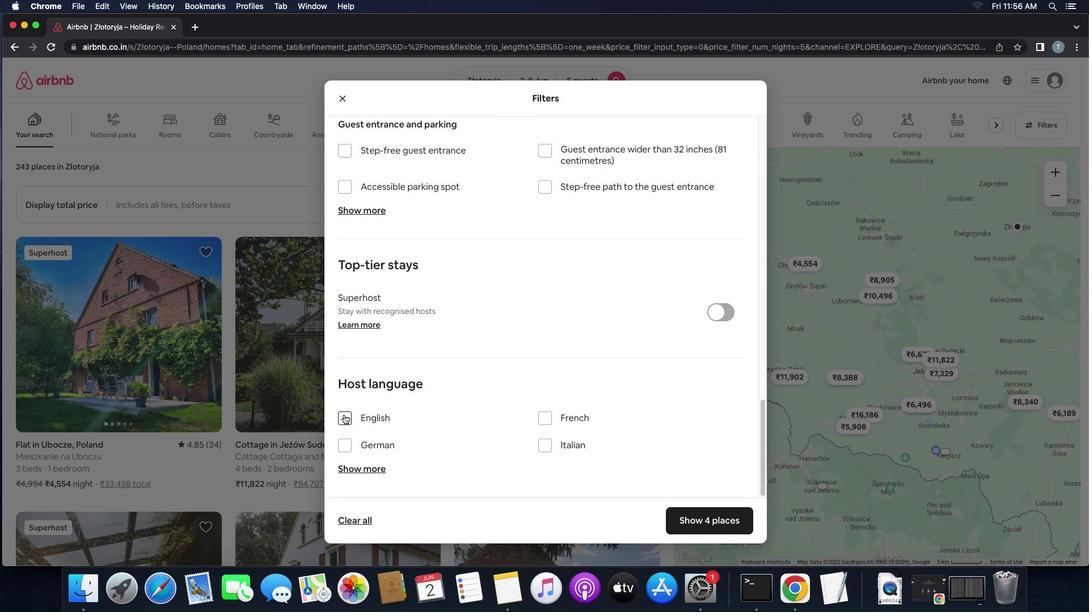 
Action: Mouse moved to (713, 517)
Screenshot: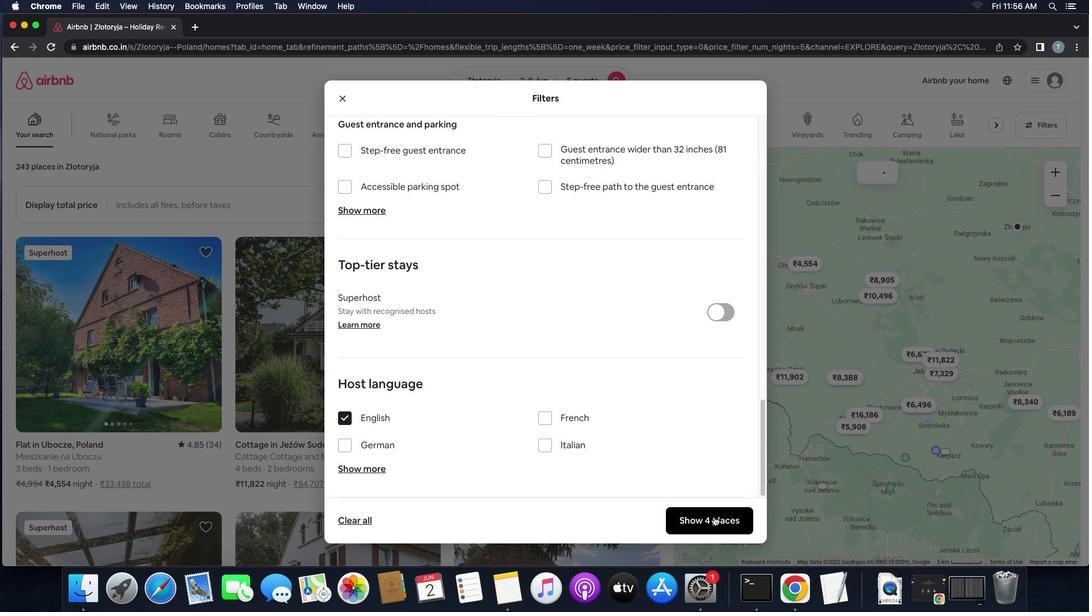 
Action: Mouse pressed left at (713, 517)
Screenshot: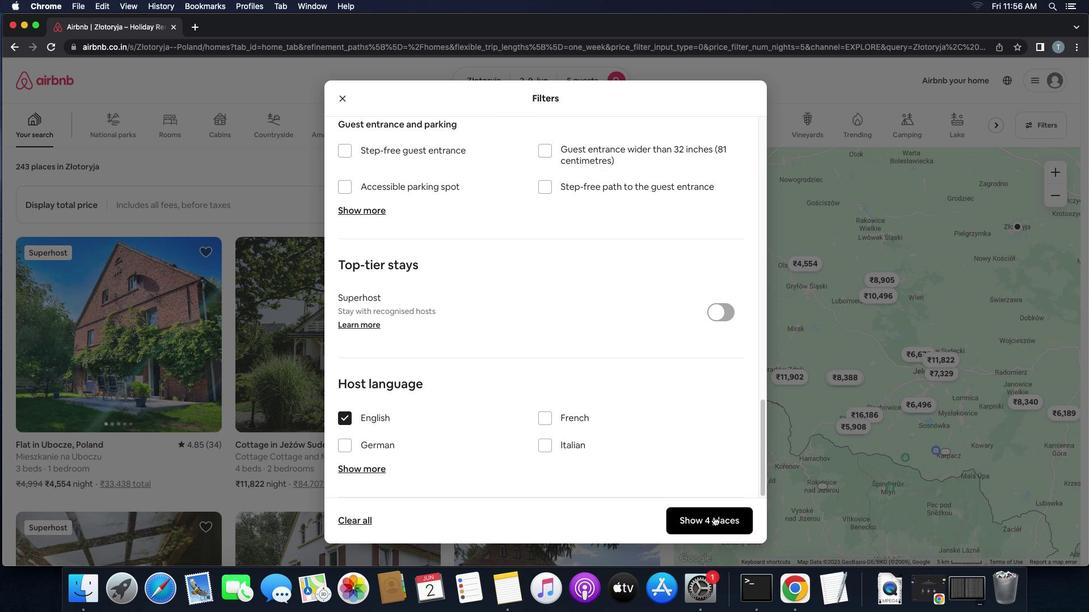 
Action: Mouse moved to (713, 516)
Screenshot: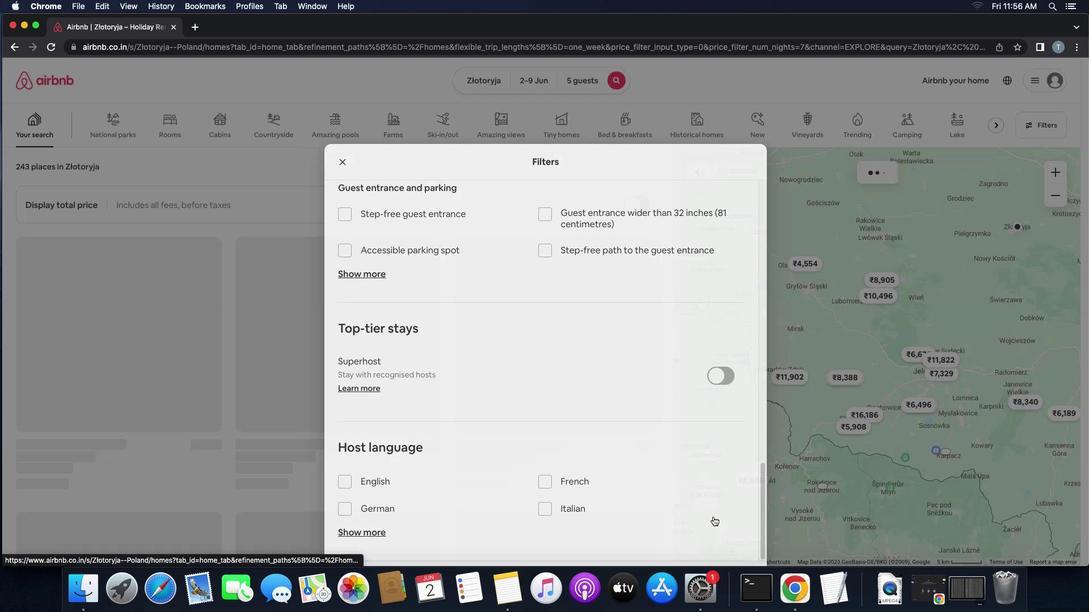 
